 Task: Search one way flight ticket for 3 adults, 3 children in premium economy from Tri-cities: Tri-cities Airport to Greenville: Pitt-greenville Airport on 5-2-2023. Price is upto 89000. Outbound departure time preference is 11:00. 
Action: Mouse moved to (355, 147)
Screenshot: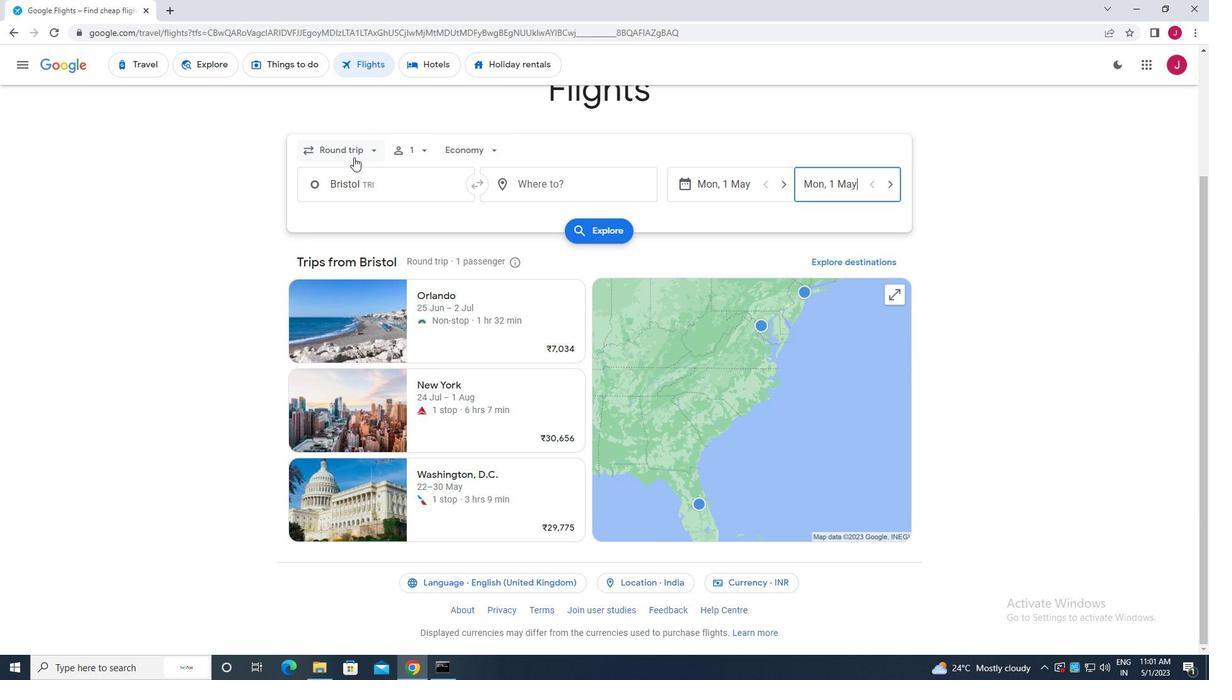 
Action: Mouse pressed left at (355, 147)
Screenshot: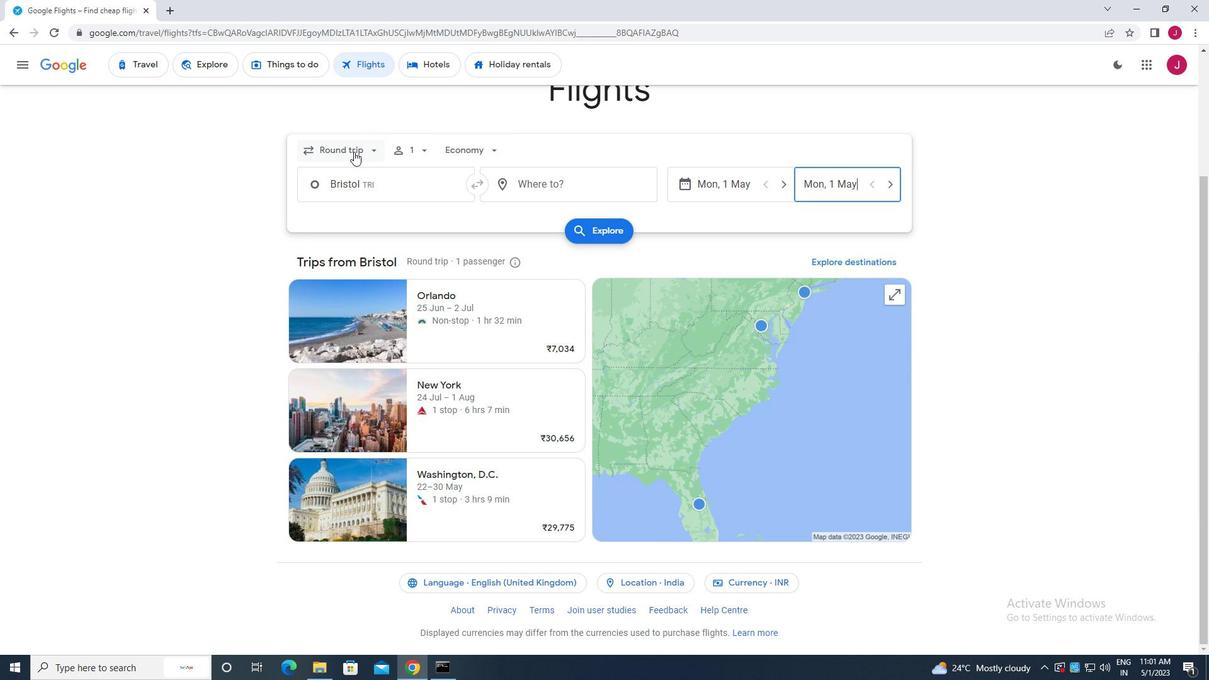 
Action: Mouse moved to (335, 211)
Screenshot: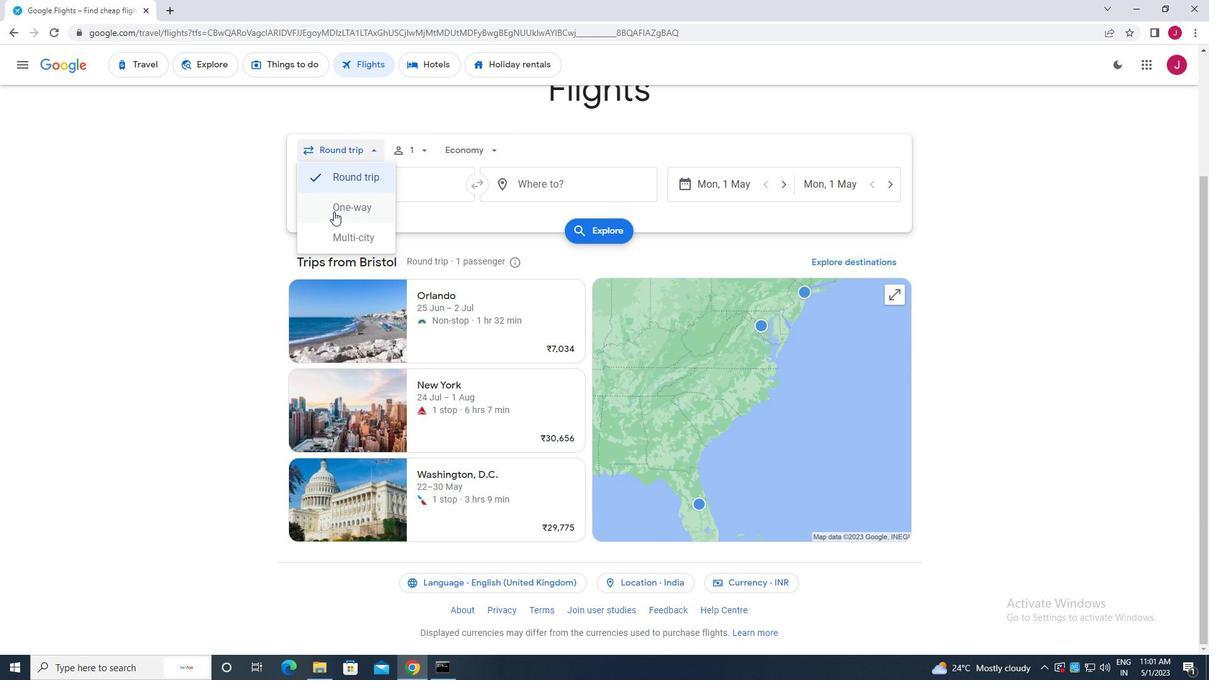 
Action: Mouse pressed left at (335, 211)
Screenshot: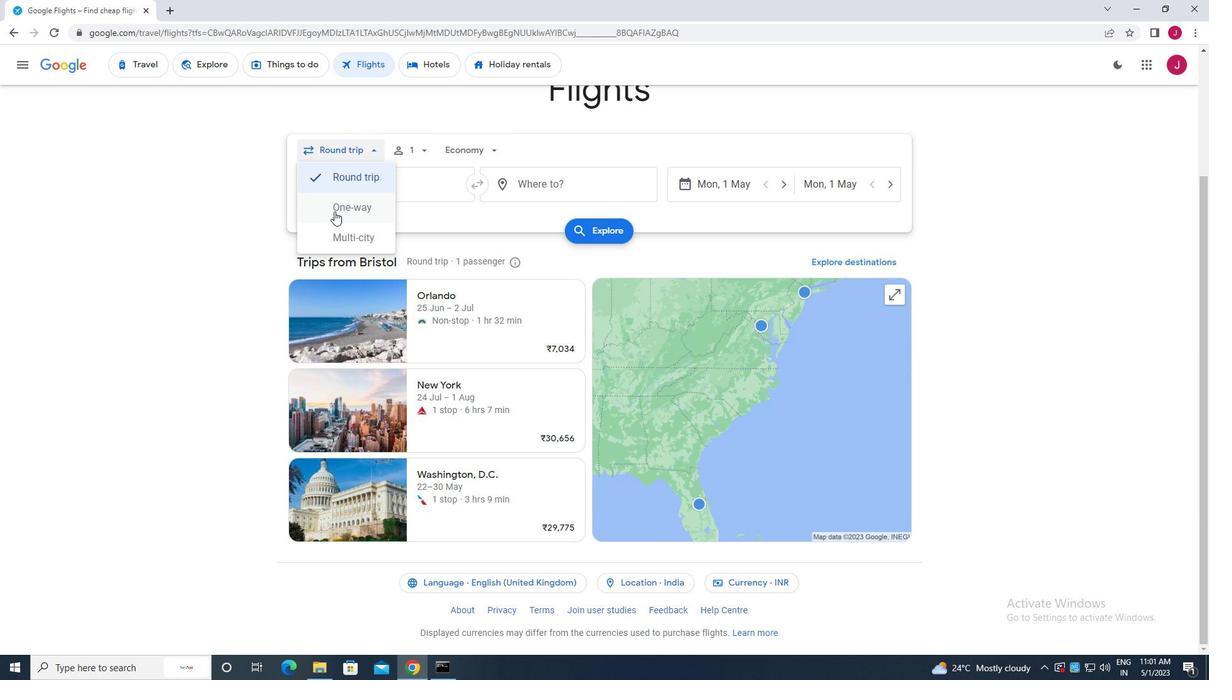 
Action: Mouse moved to (422, 152)
Screenshot: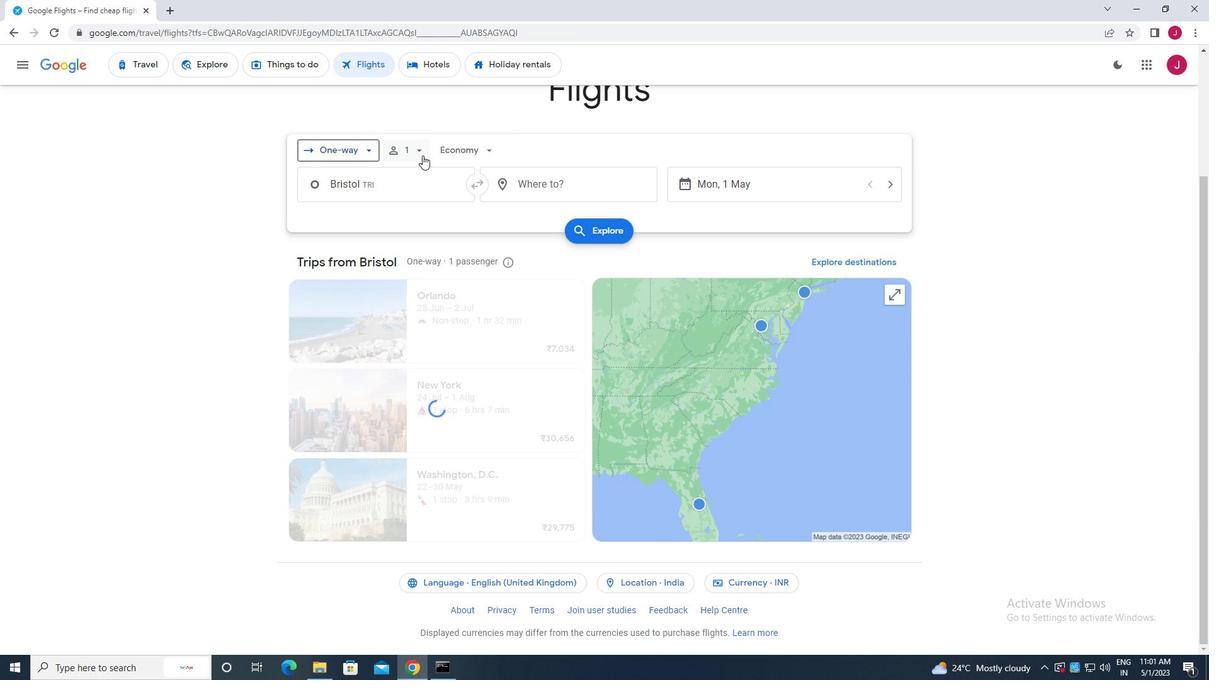 
Action: Mouse pressed left at (422, 152)
Screenshot: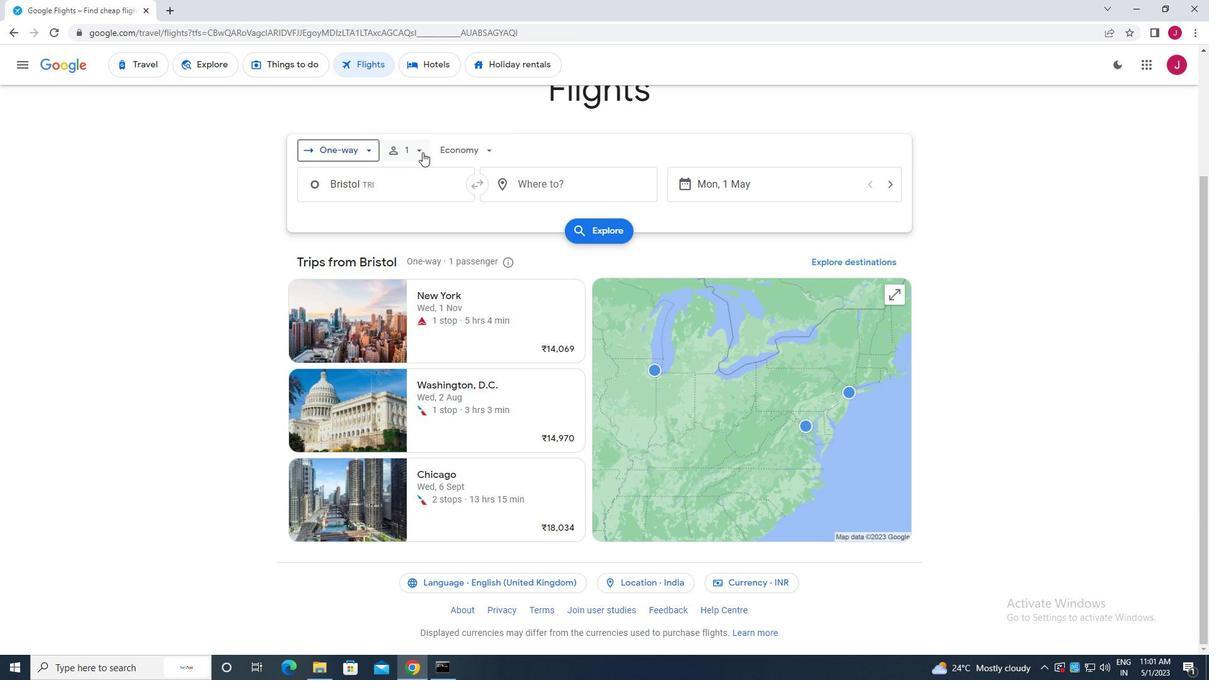 
Action: Mouse moved to (507, 180)
Screenshot: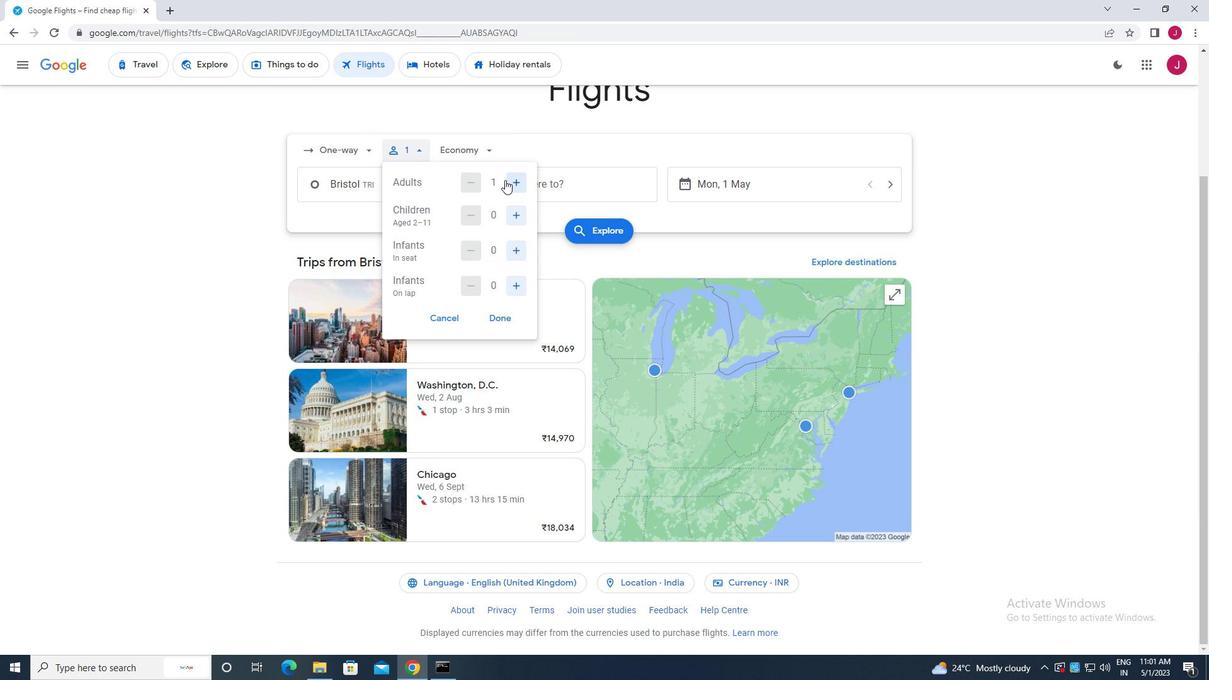 
Action: Mouse pressed left at (507, 180)
Screenshot: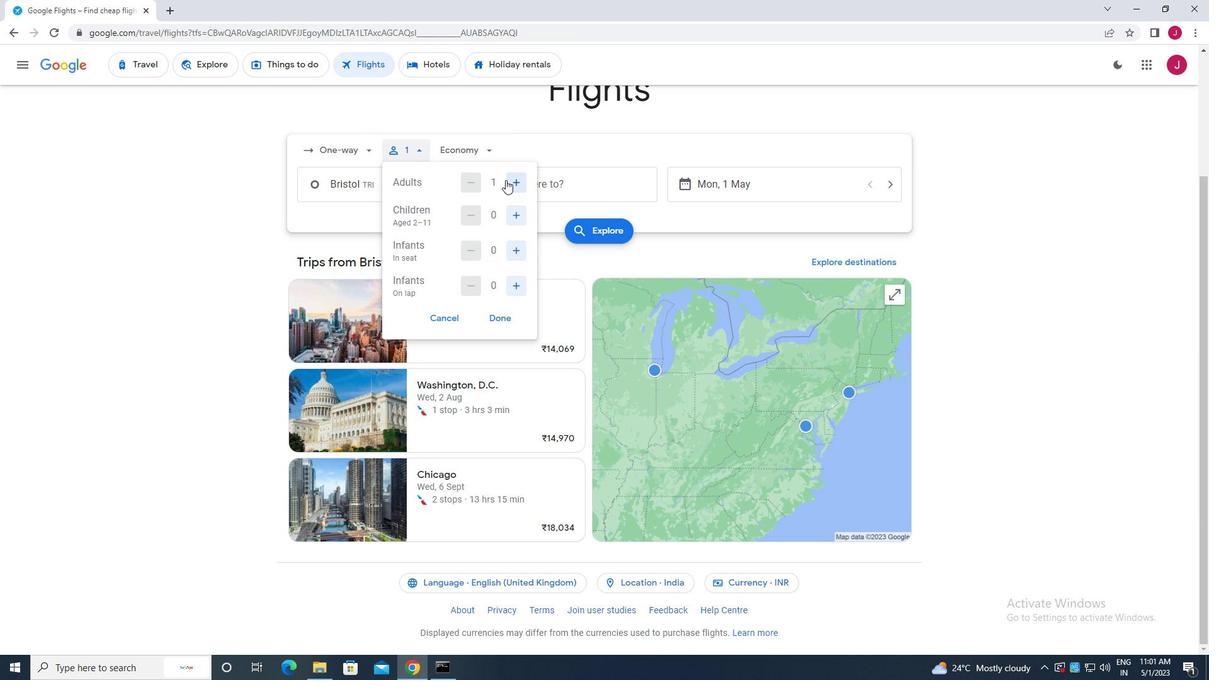 
Action: Mouse pressed left at (507, 180)
Screenshot: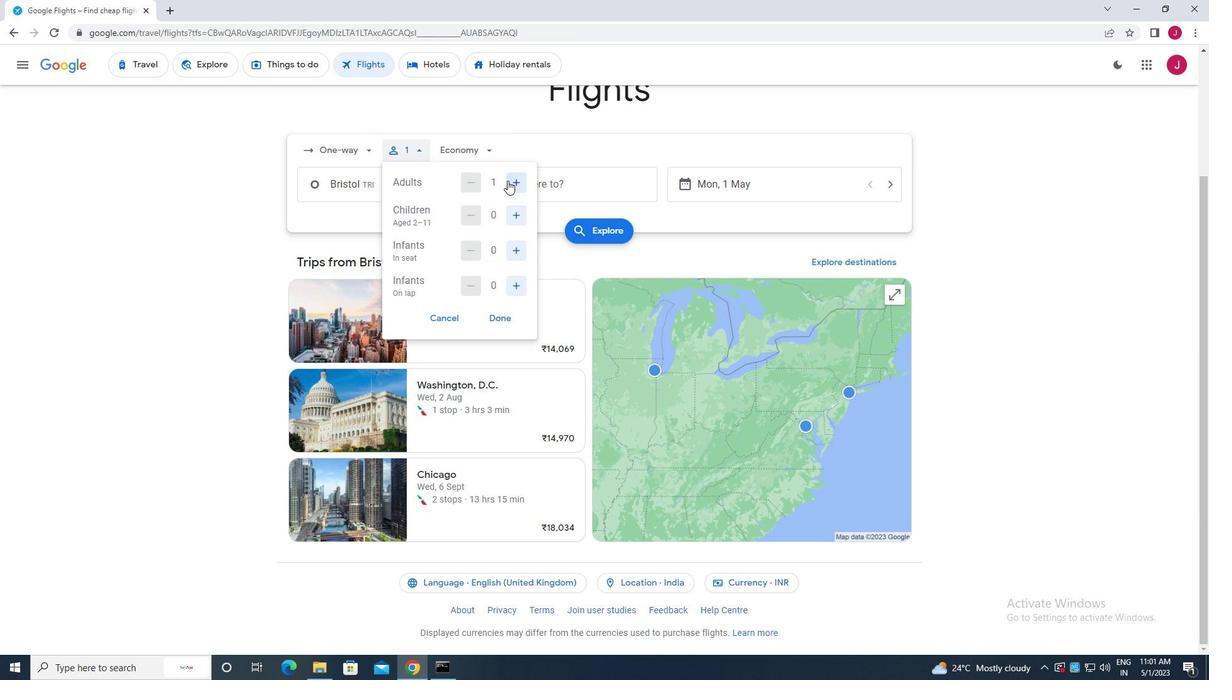 
Action: Mouse moved to (514, 217)
Screenshot: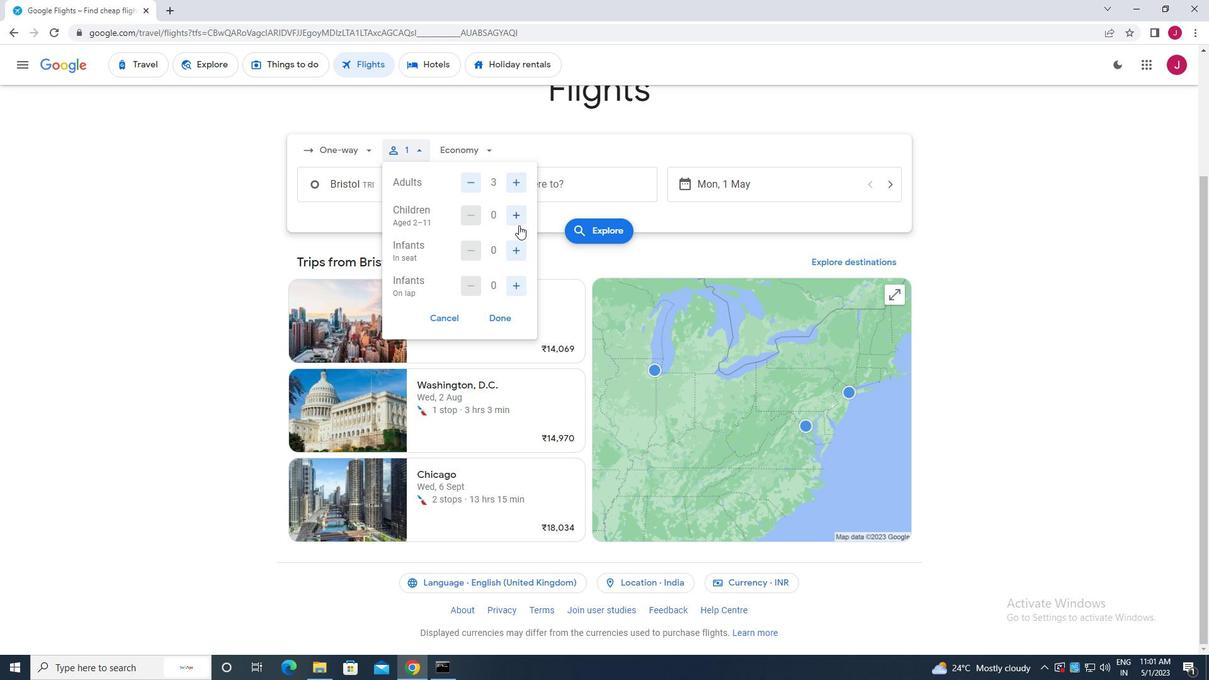 
Action: Mouse pressed left at (514, 217)
Screenshot: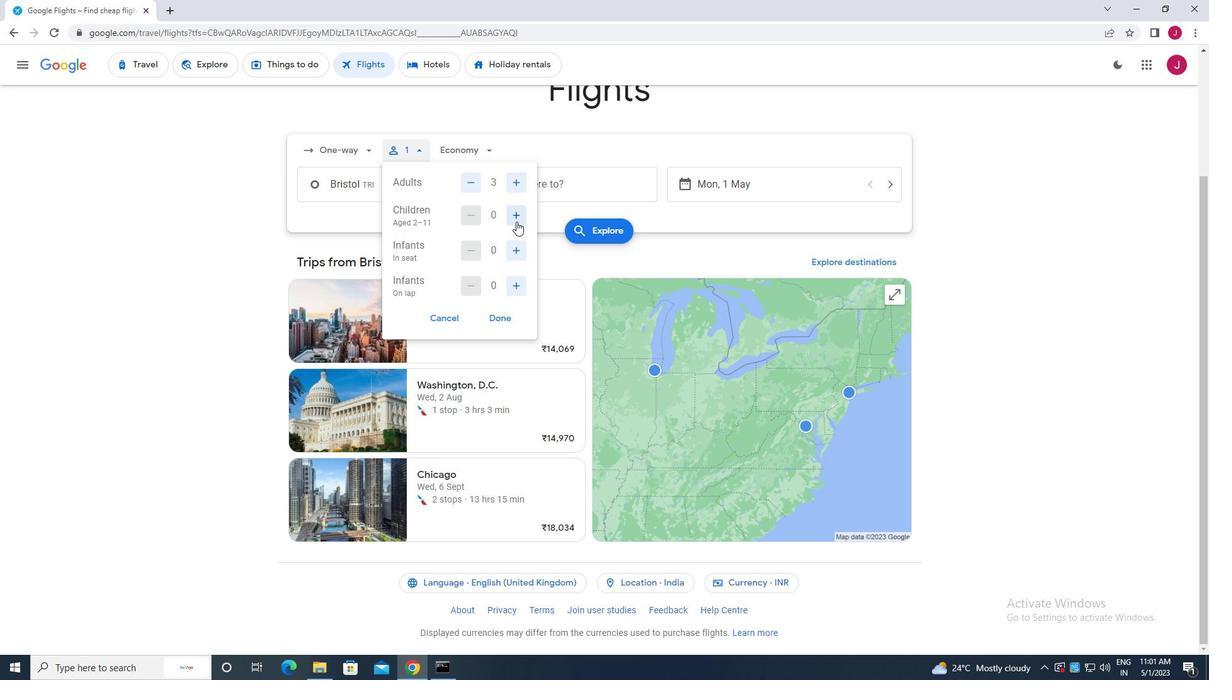 
Action: Mouse pressed left at (514, 217)
Screenshot: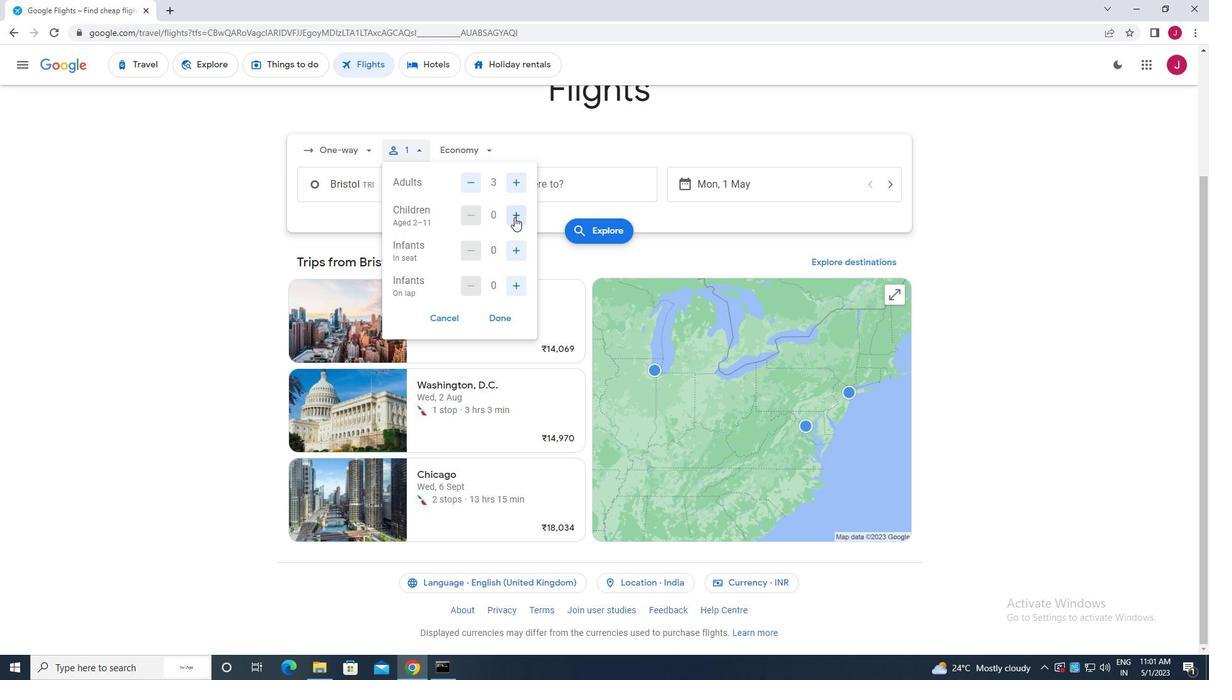 
Action: Mouse pressed left at (514, 217)
Screenshot: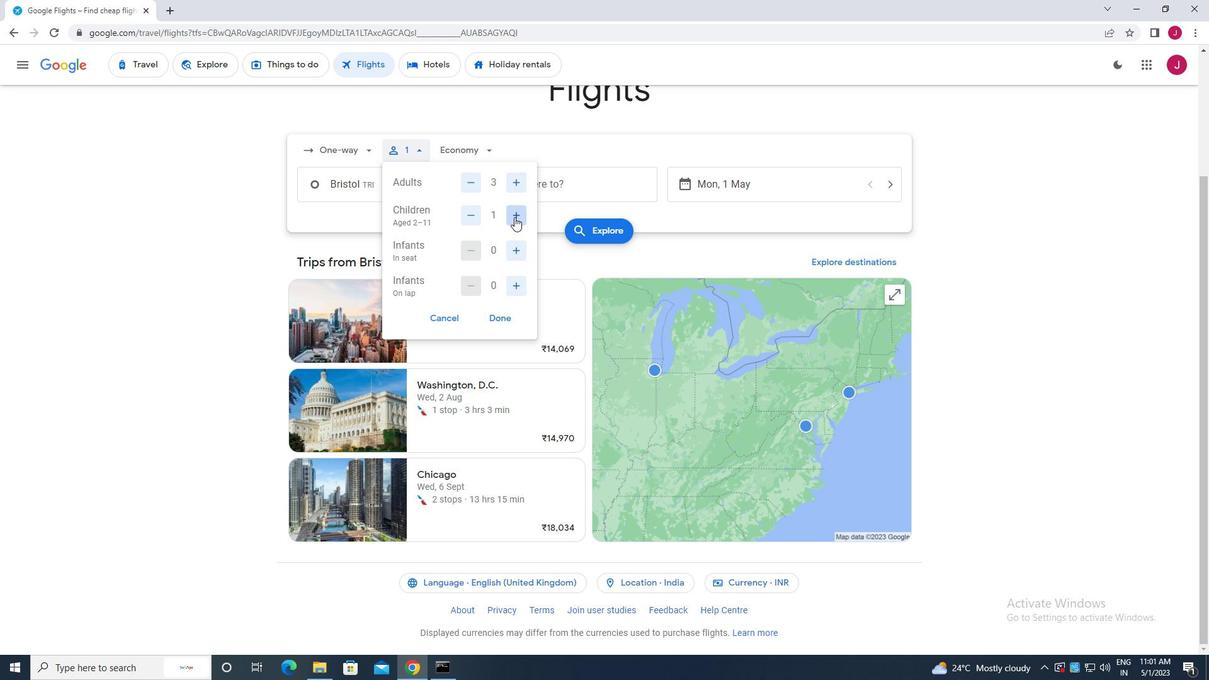 
Action: Mouse moved to (498, 320)
Screenshot: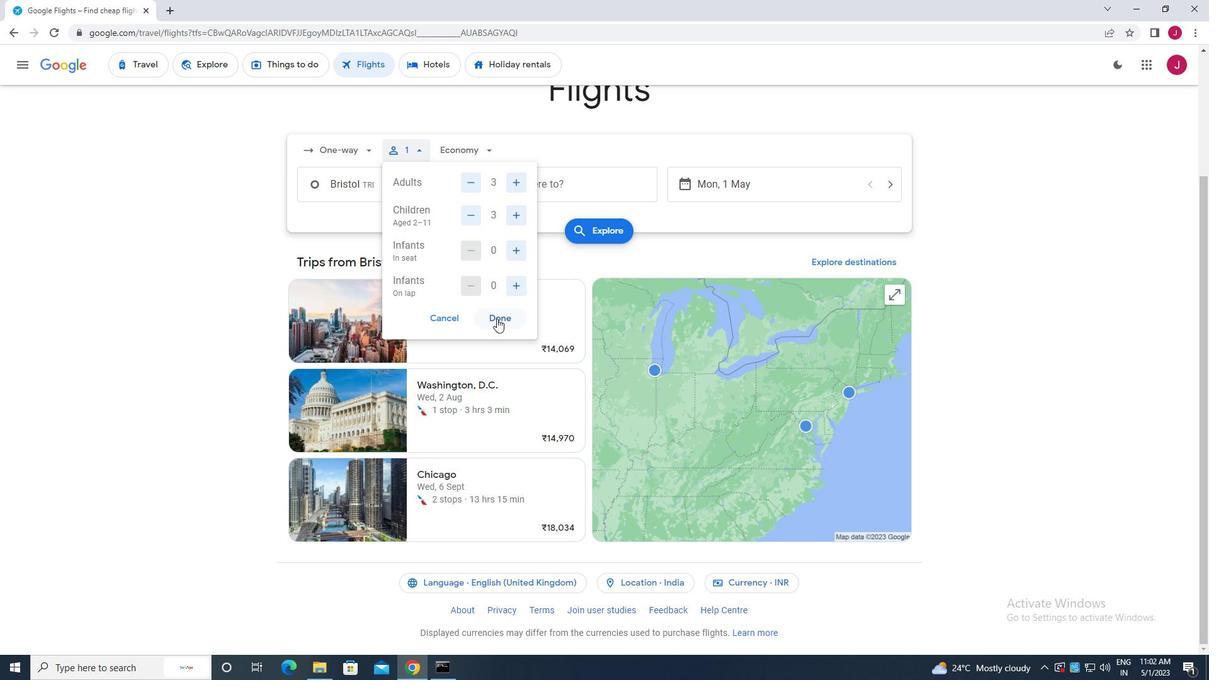 
Action: Mouse pressed left at (498, 320)
Screenshot: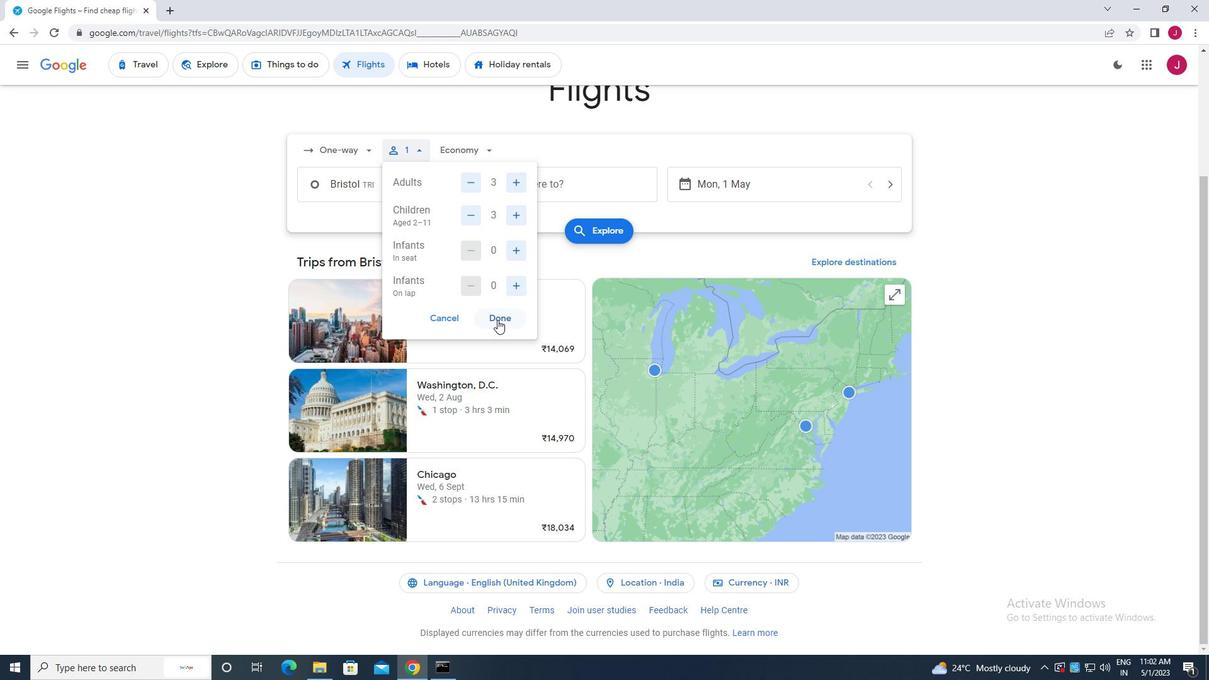
Action: Mouse moved to (475, 146)
Screenshot: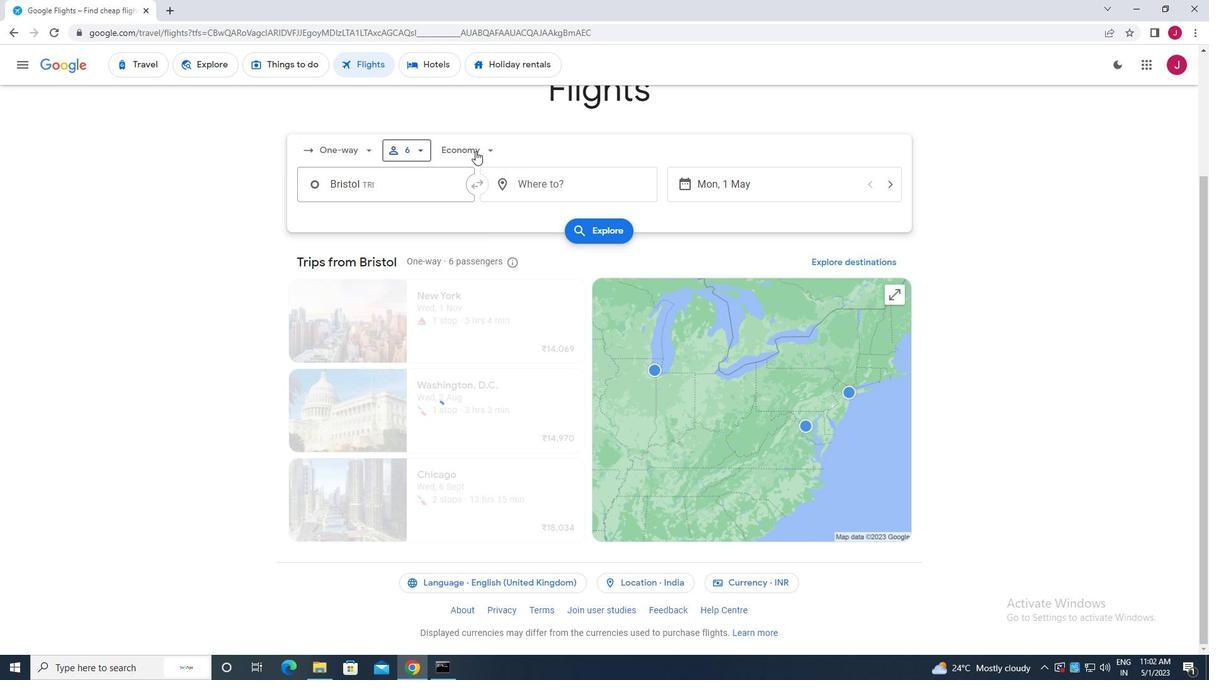 
Action: Mouse pressed left at (475, 146)
Screenshot: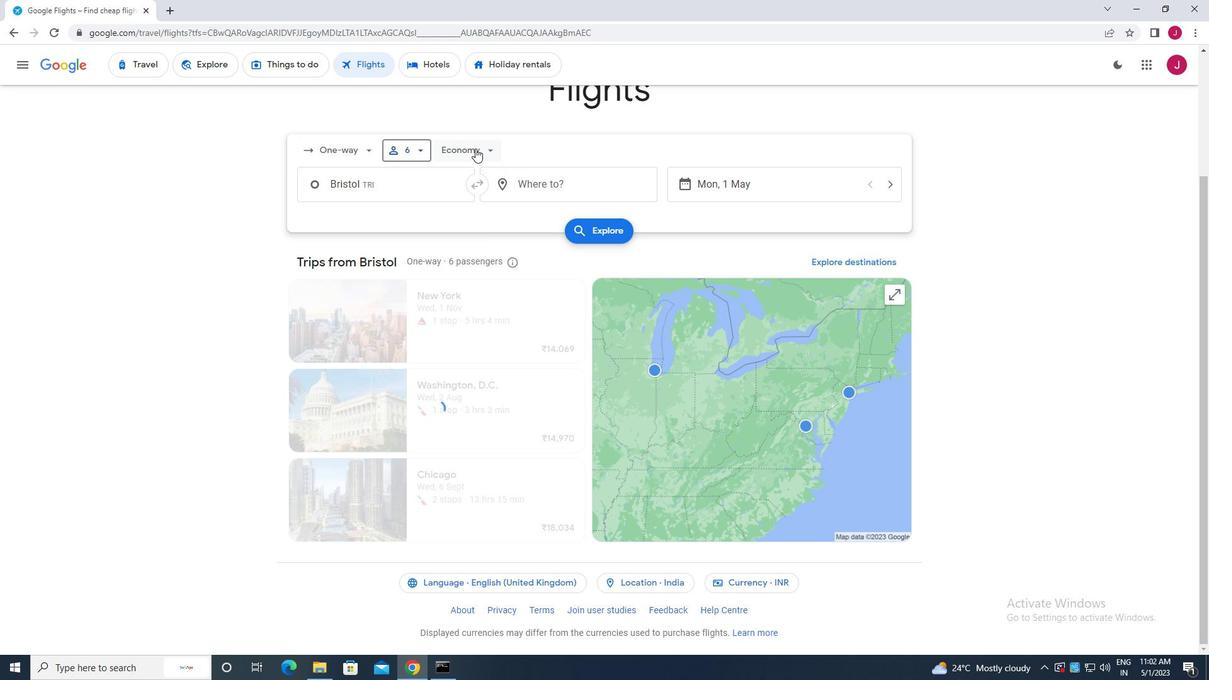 
Action: Mouse moved to (483, 209)
Screenshot: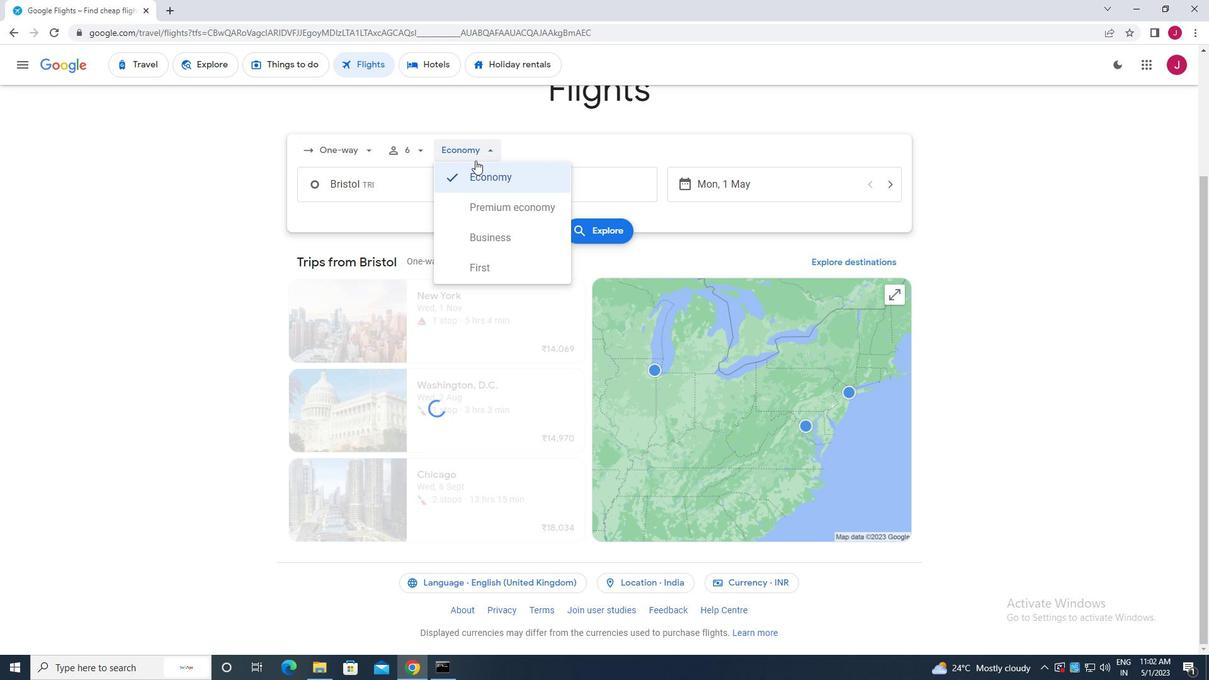
Action: Mouse pressed left at (483, 209)
Screenshot: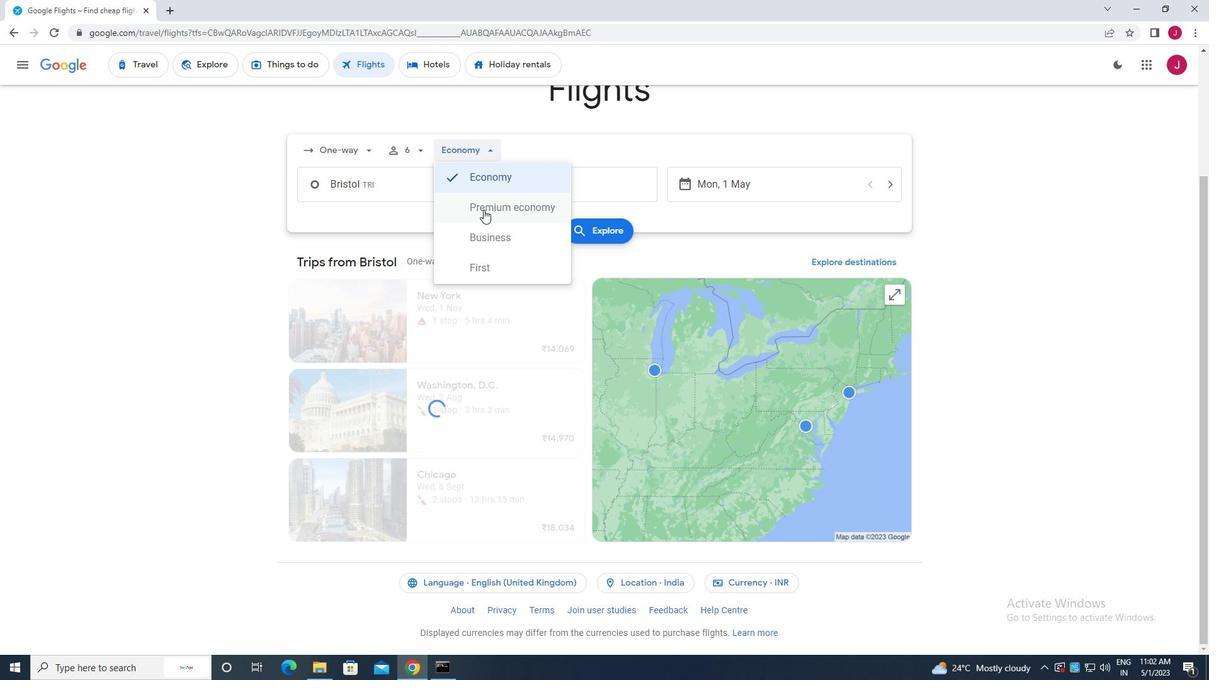 
Action: Mouse moved to (415, 193)
Screenshot: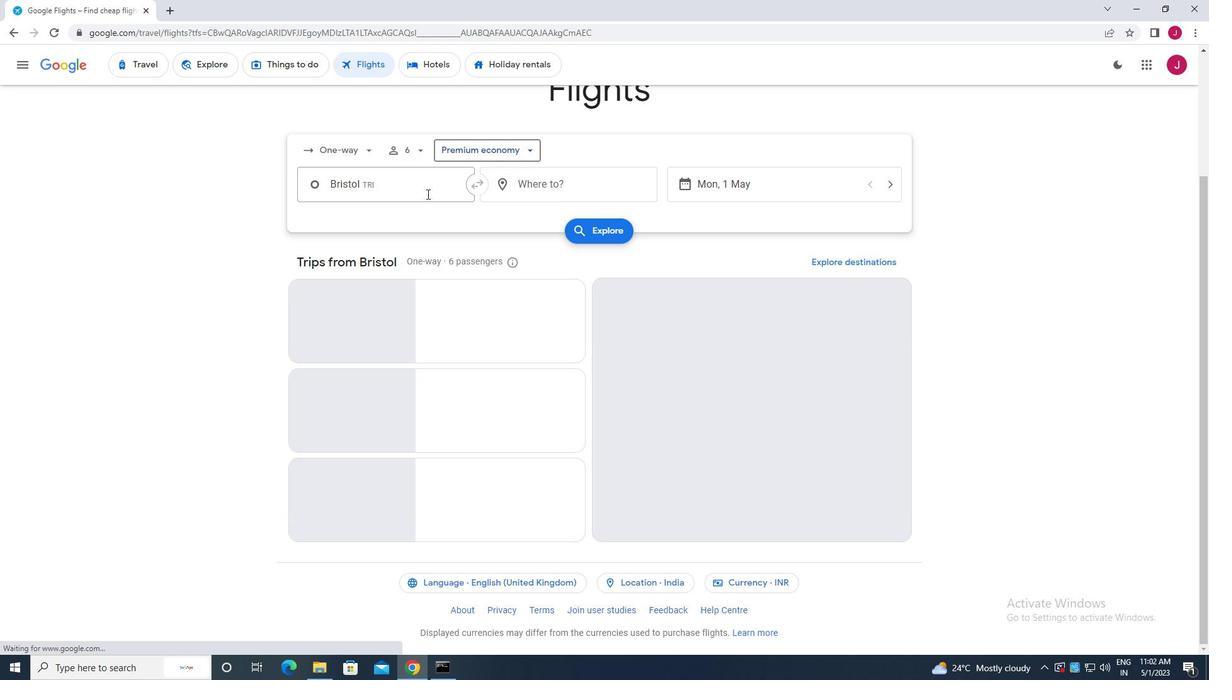 
Action: Mouse pressed left at (415, 193)
Screenshot: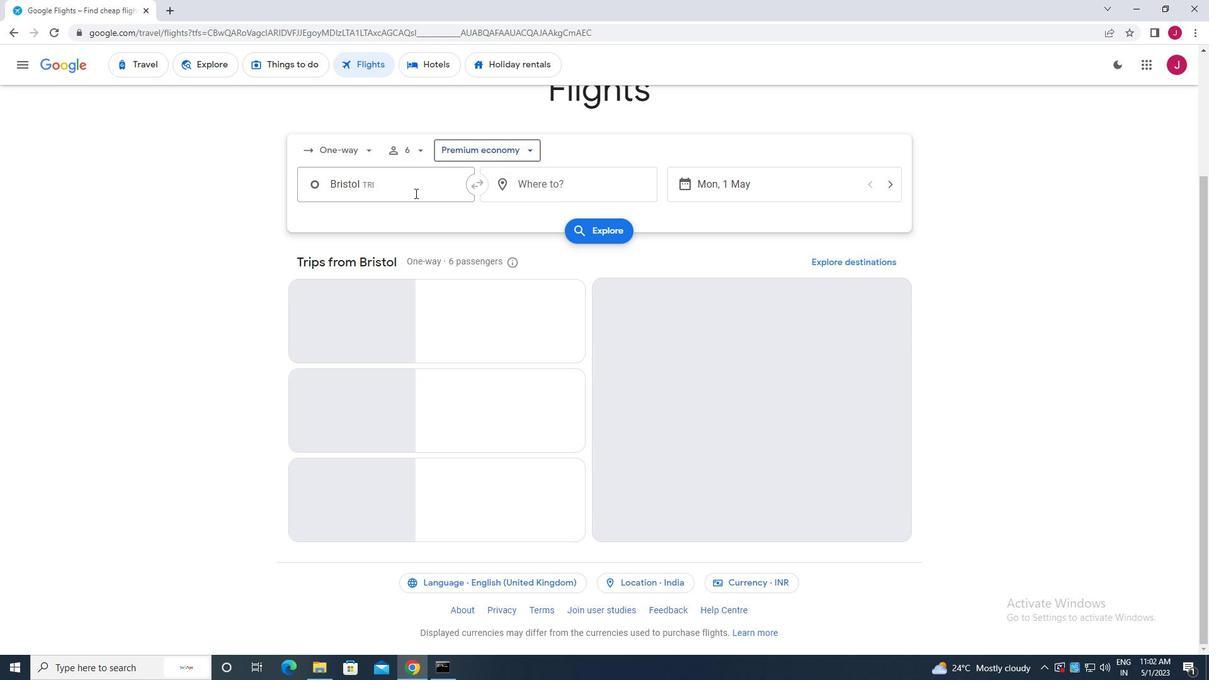 
Action: Key pressed tri
Screenshot: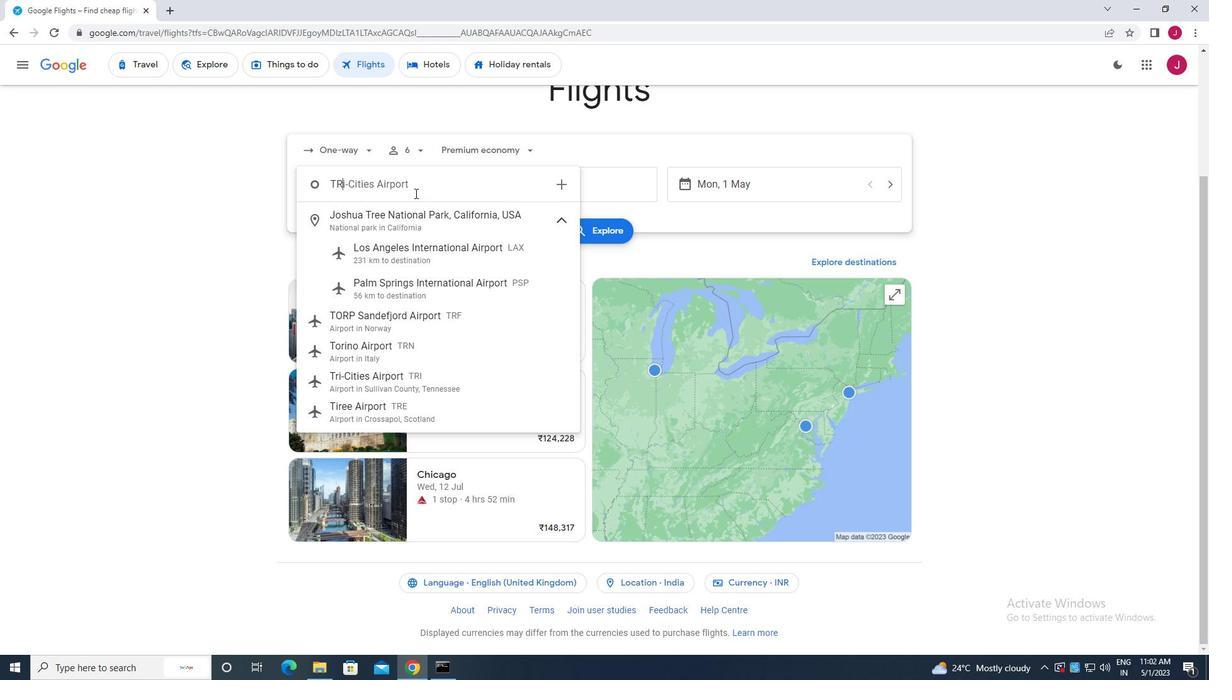 
Action: Mouse moved to (419, 224)
Screenshot: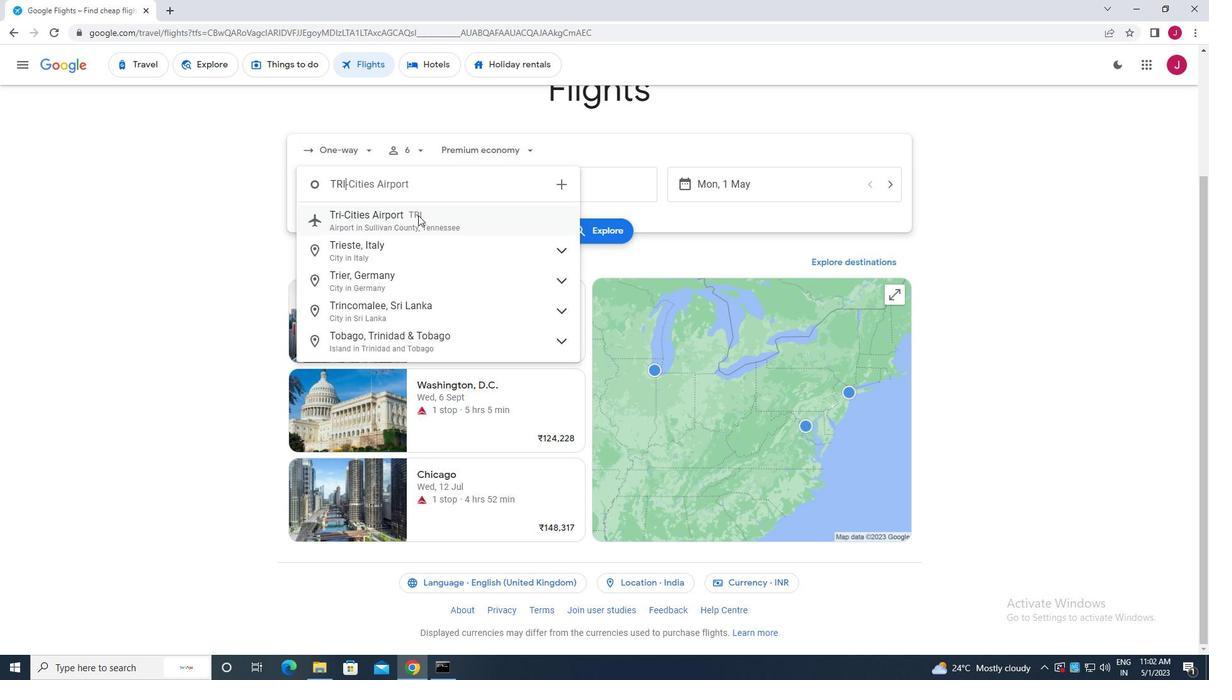 
Action: Mouse pressed left at (419, 224)
Screenshot: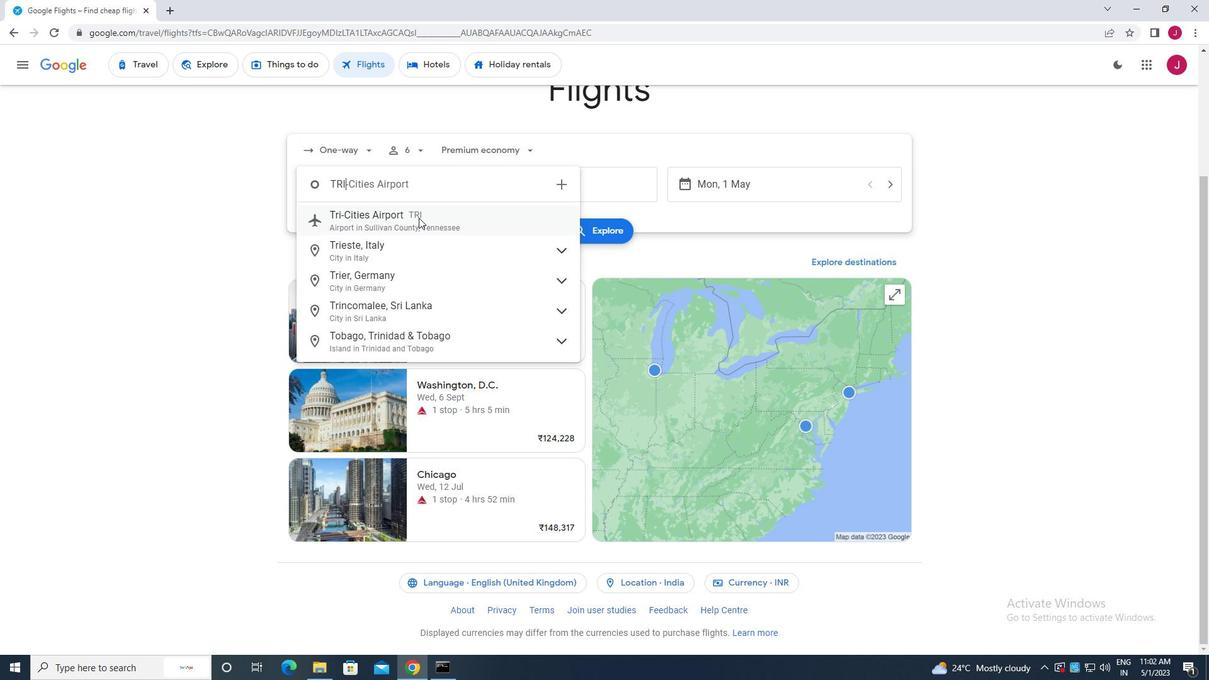 
Action: Mouse moved to (570, 188)
Screenshot: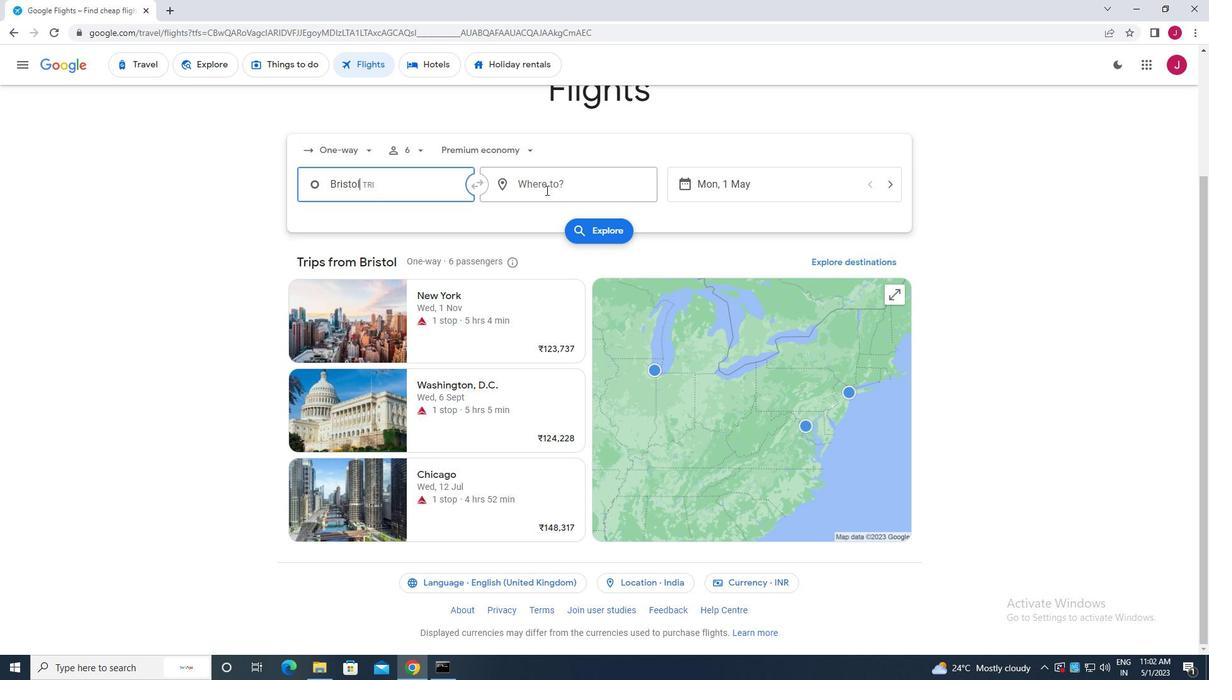 
Action: Mouse pressed left at (570, 188)
Screenshot: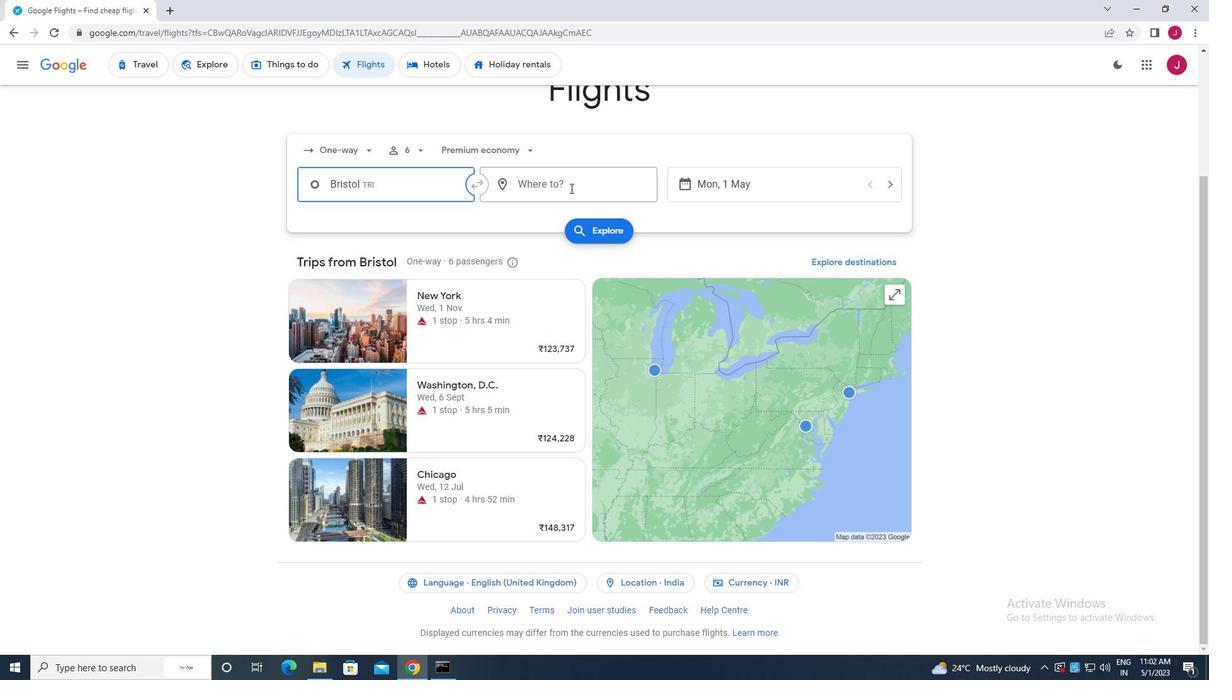 
Action: Mouse moved to (570, 187)
Screenshot: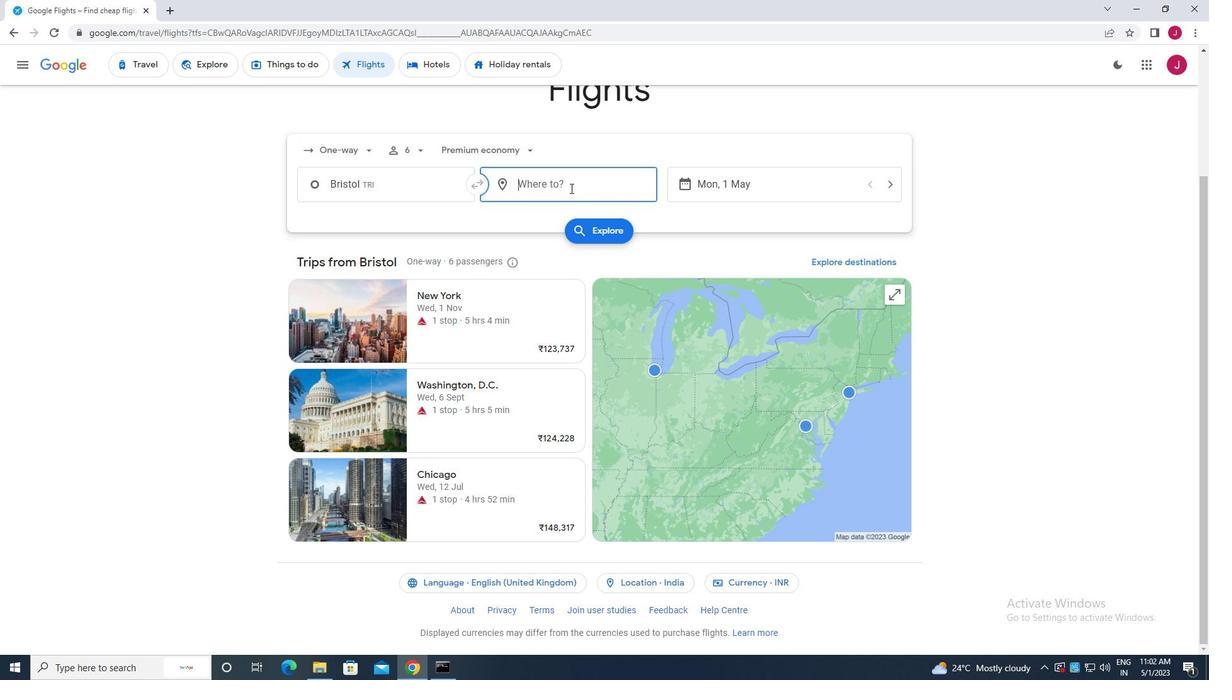 
Action: Key pressed greenville<Key.space>p
Screenshot: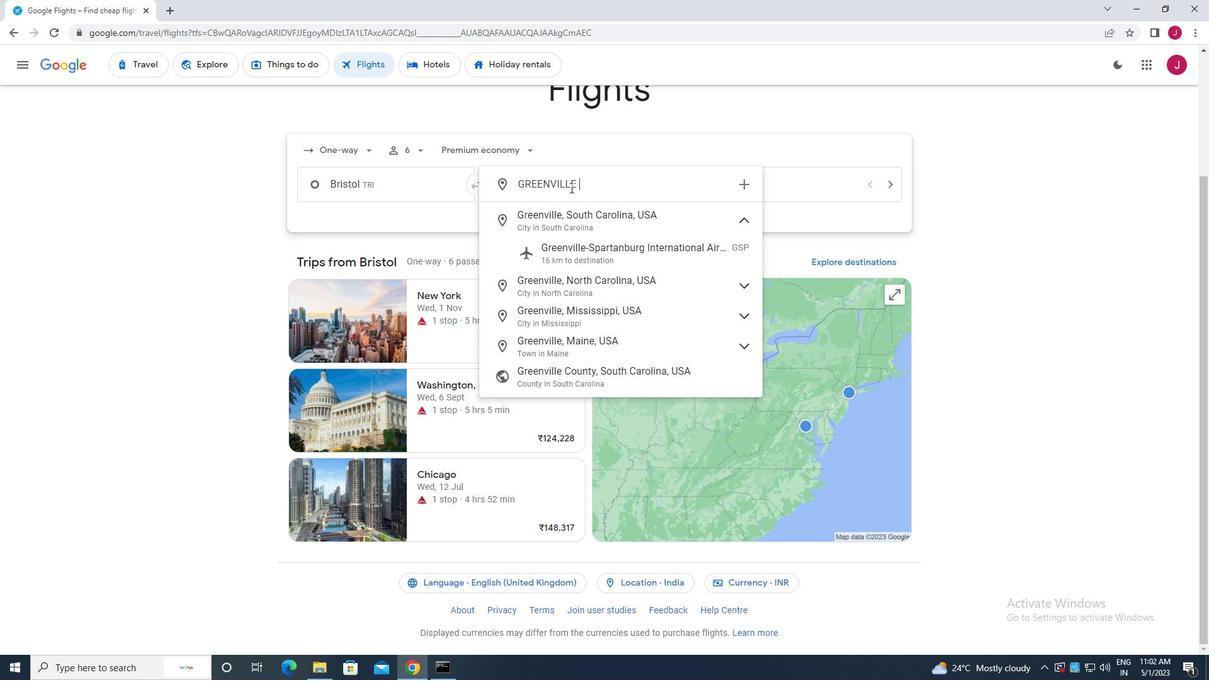 
Action: Mouse moved to (615, 217)
Screenshot: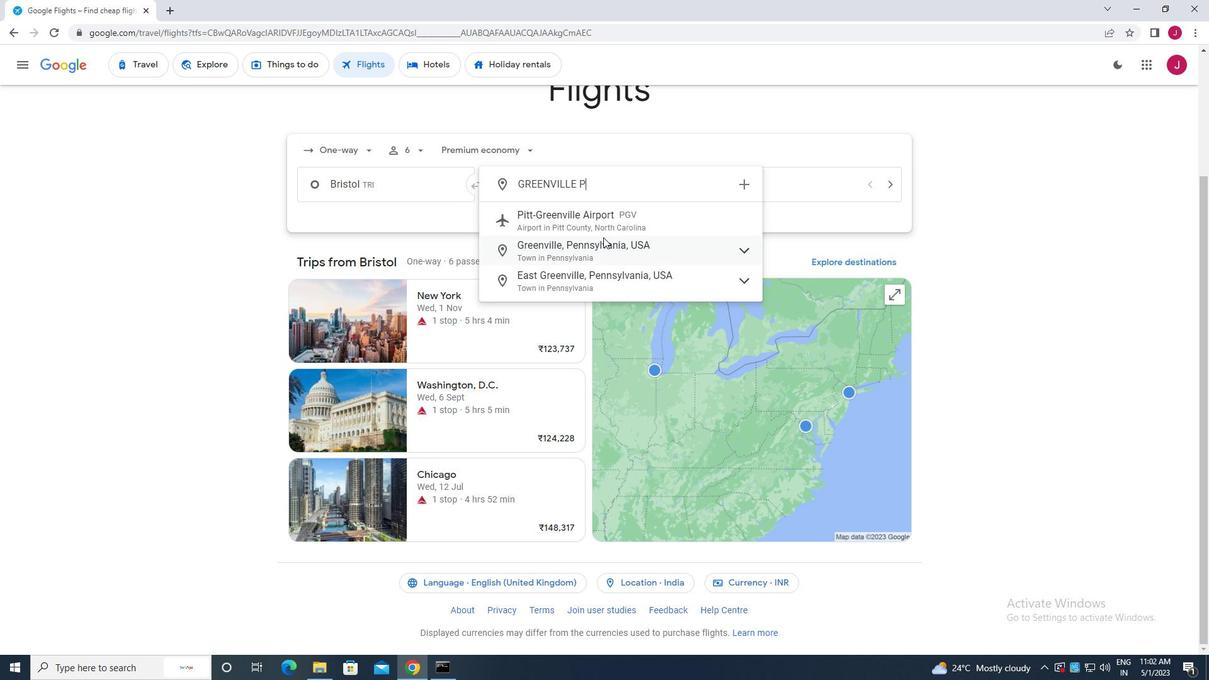 
Action: Mouse pressed left at (615, 217)
Screenshot: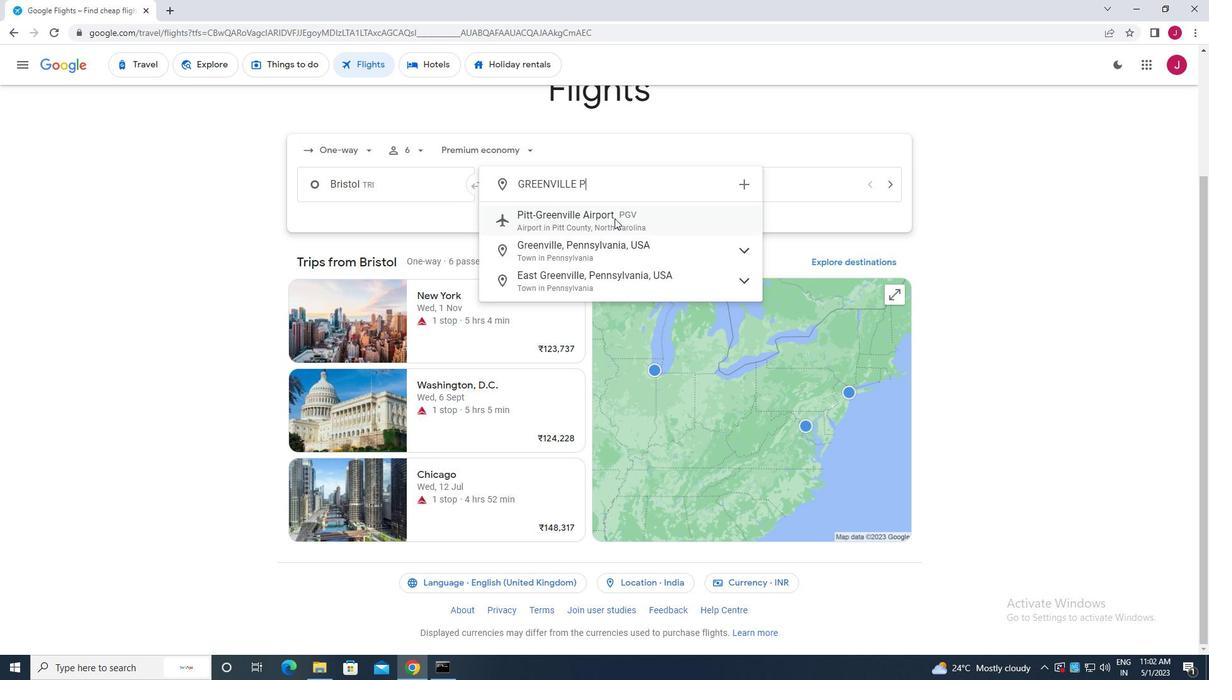 
Action: Mouse moved to (739, 188)
Screenshot: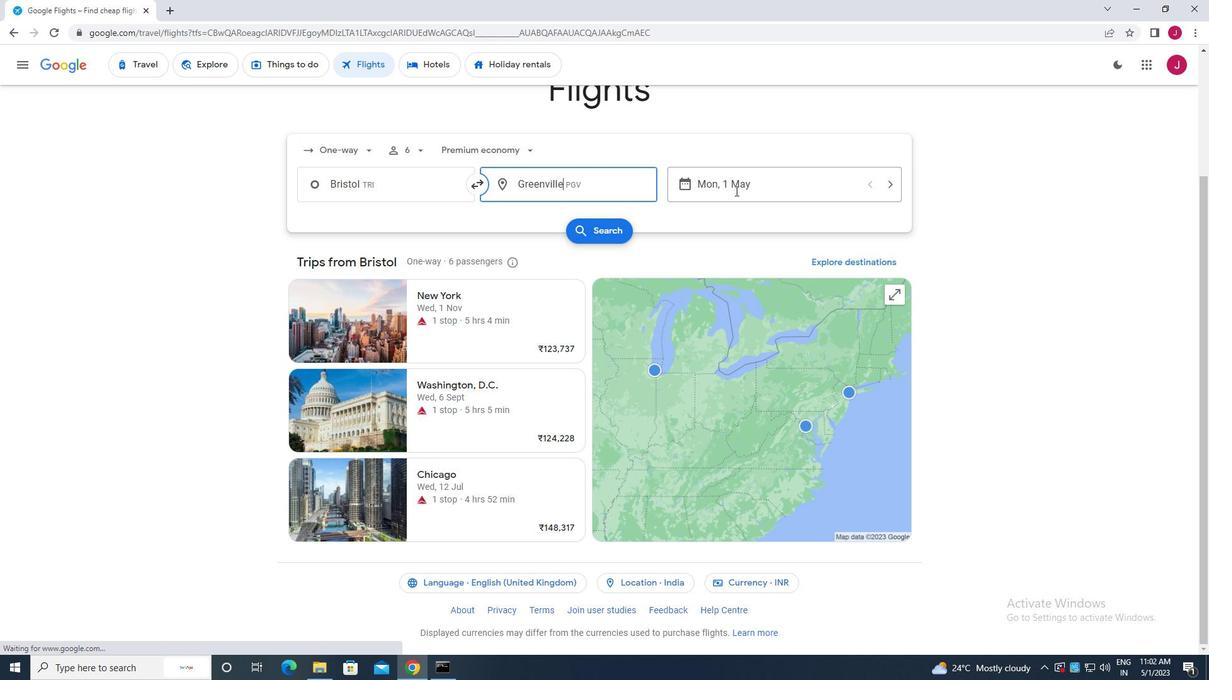 
Action: Mouse pressed left at (739, 188)
Screenshot: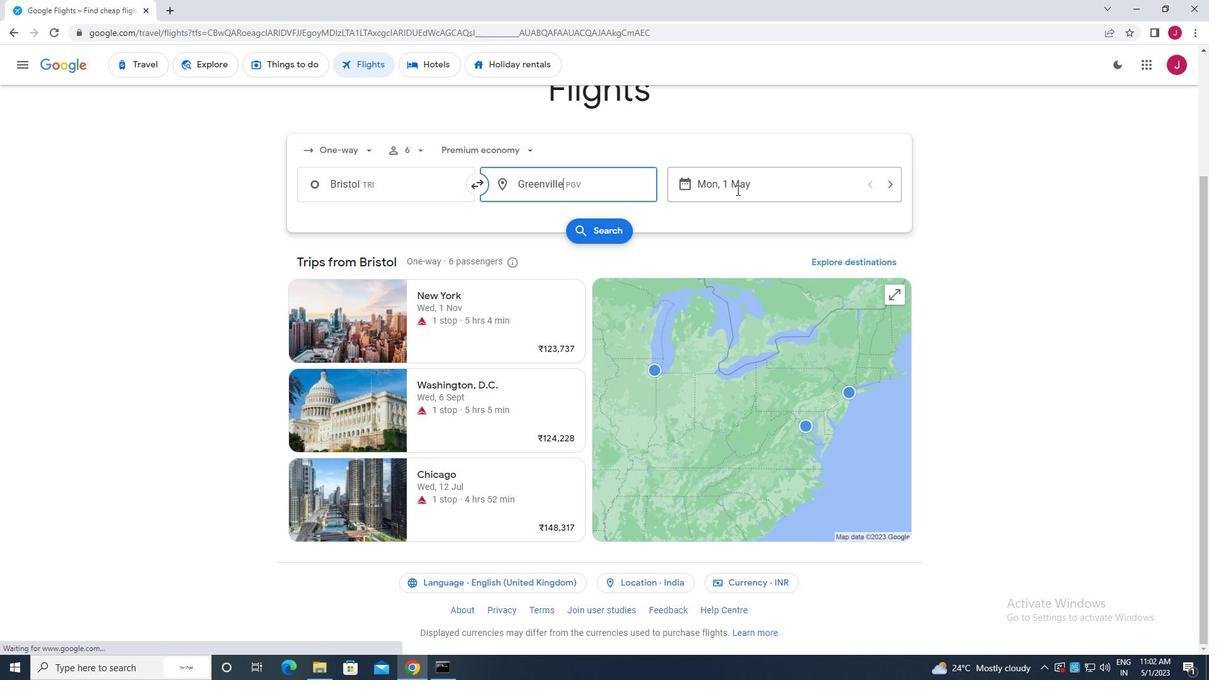 
Action: Mouse moved to (513, 287)
Screenshot: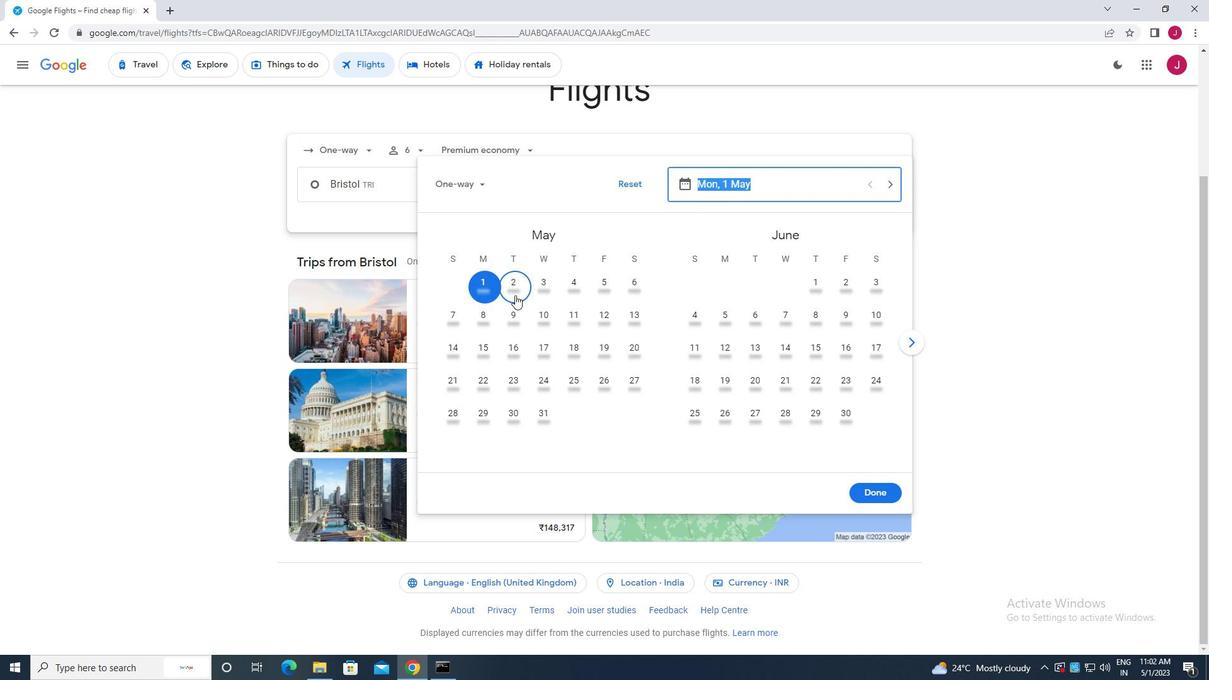 
Action: Mouse pressed left at (513, 287)
Screenshot: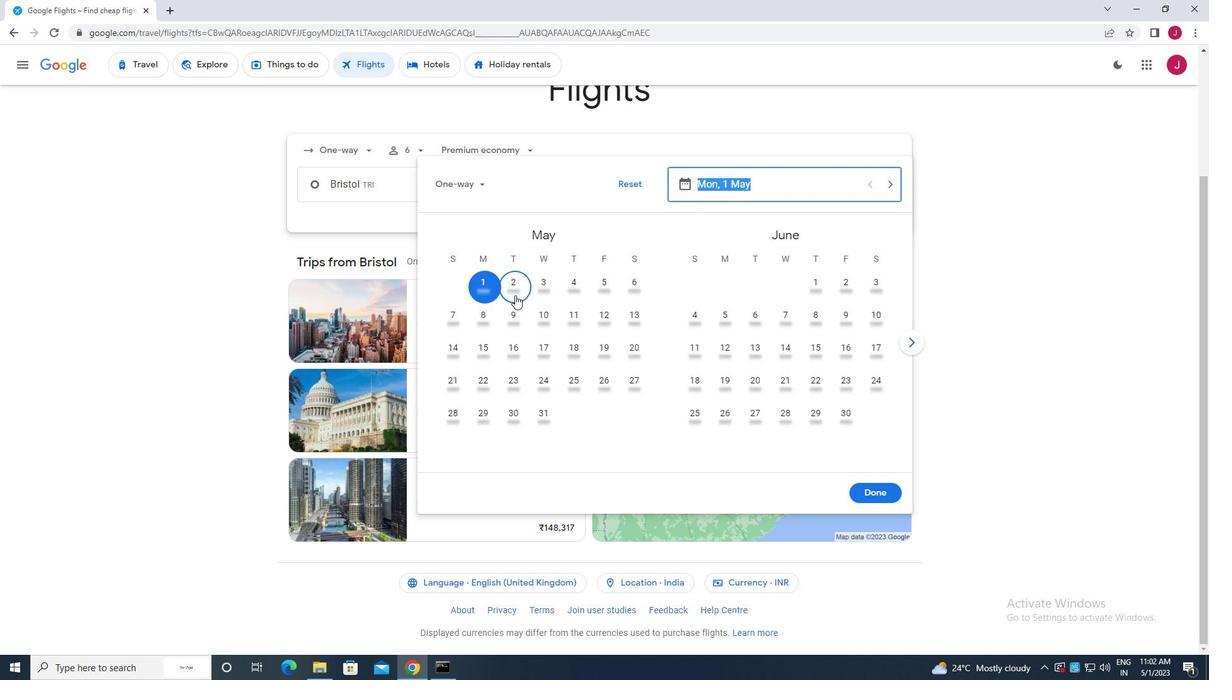 
Action: Mouse moved to (871, 495)
Screenshot: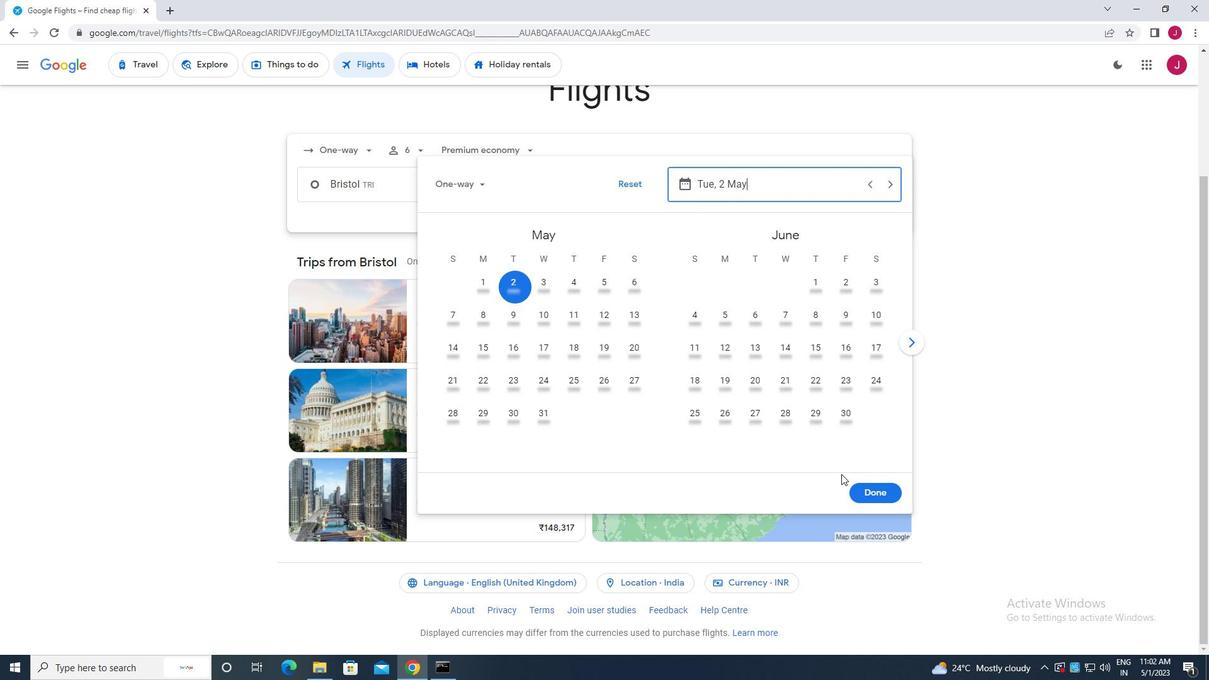 
Action: Mouse pressed left at (871, 495)
Screenshot: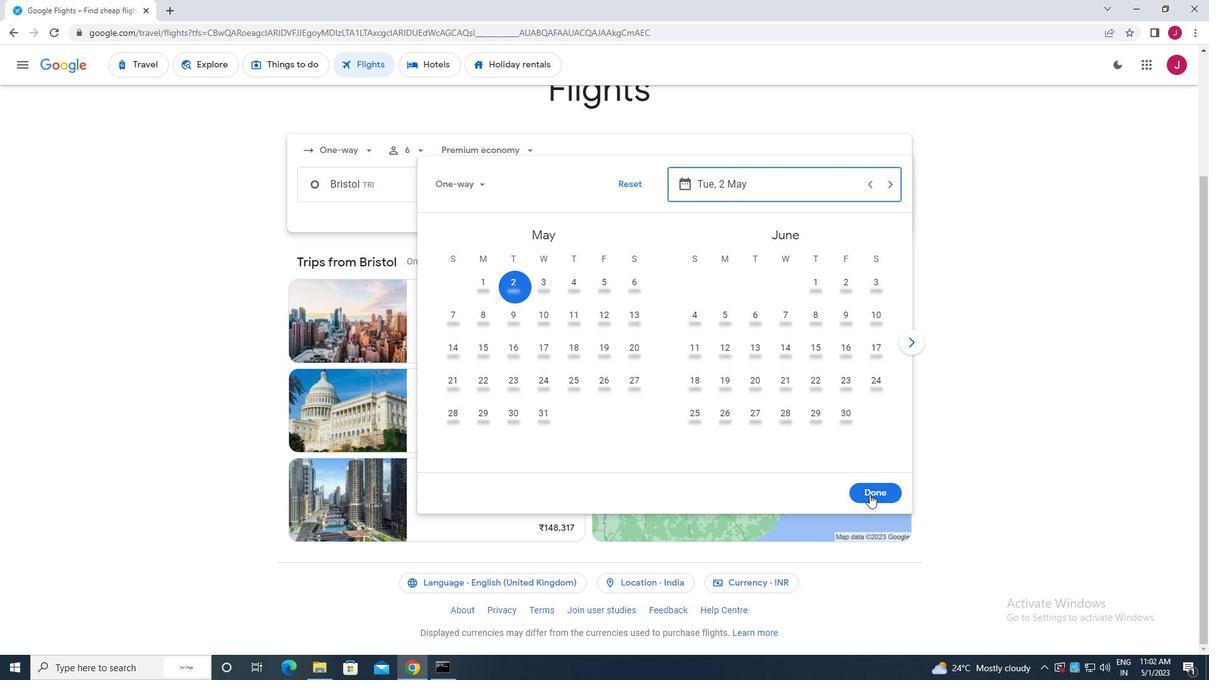 
Action: Mouse moved to (614, 228)
Screenshot: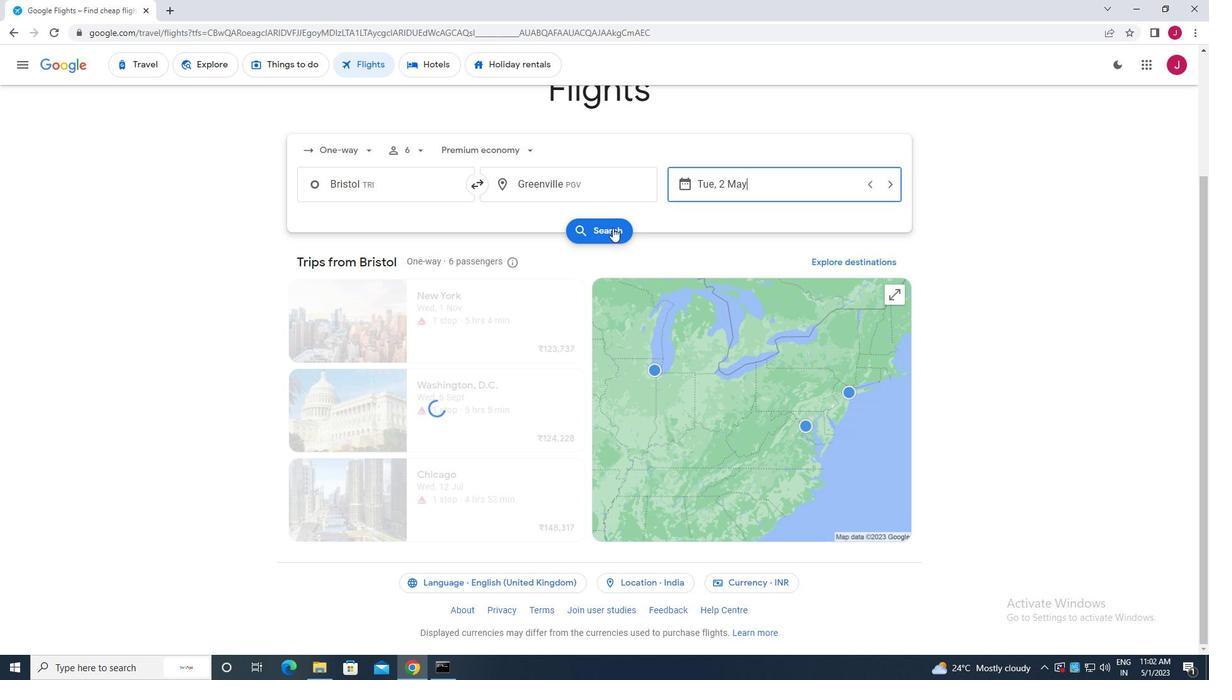 
Action: Mouse pressed left at (614, 228)
Screenshot: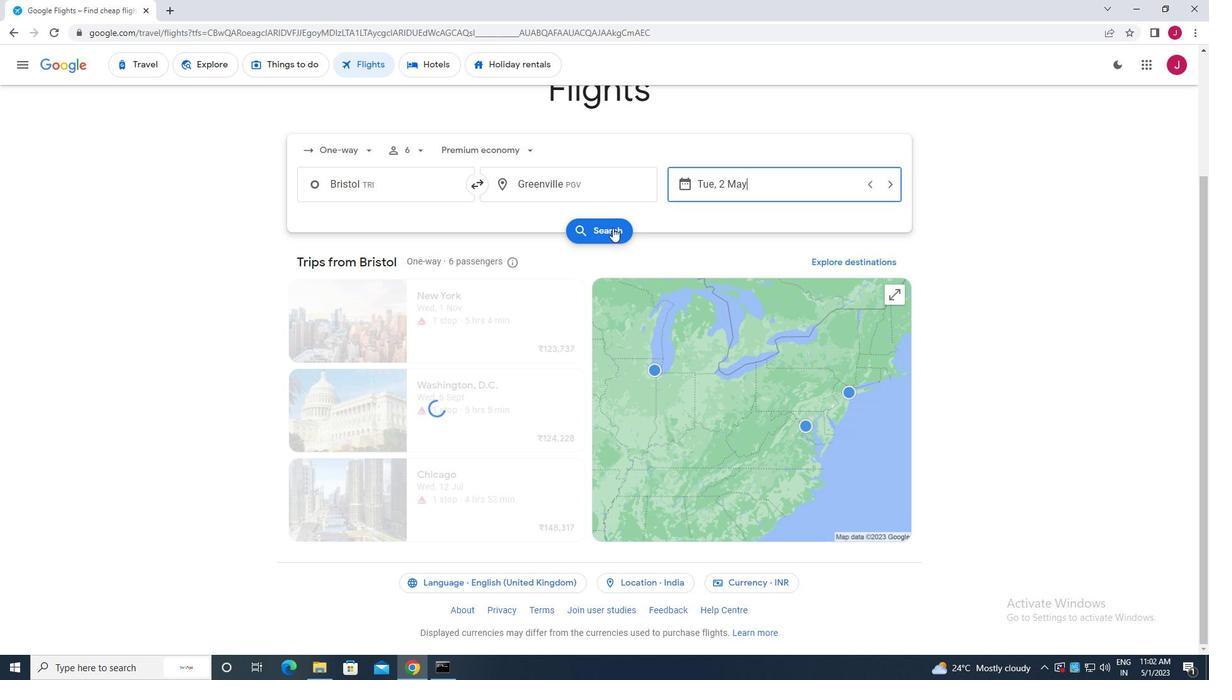 
Action: Mouse moved to (316, 180)
Screenshot: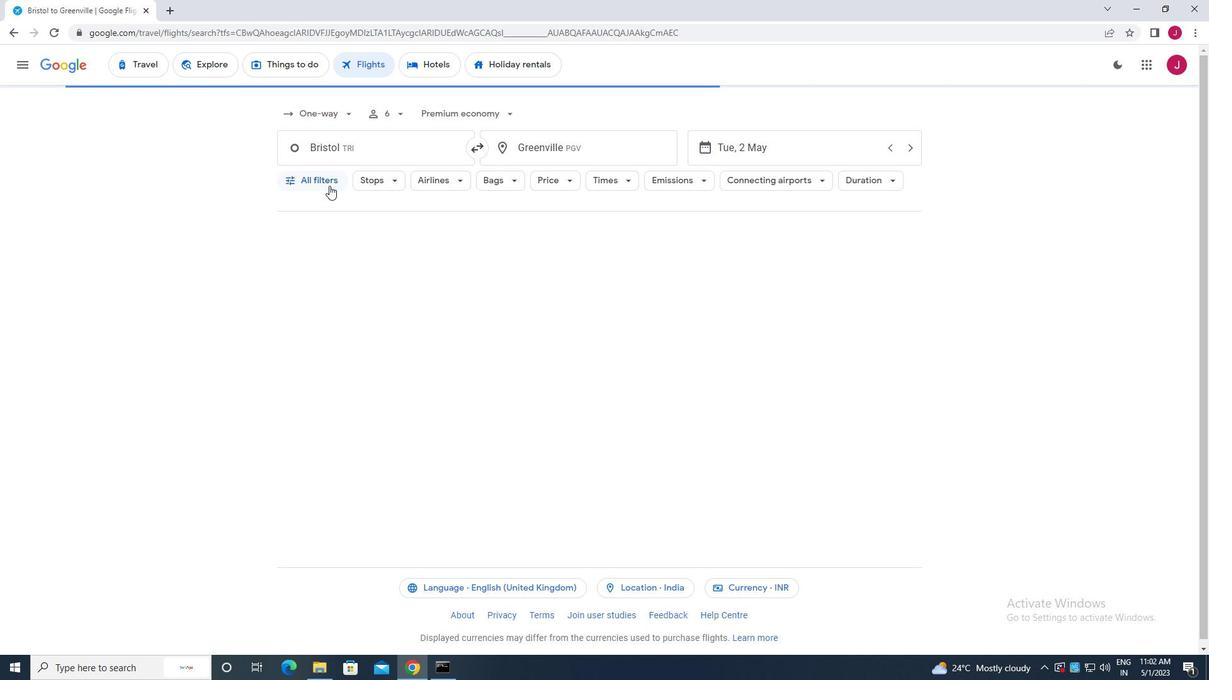 
Action: Mouse pressed left at (316, 180)
Screenshot: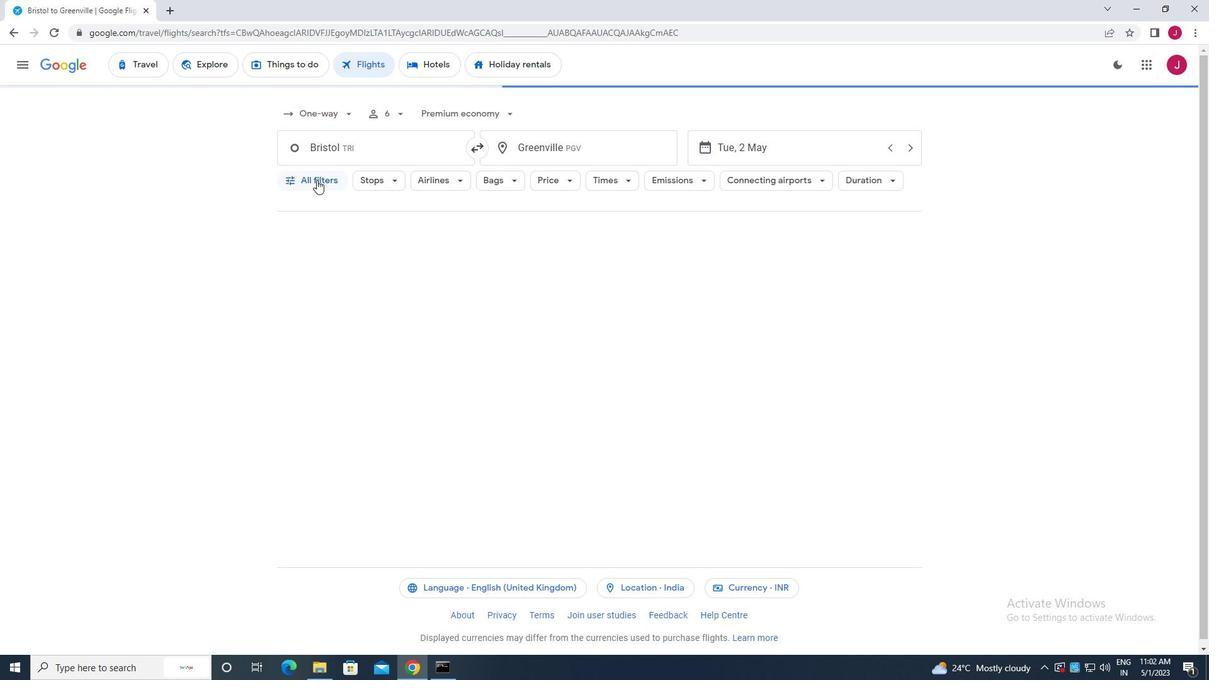 
Action: Mouse moved to (332, 202)
Screenshot: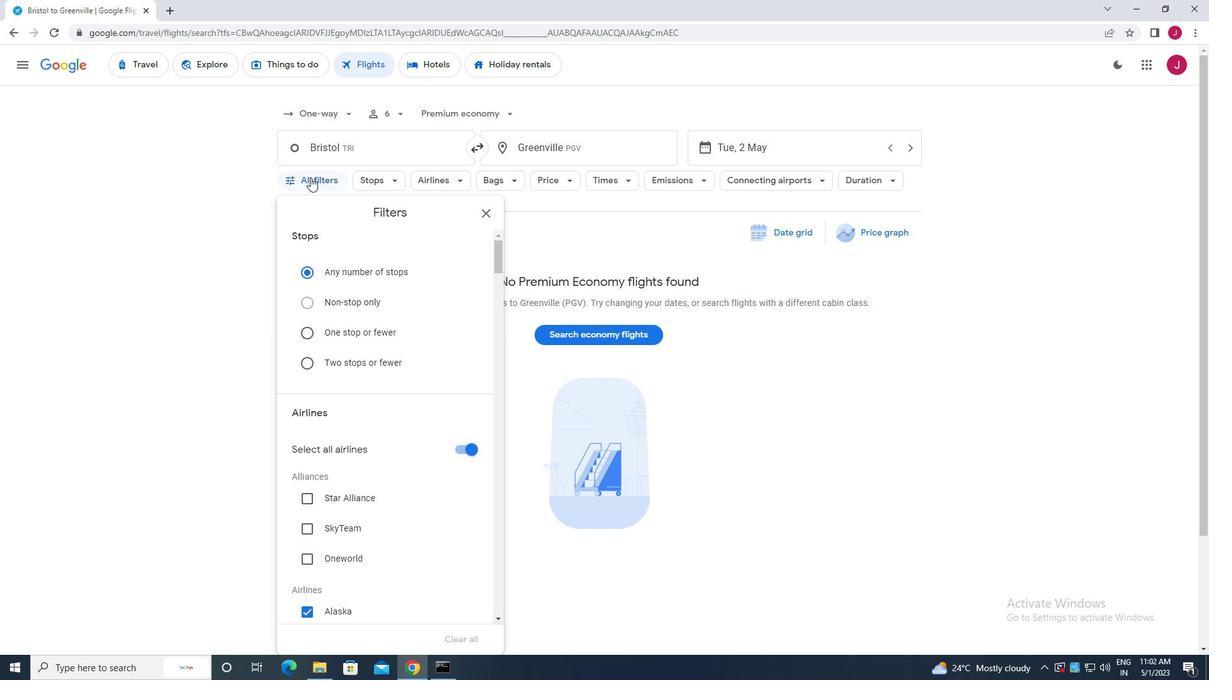 
Action: Mouse scrolled (332, 201) with delta (0, 0)
Screenshot: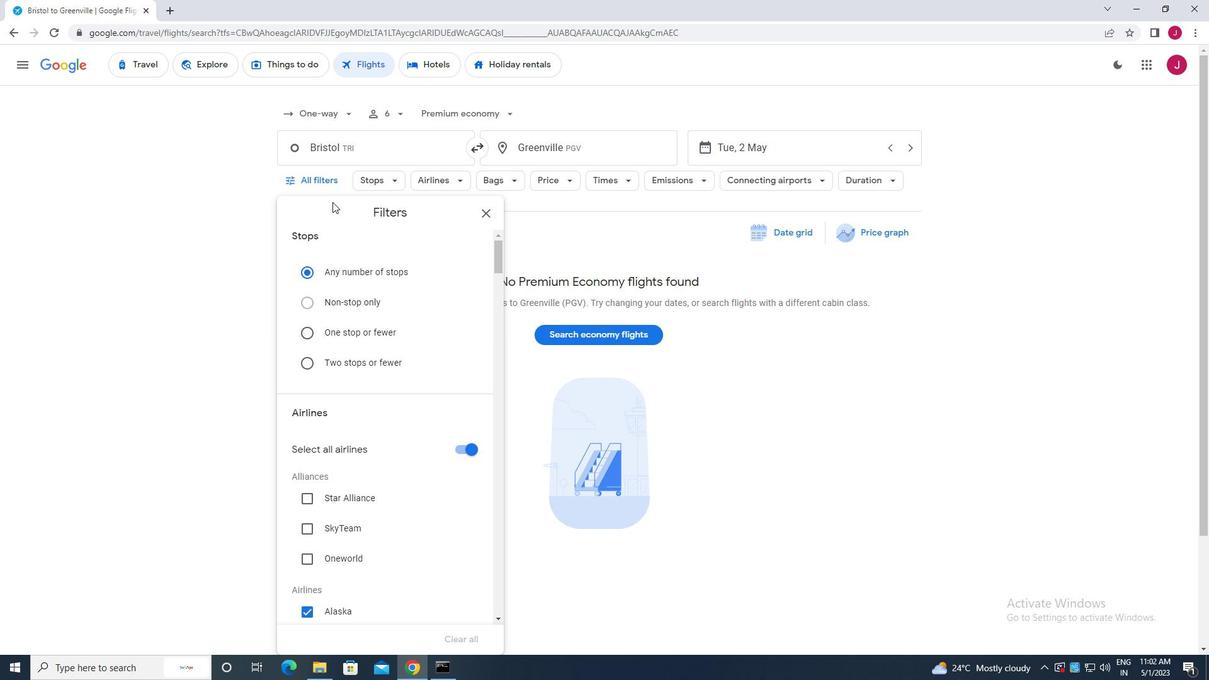 
Action: Mouse scrolled (332, 201) with delta (0, 0)
Screenshot: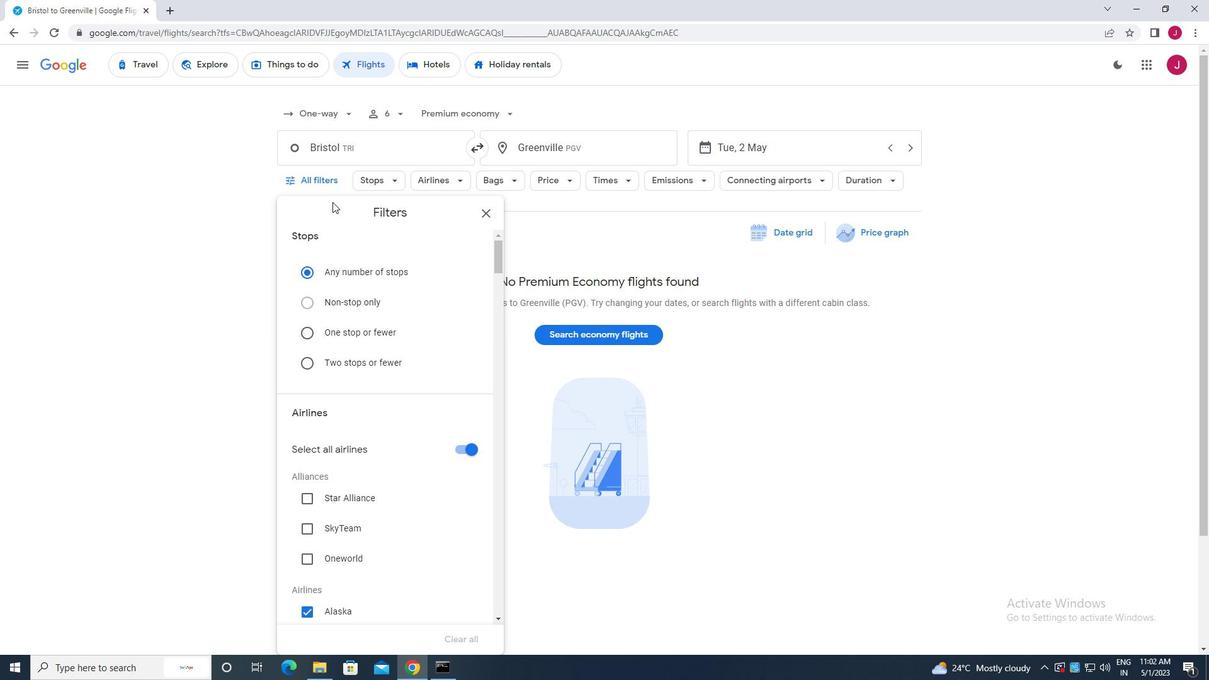 
Action: Mouse moved to (333, 203)
Screenshot: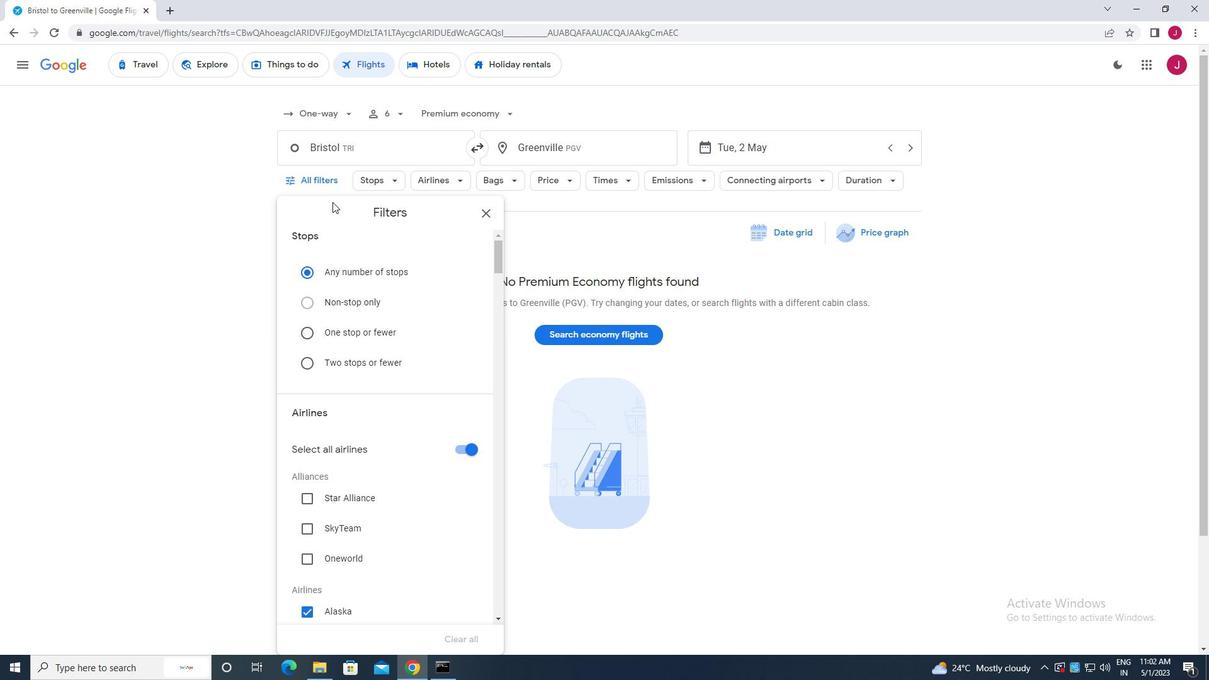 
Action: Mouse scrolled (333, 202) with delta (0, 0)
Screenshot: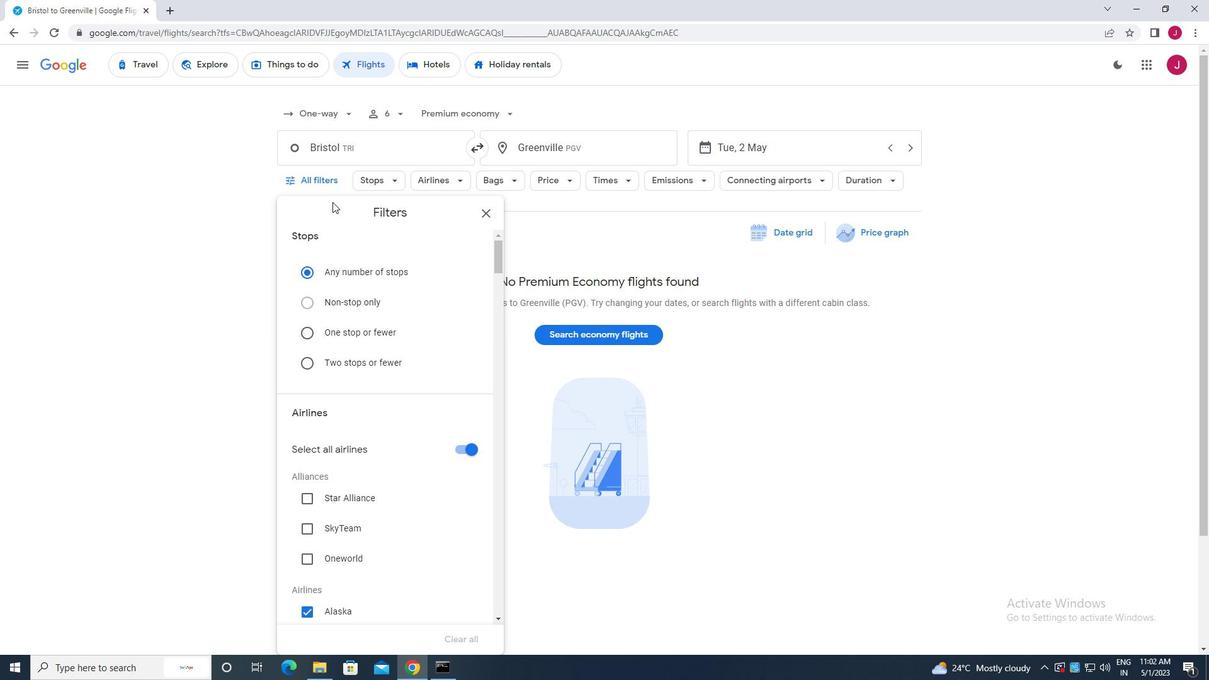 
Action: Mouse moved to (372, 251)
Screenshot: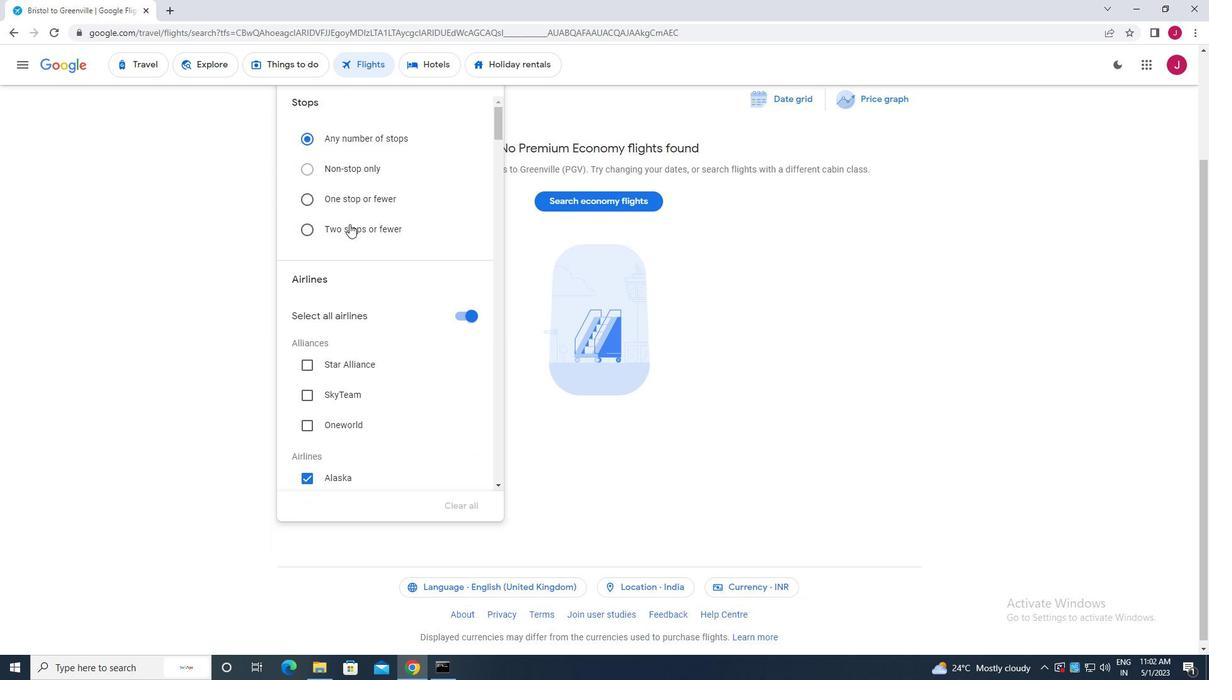 
Action: Mouse scrolled (372, 250) with delta (0, 0)
Screenshot: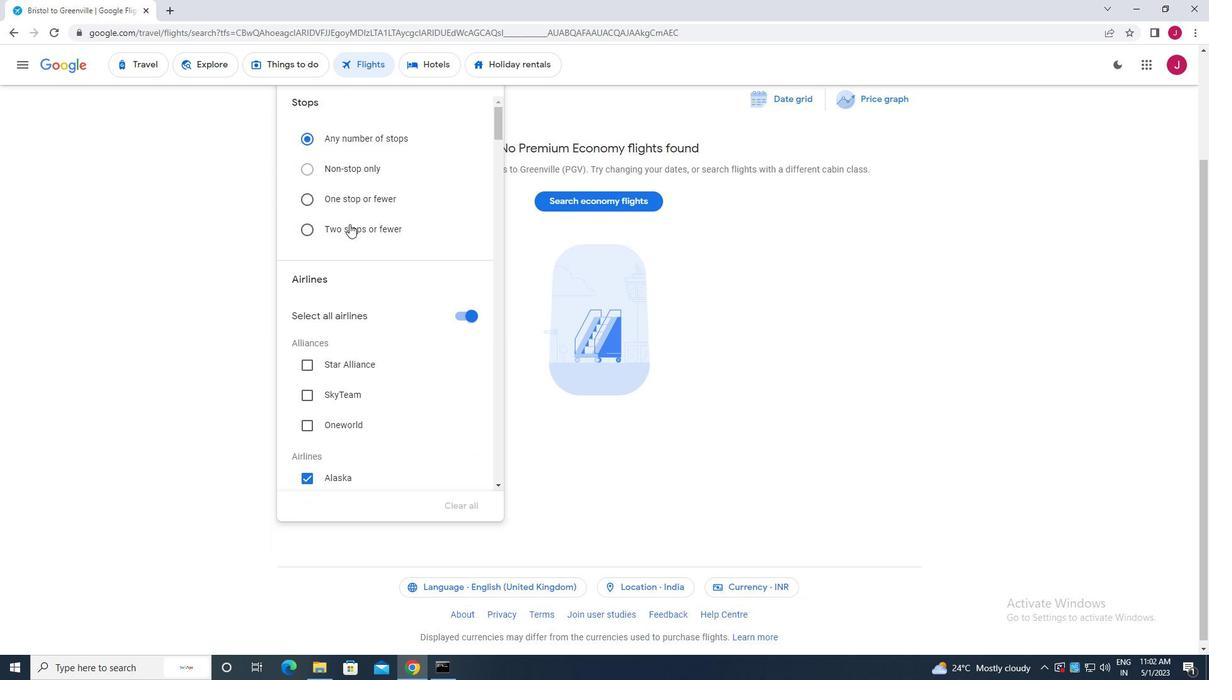 
Action: Mouse moved to (372, 251)
Screenshot: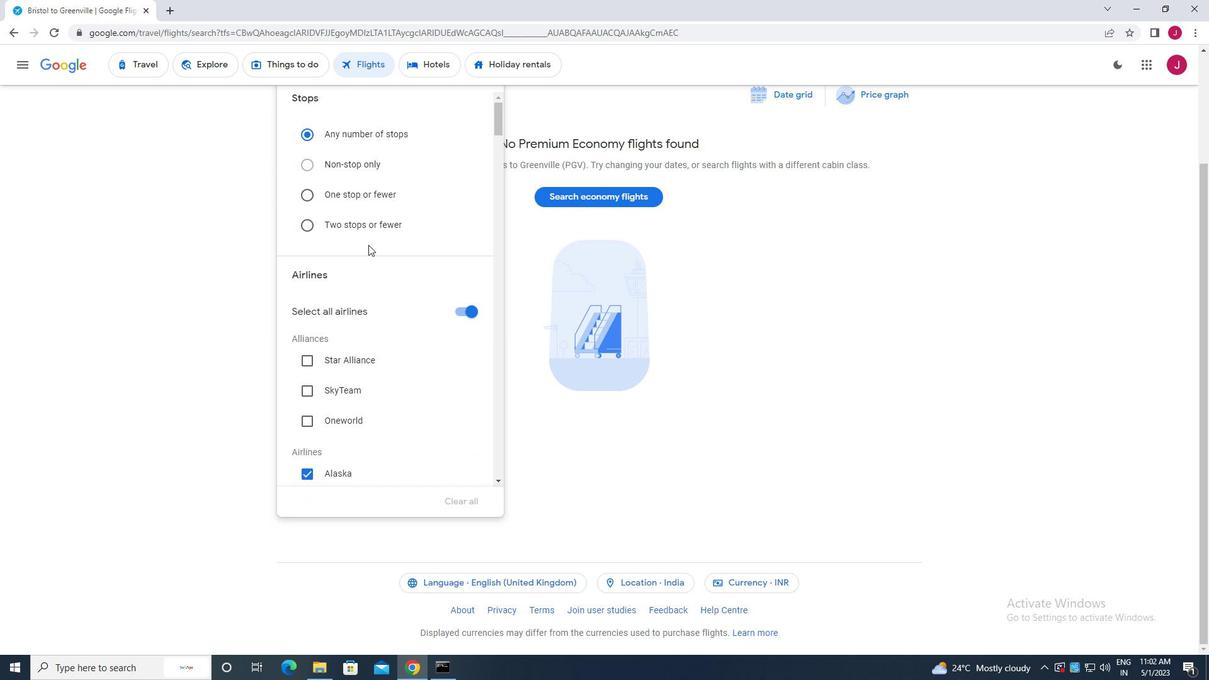 
Action: Mouse scrolled (372, 250) with delta (0, 0)
Screenshot: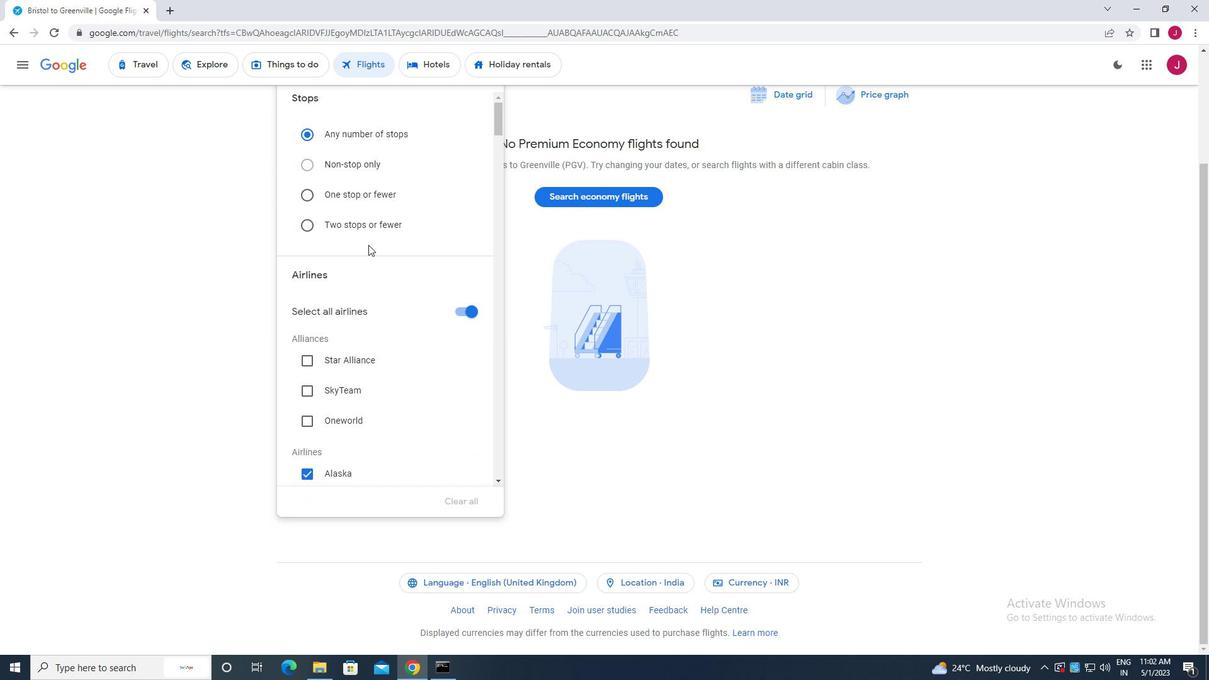 
Action: Mouse moved to (371, 249)
Screenshot: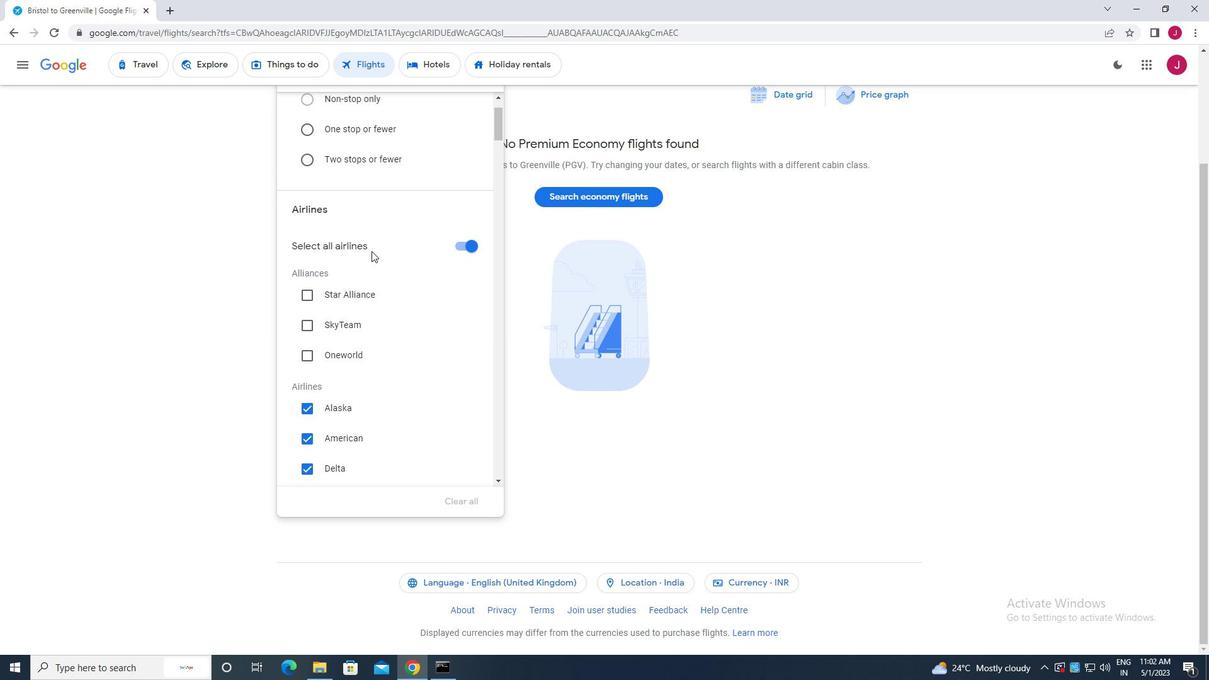 
Action: Mouse scrolled (371, 248) with delta (0, 0)
Screenshot: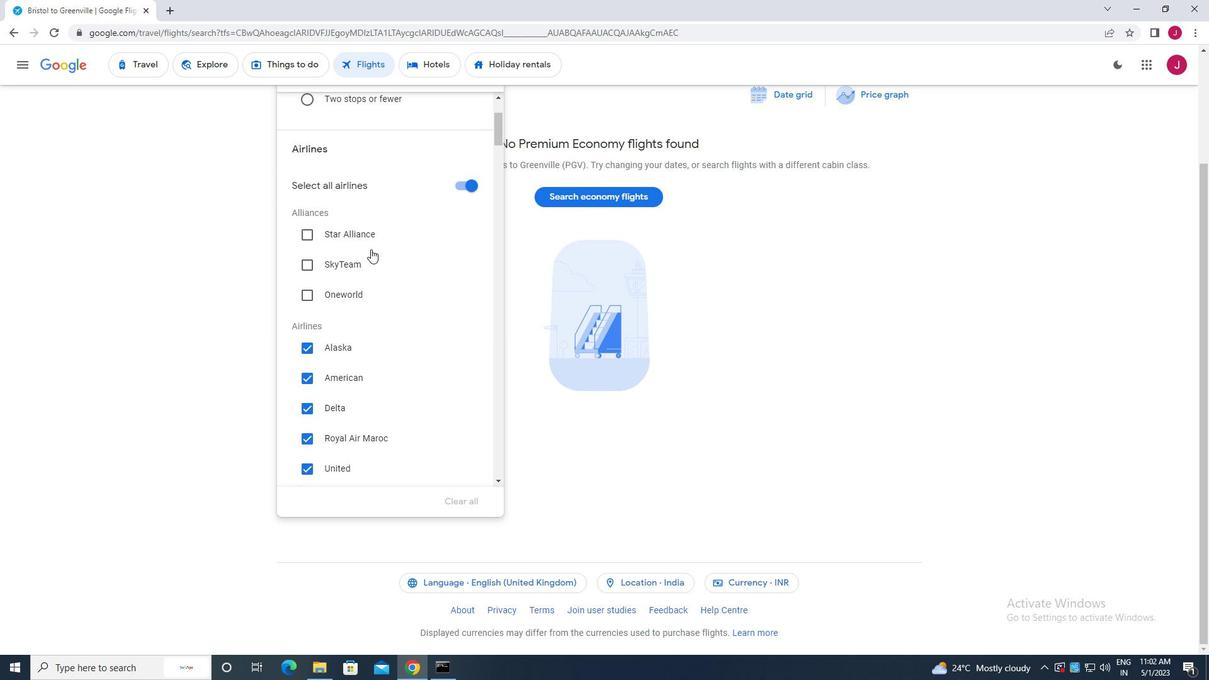
Action: Mouse scrolled (371, 248) with delta (0, 0)
Screenshot: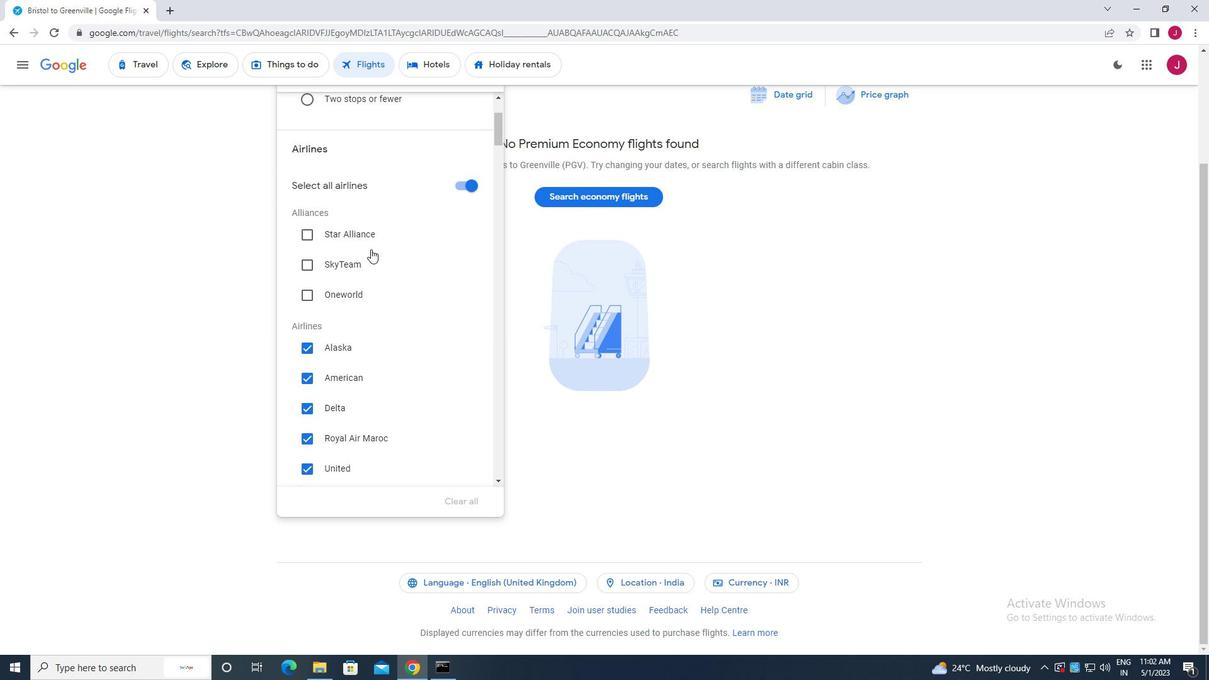 
Action: Mouse scrolled (371, 248) with delta (0, 0)
Screenshot: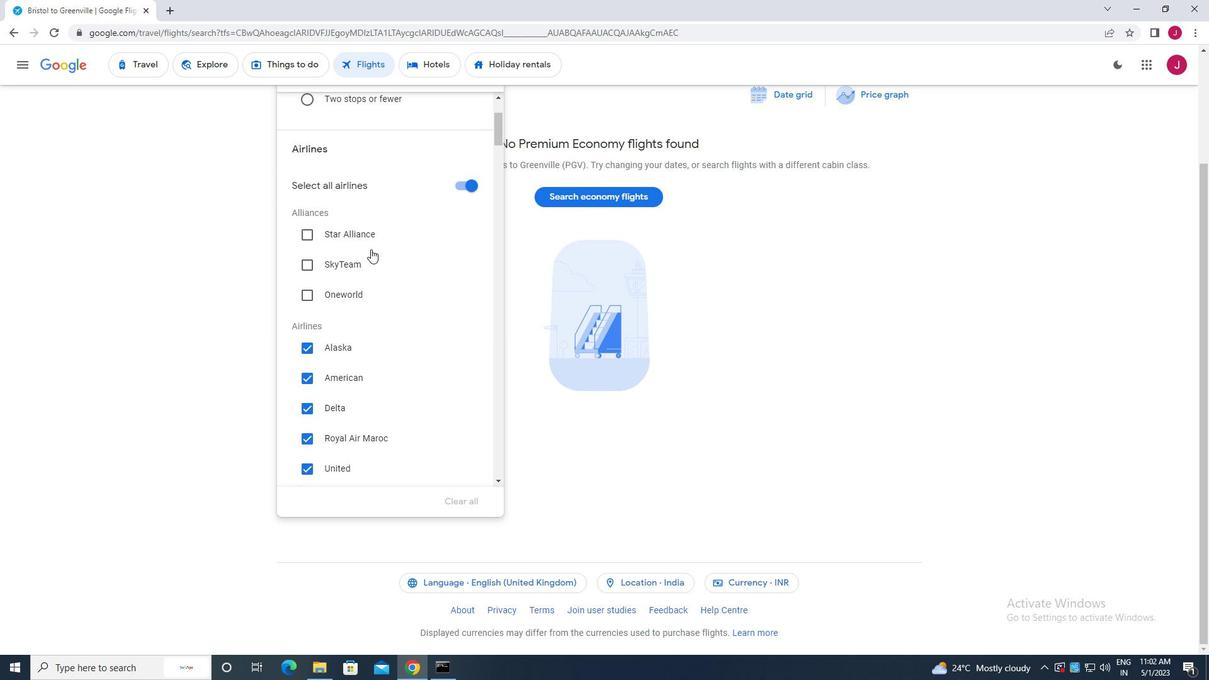 
Action: Mouse scrolled (371, 248) with delta (0, 0)
Screenshot: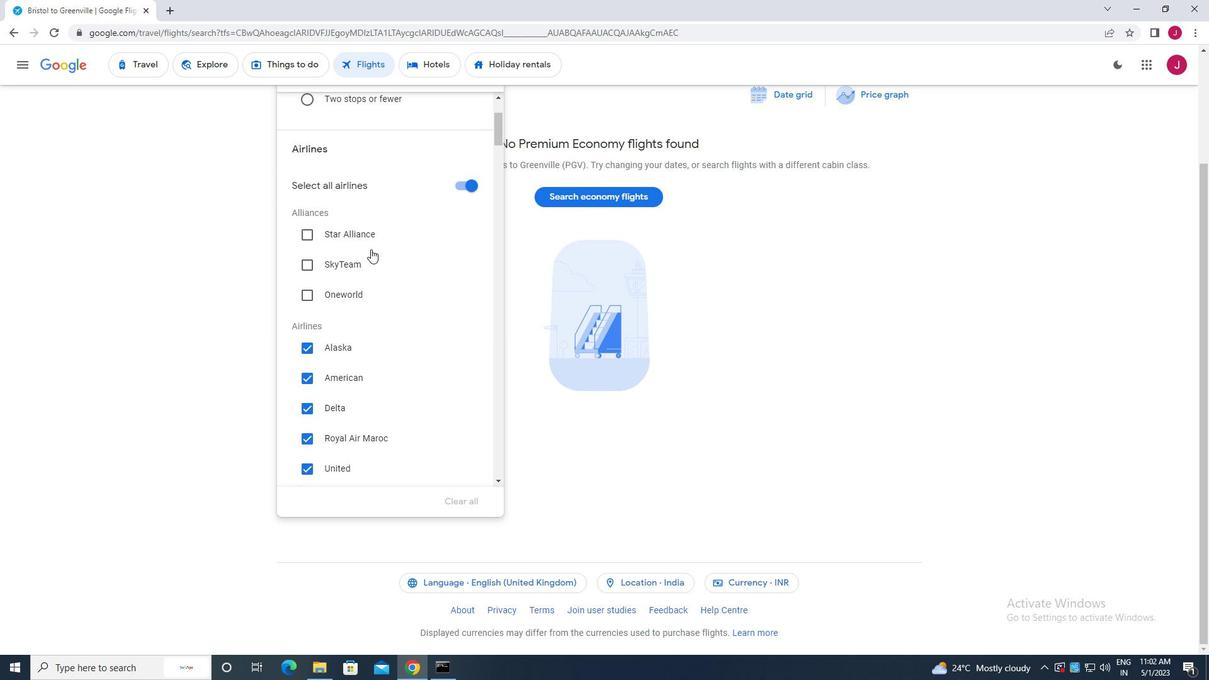 
Action: Mouse moved to (369, 249)
Screenshot: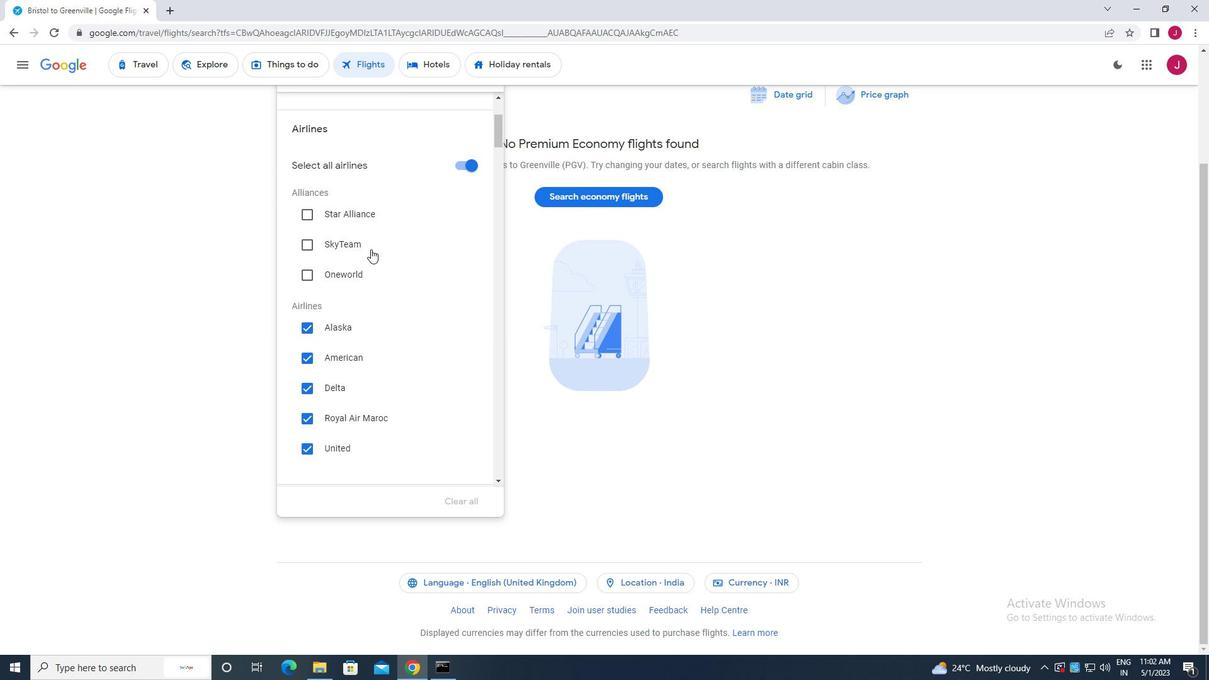 
Action: Mouse scrolled (369, 248) with delta (0, 0)
Screenshot: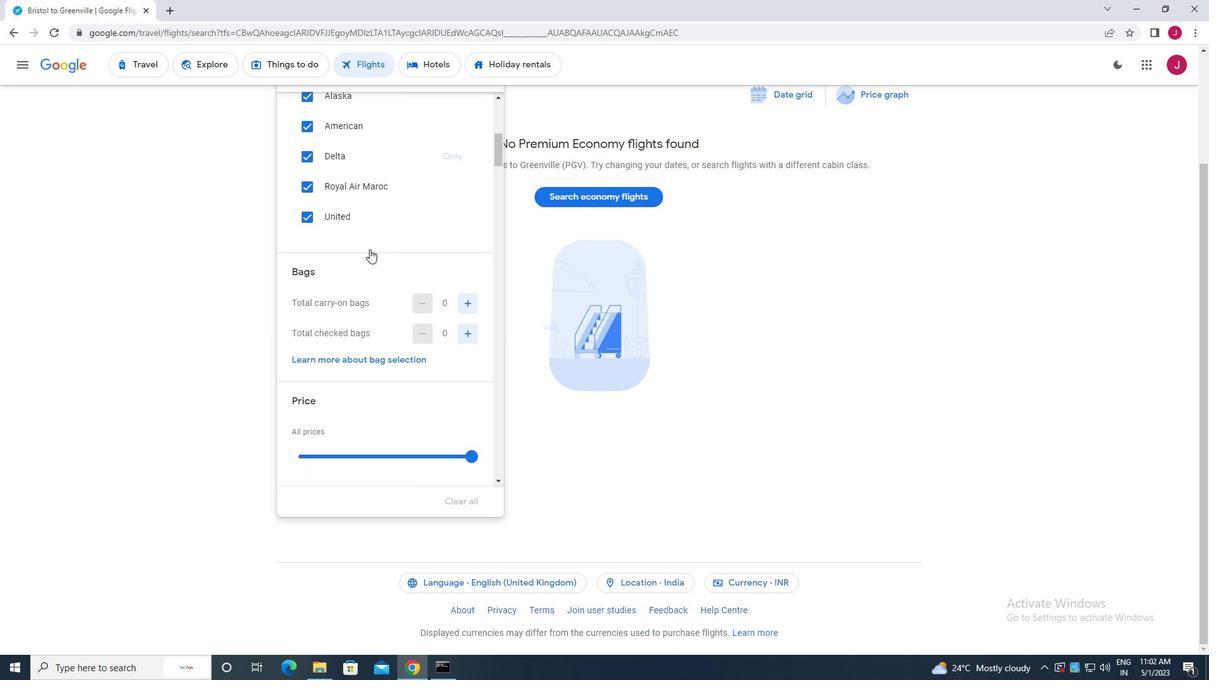 
Action: Mouse scrolled (369, 248) with delta (0, 0)
Screenshot: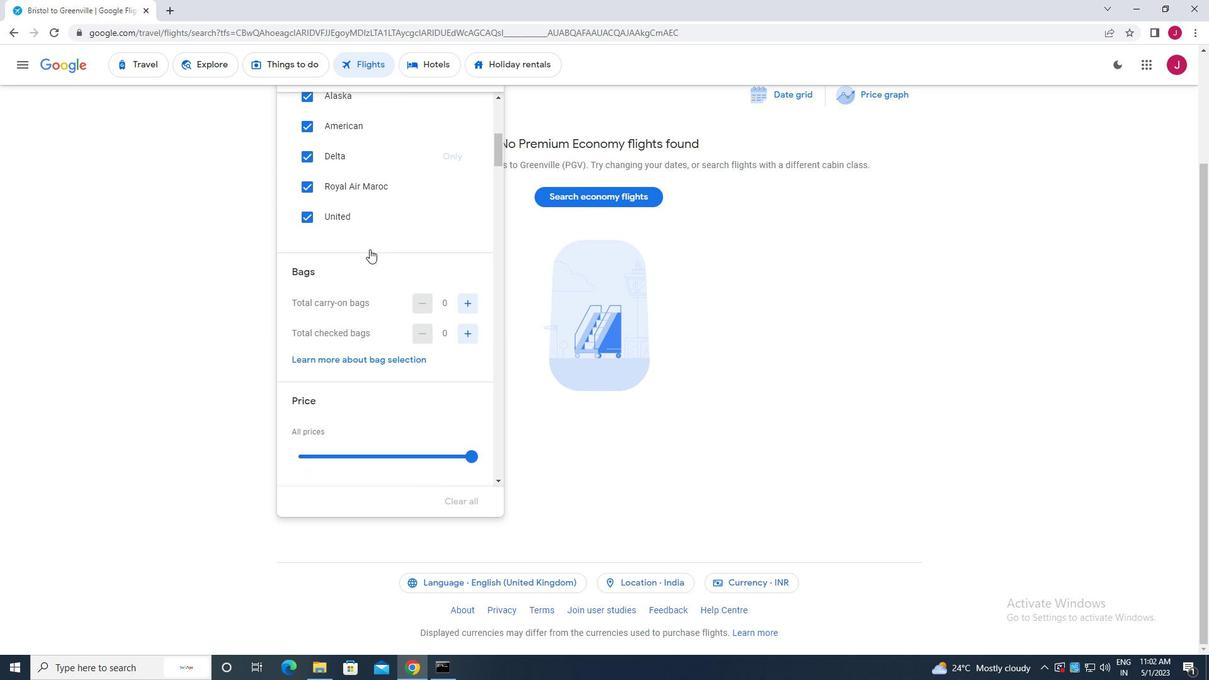 
Action: Mouse scrolled (369, 250) with delta (0, 0)
Screenshot: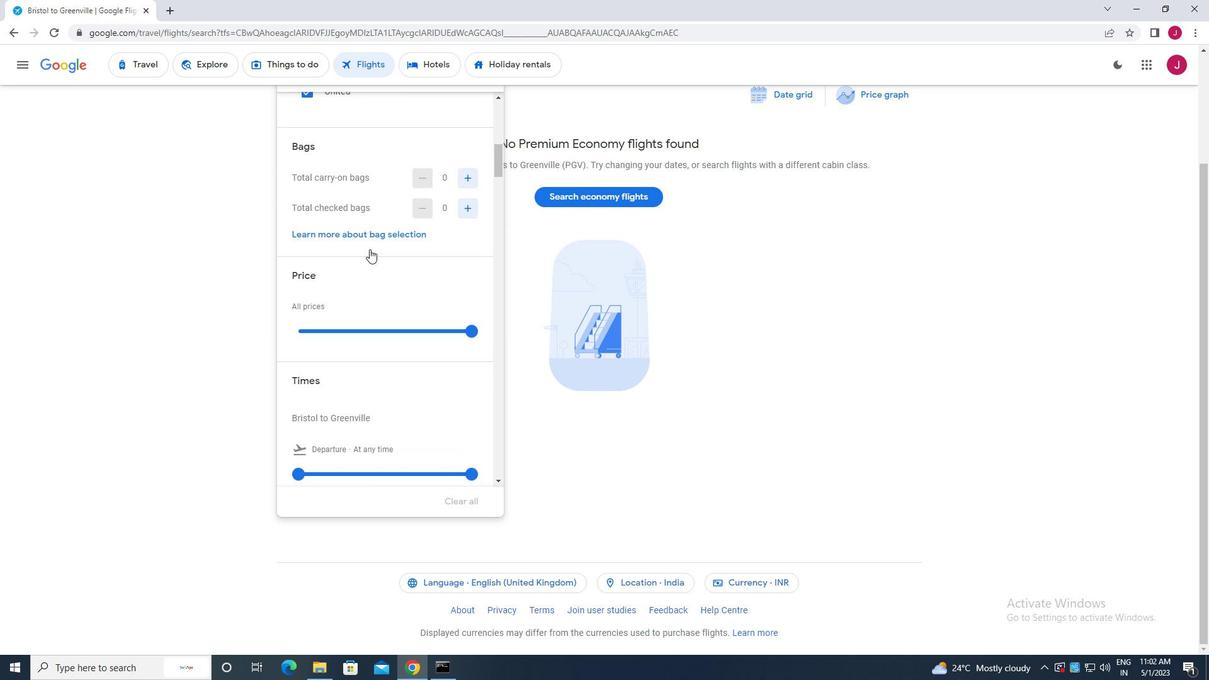 
Action: Mouse scrolled (369, 250) with delta (0, 0)
Screenshot: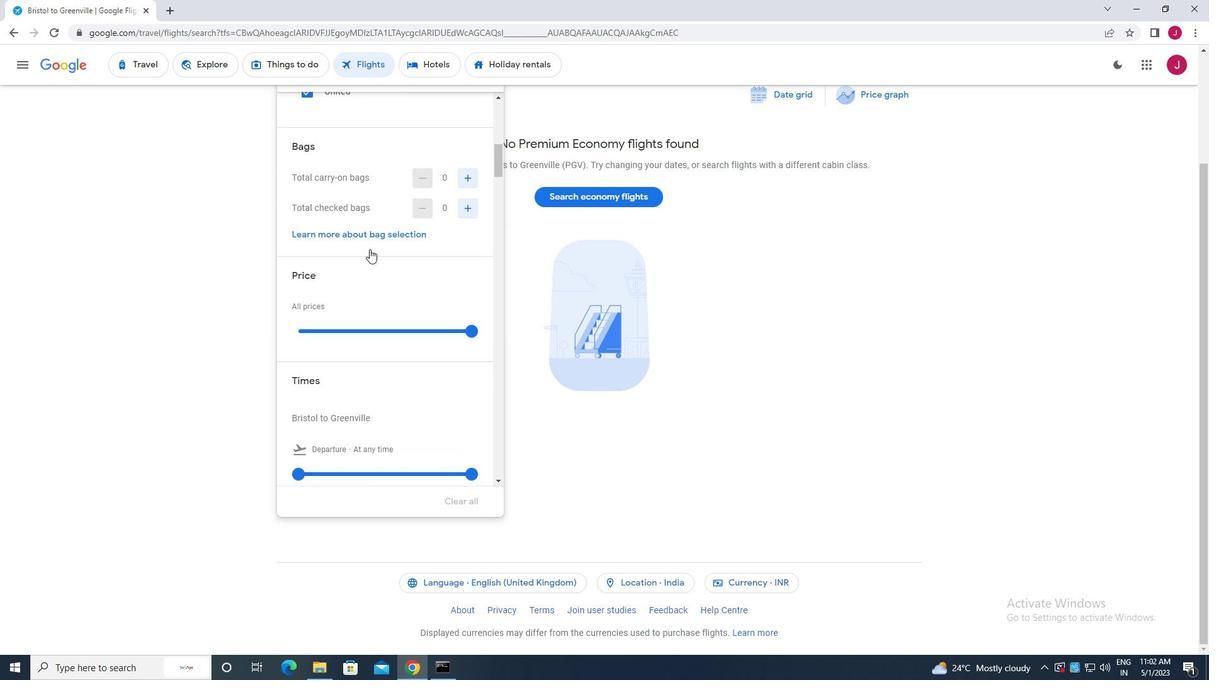 
Action: Mouse scrolled (369, 250) with delta (0, 0)
Screenshot: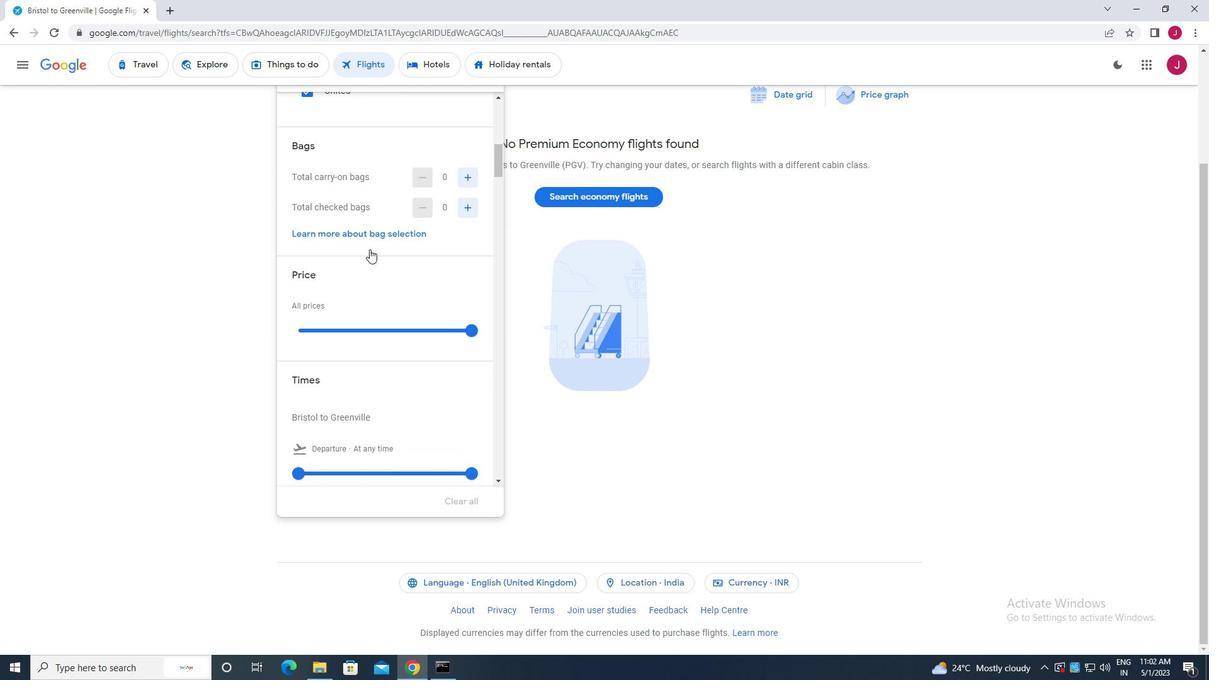 
Action: Mouse scrolled (369, 250) with delta (0, 0)
Screenshot: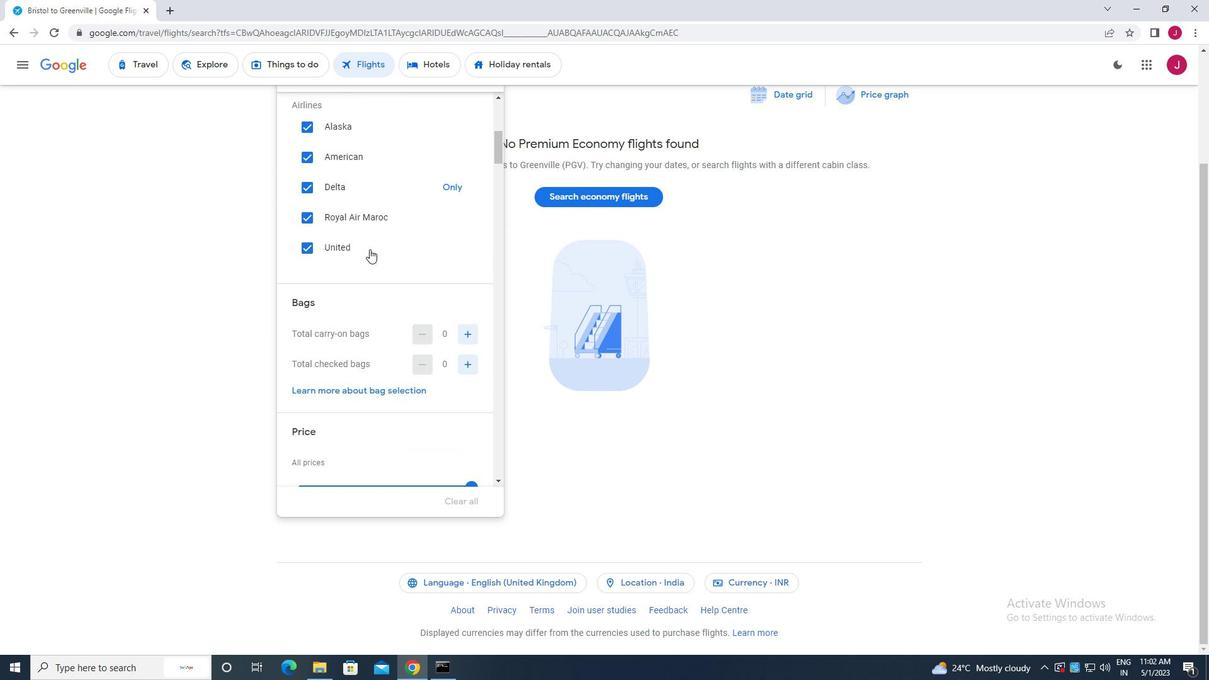 
Action: Mouse scrolled (369, 250) with delta (0, 0)
Screenshot: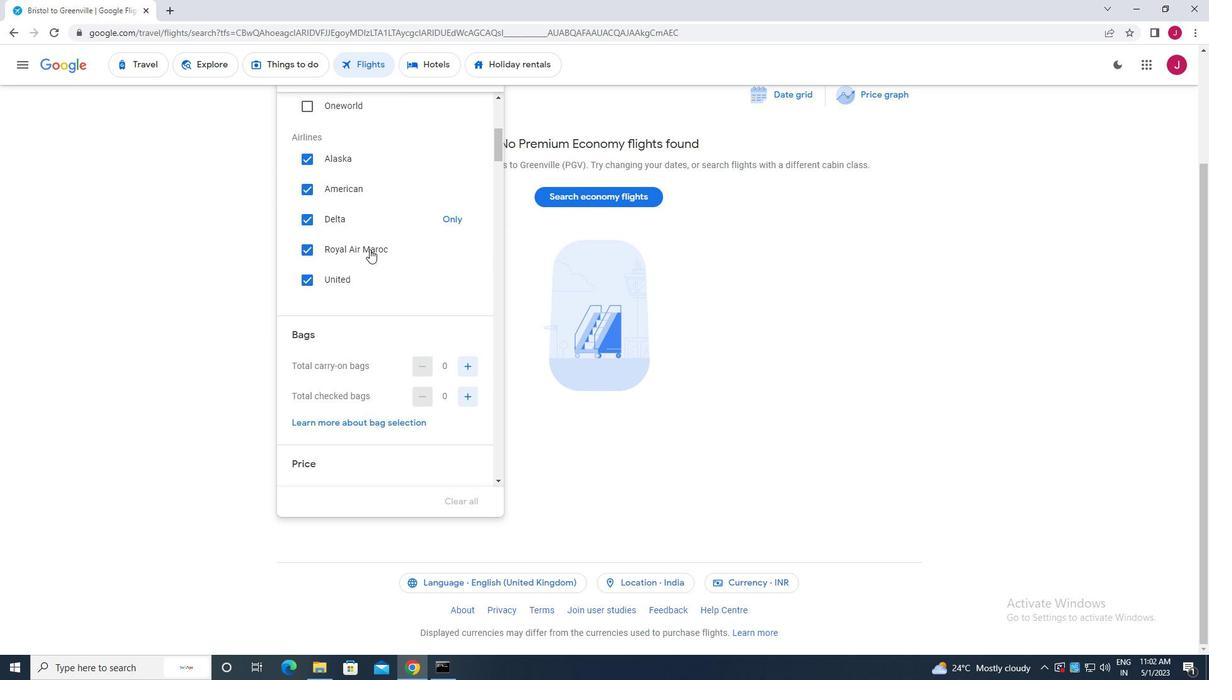 
Action: Mouse scrolled (369, 250) with delta (0, 0)
Screenshot: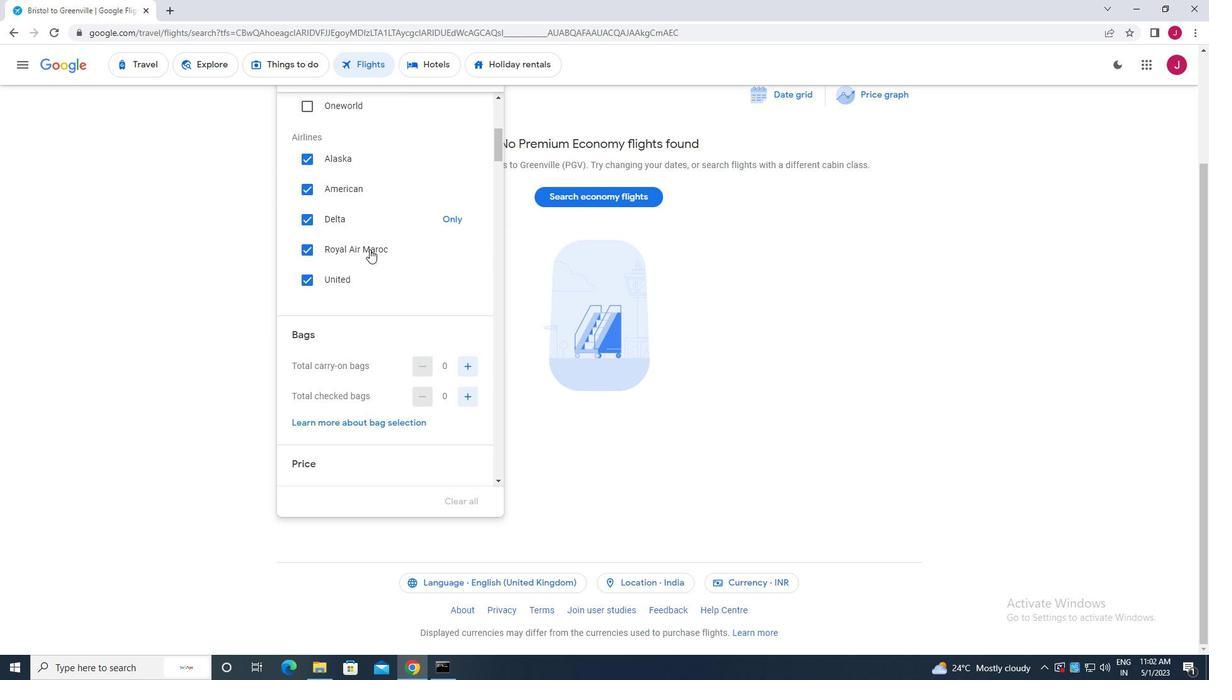 
Action: Mouse moved to (458, 185)
Screenshot: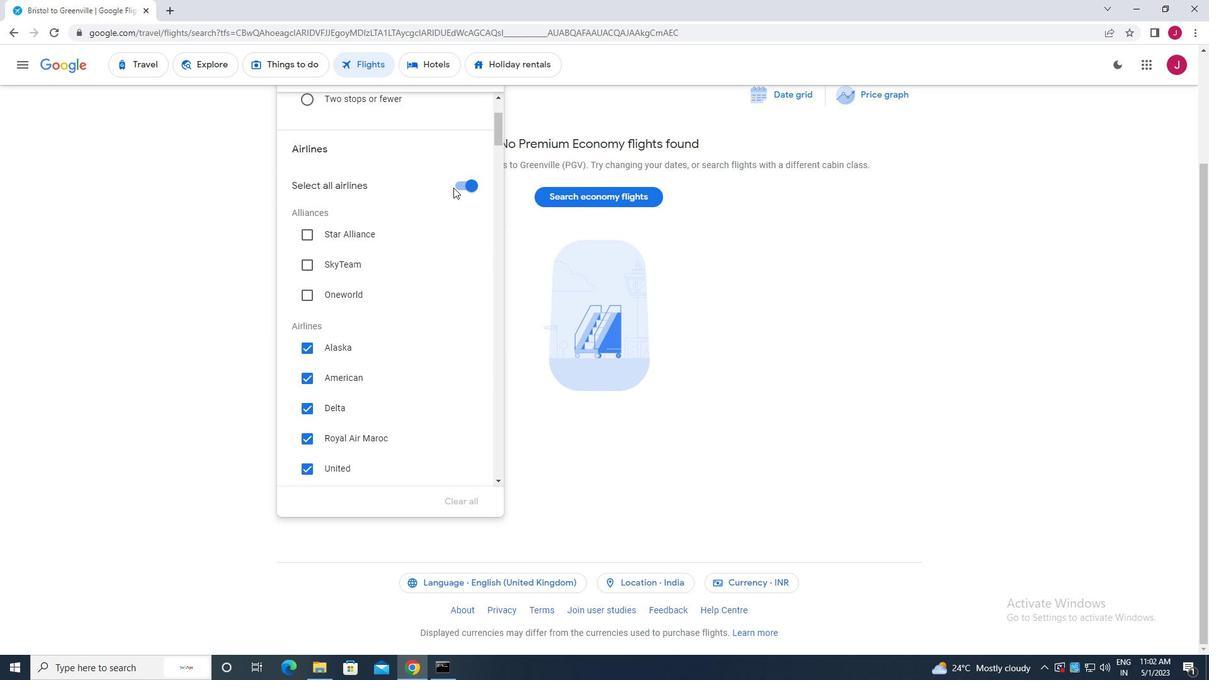 
Action: Mouse pressed left at (458, 185)
Screenshot: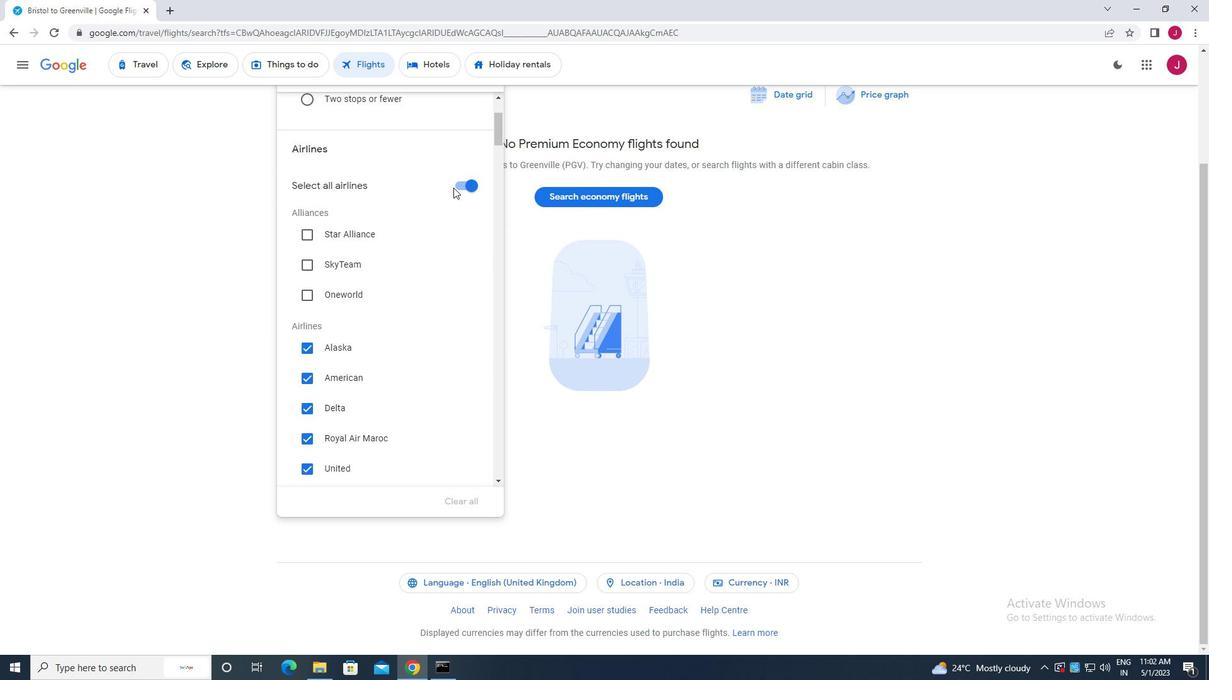 
Action: Mouse moved to (396, 253)
Screenshot: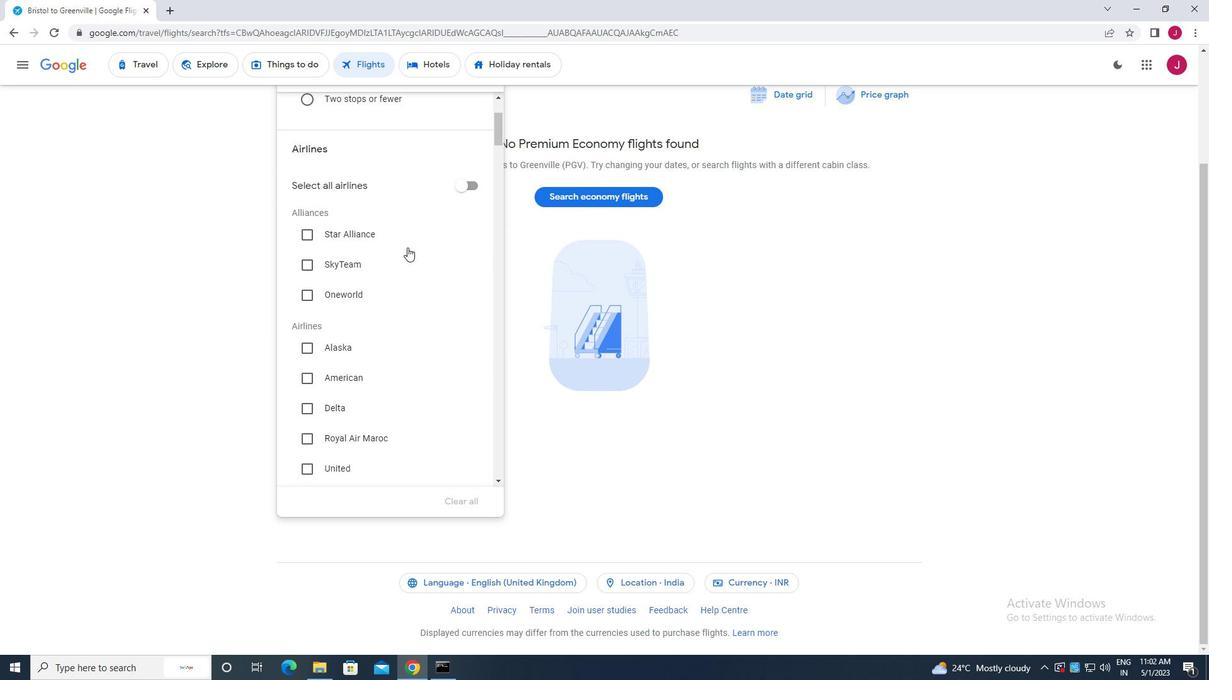 
Action: Mouse scrolled (396, 253) with delta (0, 0)
Screenshot: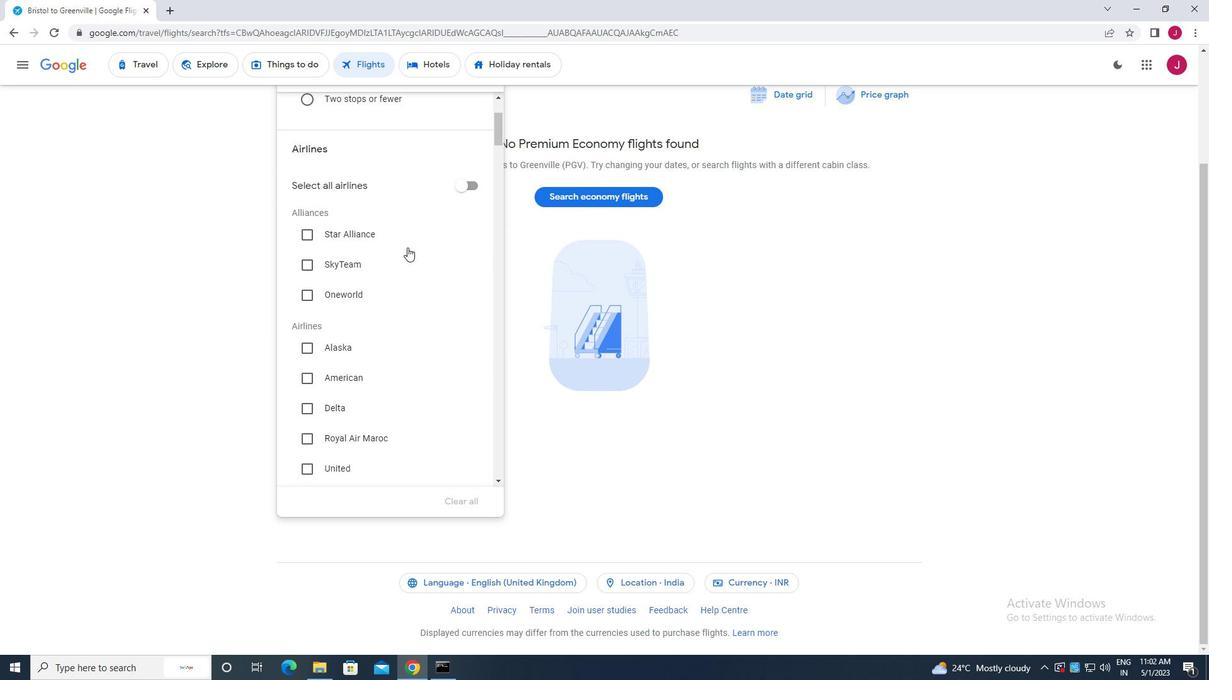 
Action: Mouse moved to (396, 253)
Screenshot: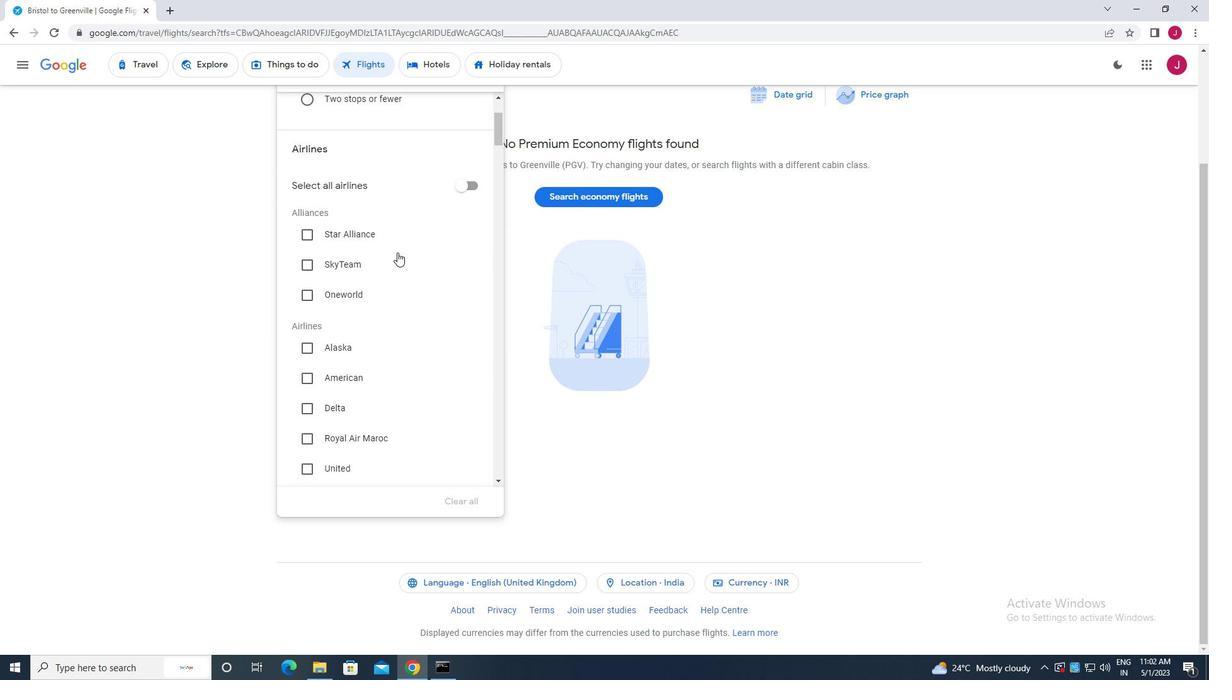 
Action: Mouse scrolled (396, 253) with delta (0, 0)
Screenshot: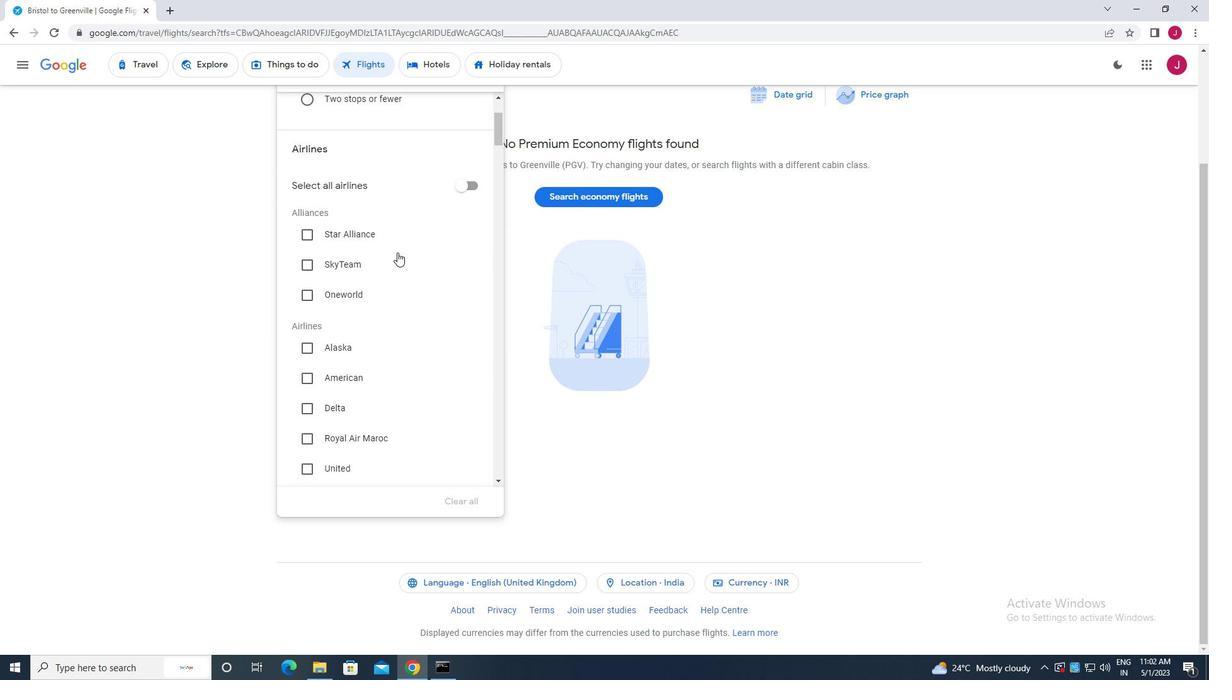 
Action: Mouse moved to (396, 254)
Screenshot: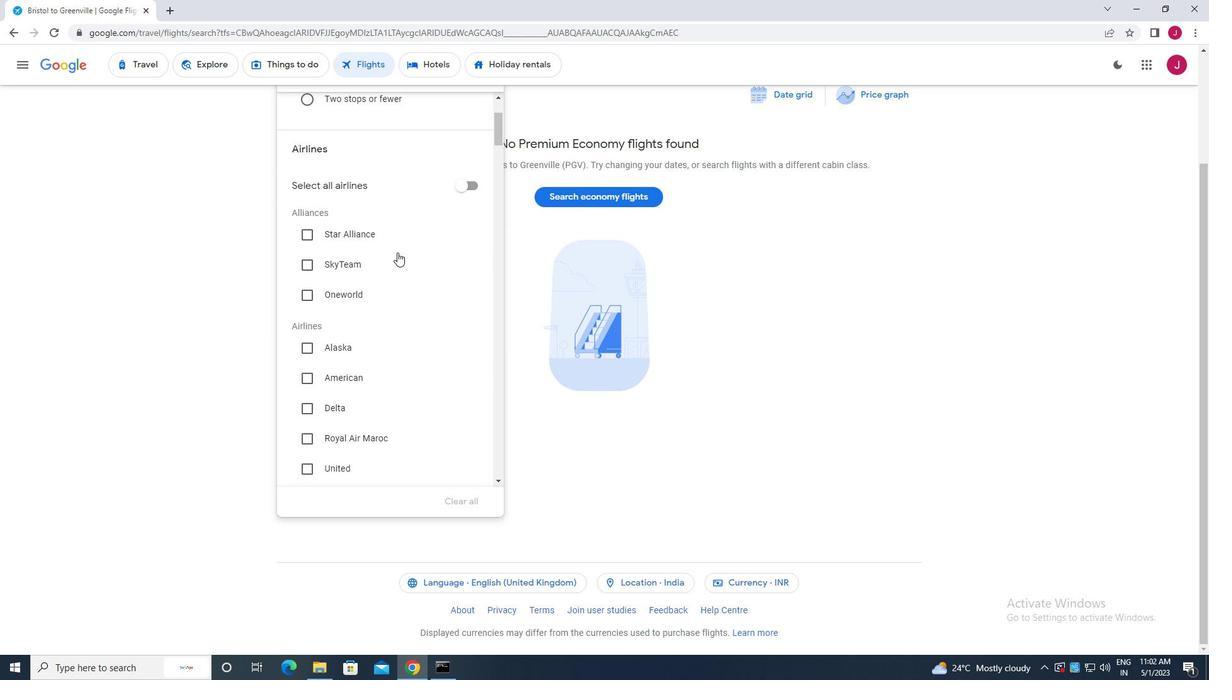 
Action: Mouse scrolled (396, 253) with delta (0, 0)
Screenshot: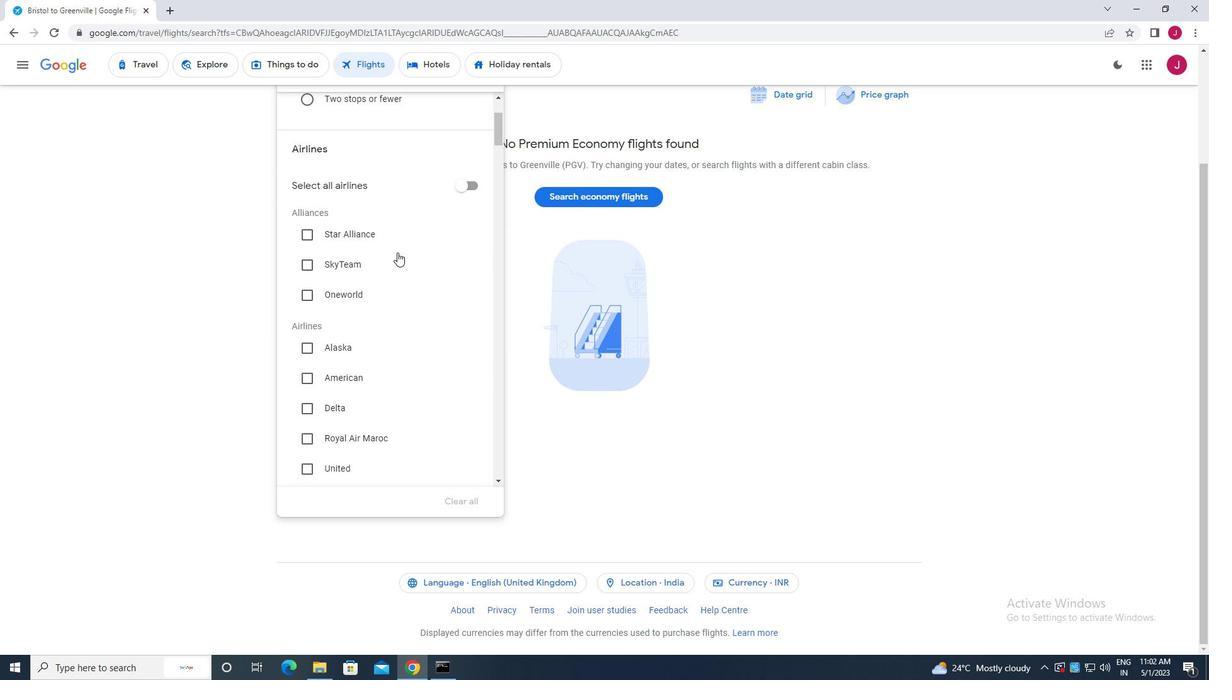 
Action: Mouse scrolled (396, 253) with delta (0, 0)
Screenshot: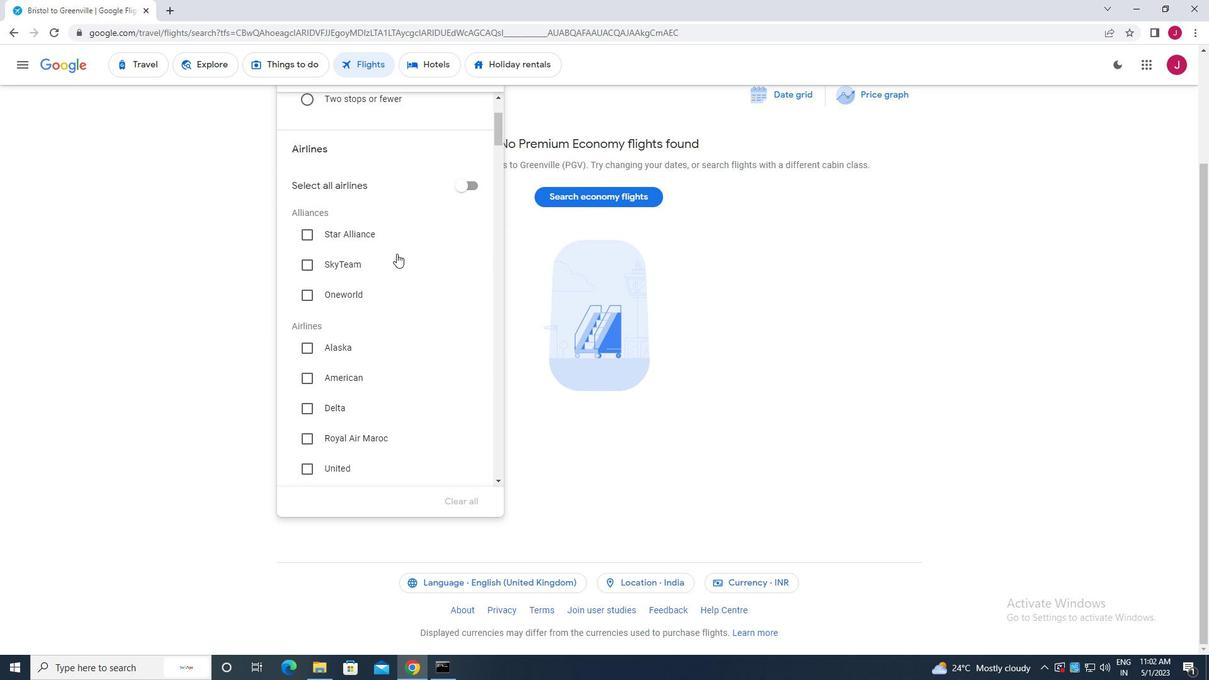 
Action: Mouse scrolled (396, 253) with delta (0, 0)
Screenshot: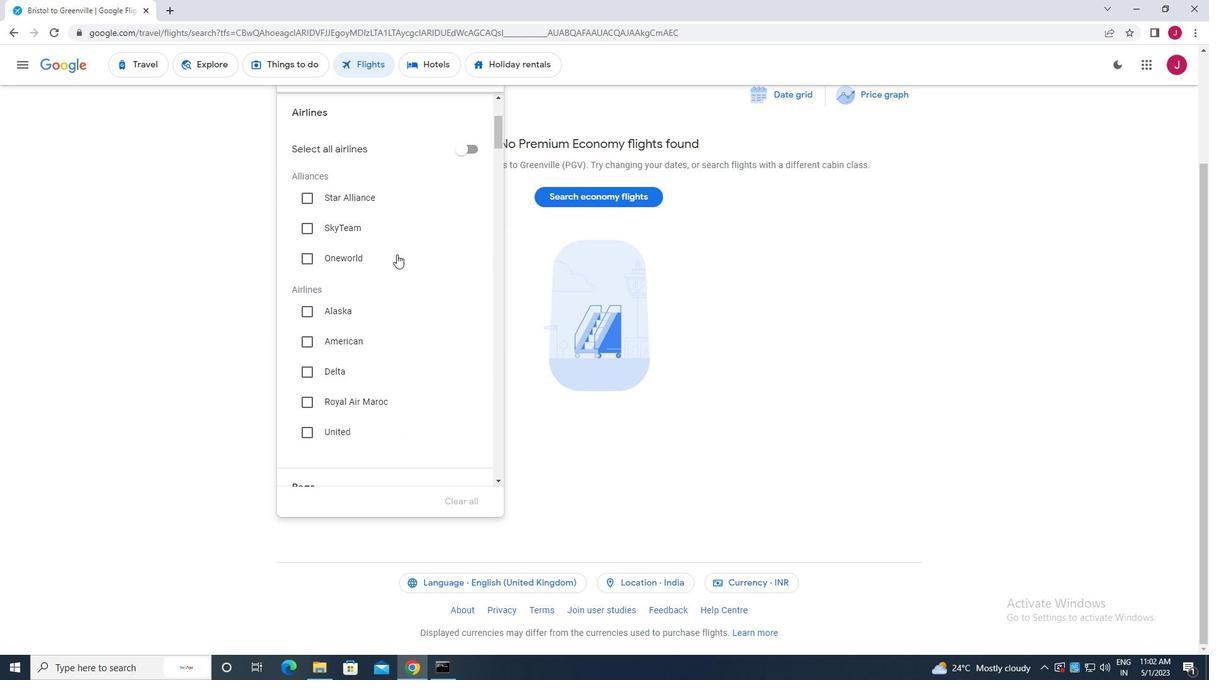 
Action: Mouse scrolled (396, 253) with delta (0, 0)
Screenshot: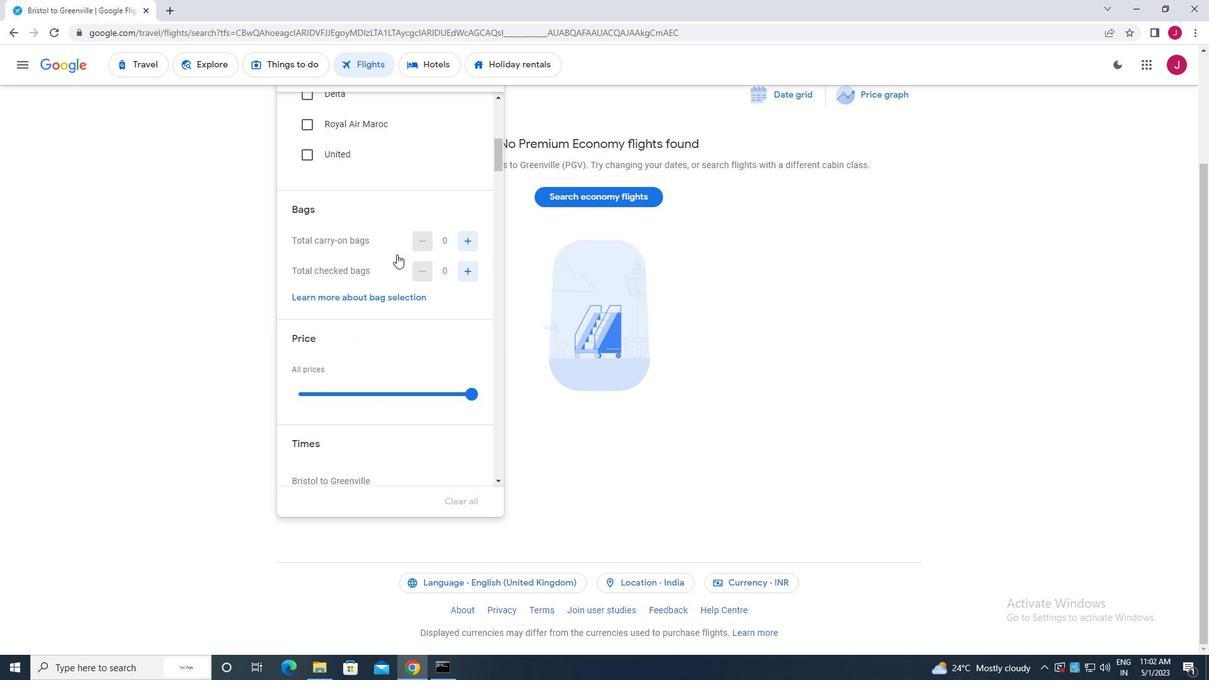 
Action: Mouse scrolled (396, 253) with delta (0, 0)
Screenshot: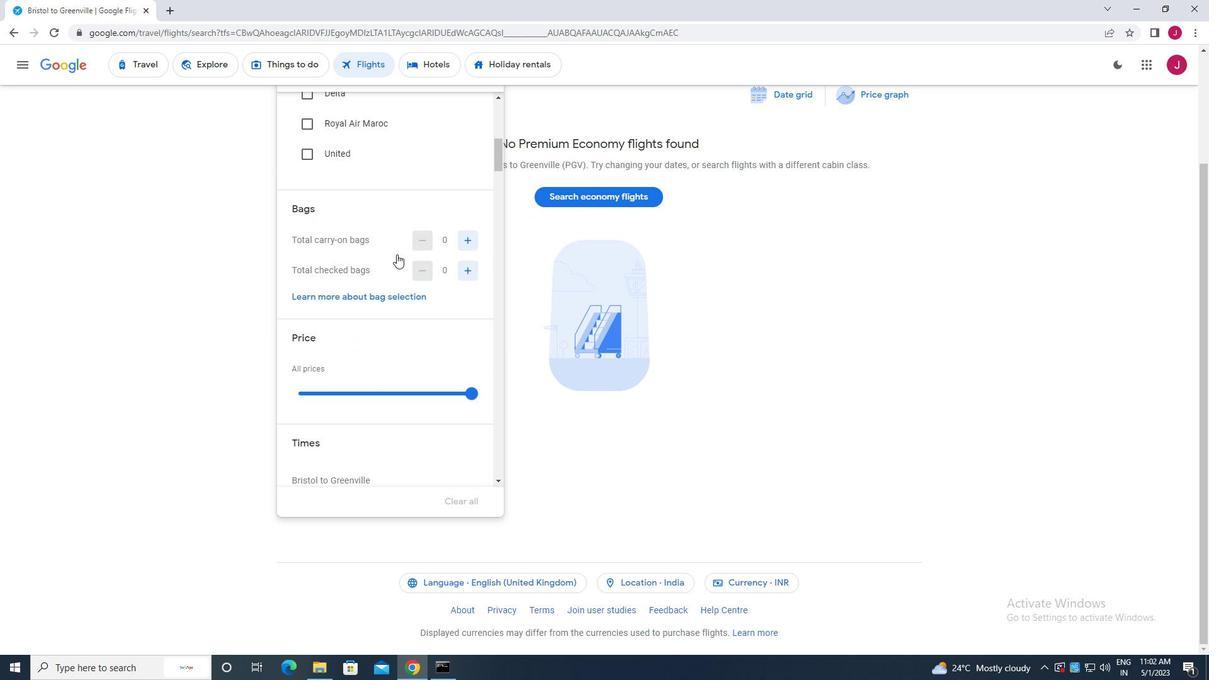 
Action: Mouse moved to (471, 267)
Screenshot: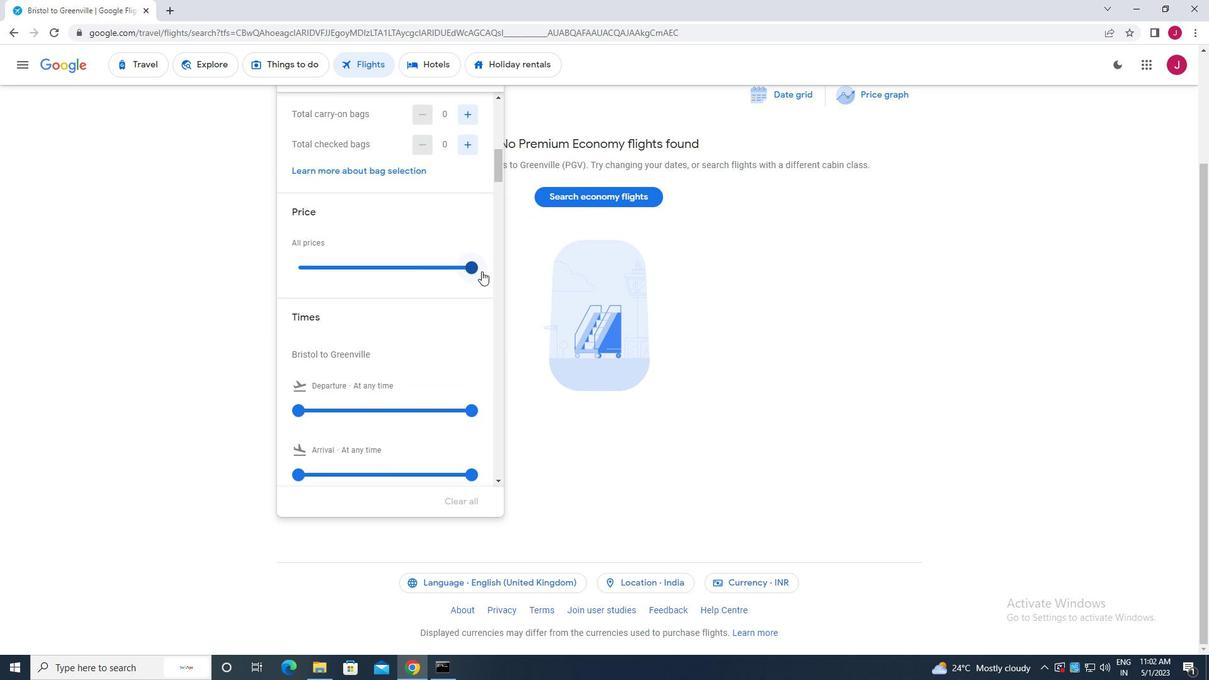 
Action: Mouse pressed left at (471, 267)
Screenshot: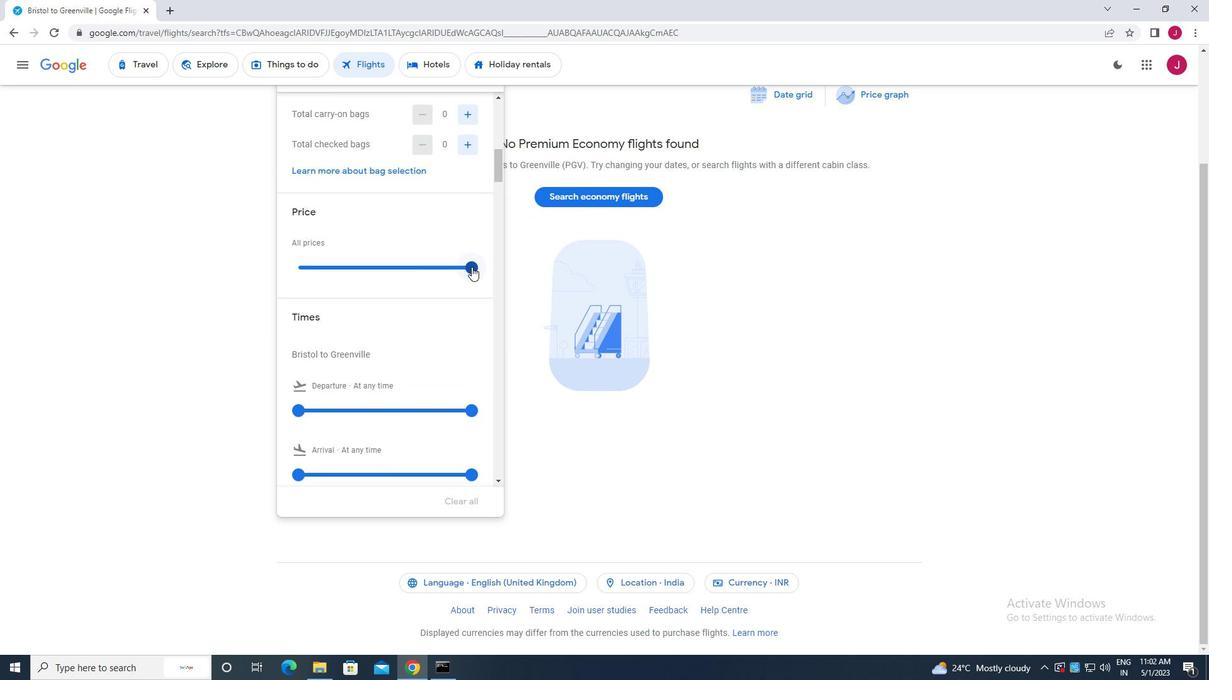 
Action: Mouse moved to (295, 268)
Screenshot: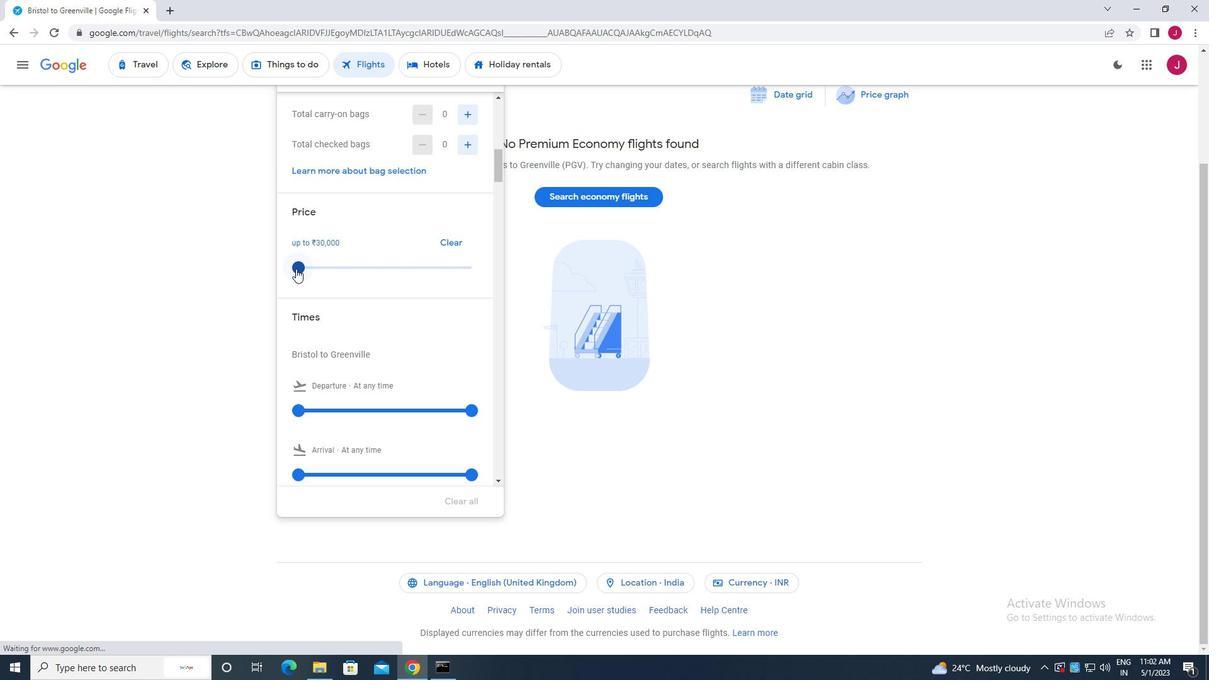 
Action: Mouse pressed left at (295, 268)
Screenshot: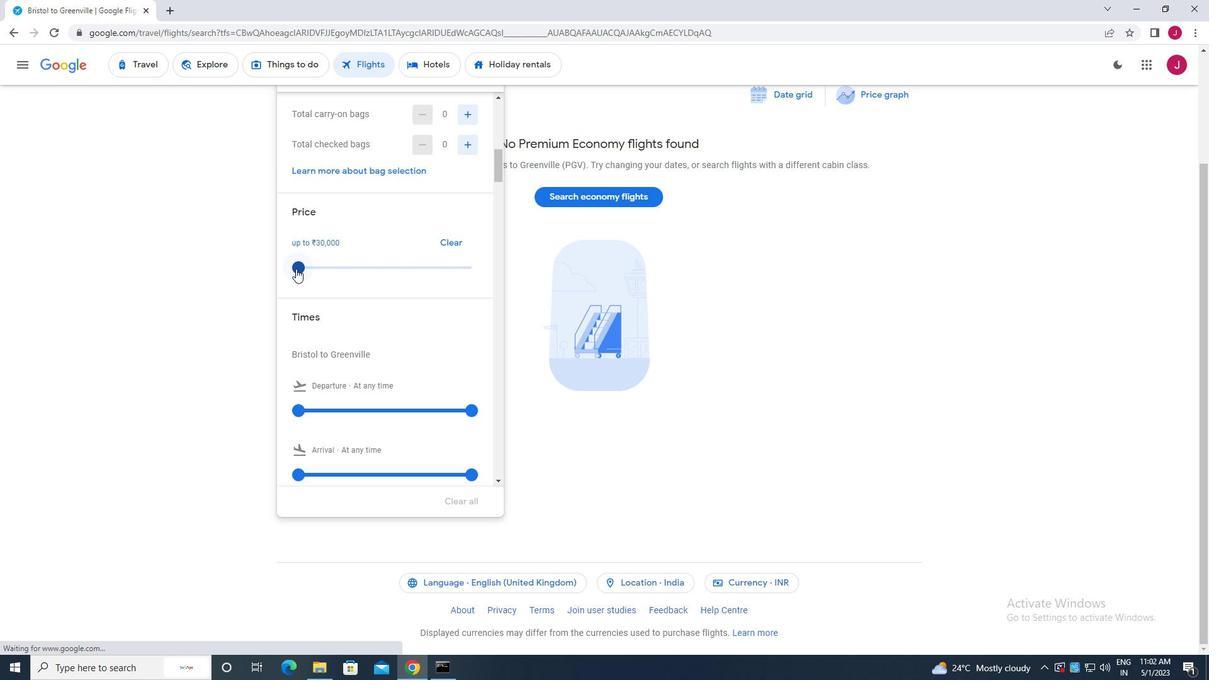
Action: Mouse moved to (300, 299)
Screenshot: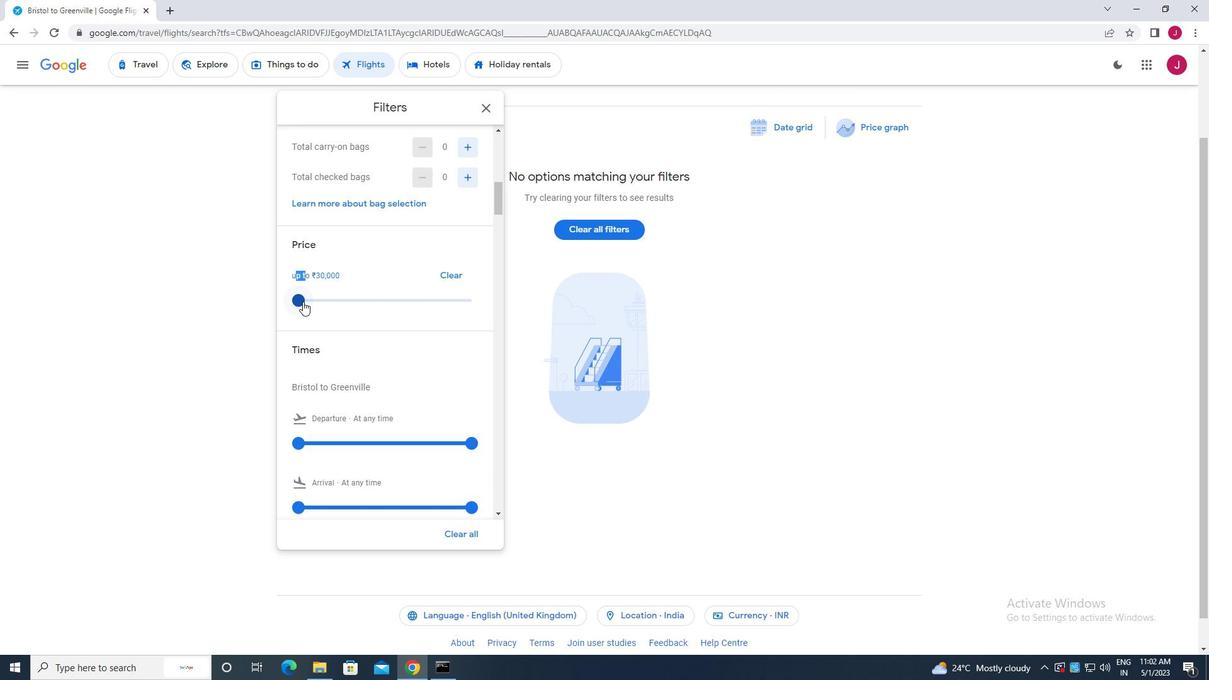 
Action: Mouse pressed left at (300, 299)
Screenshot: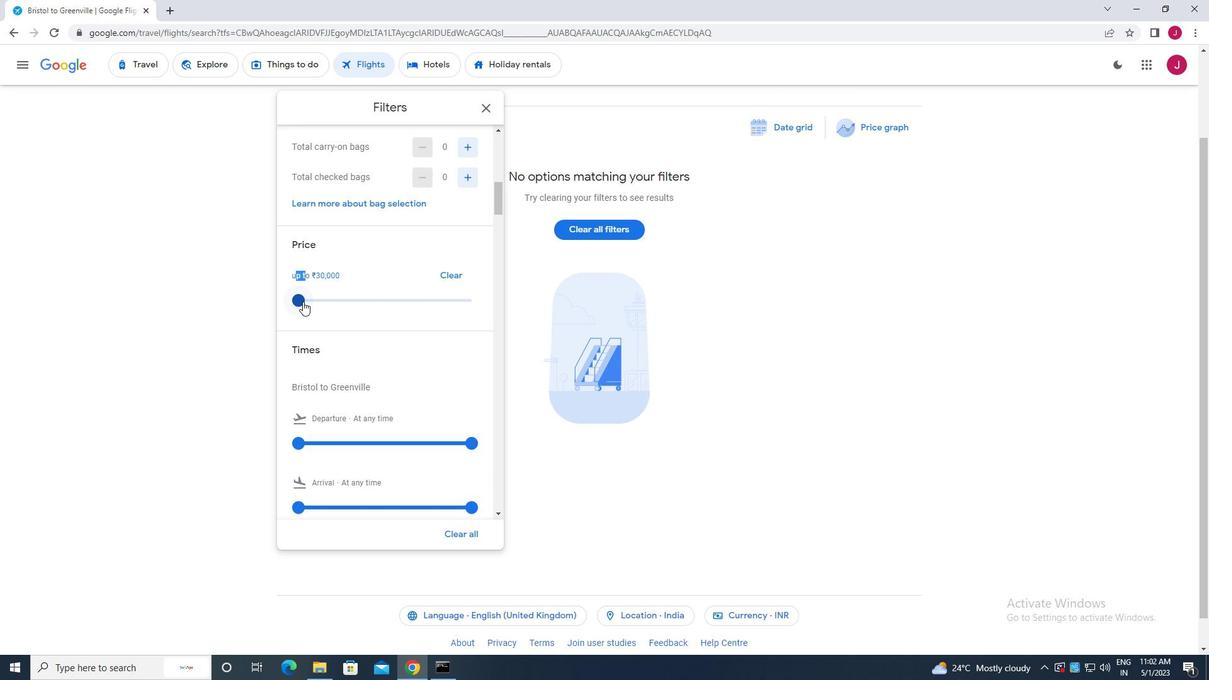 
Action: Mouse moved to (340, 308)
Screenshot: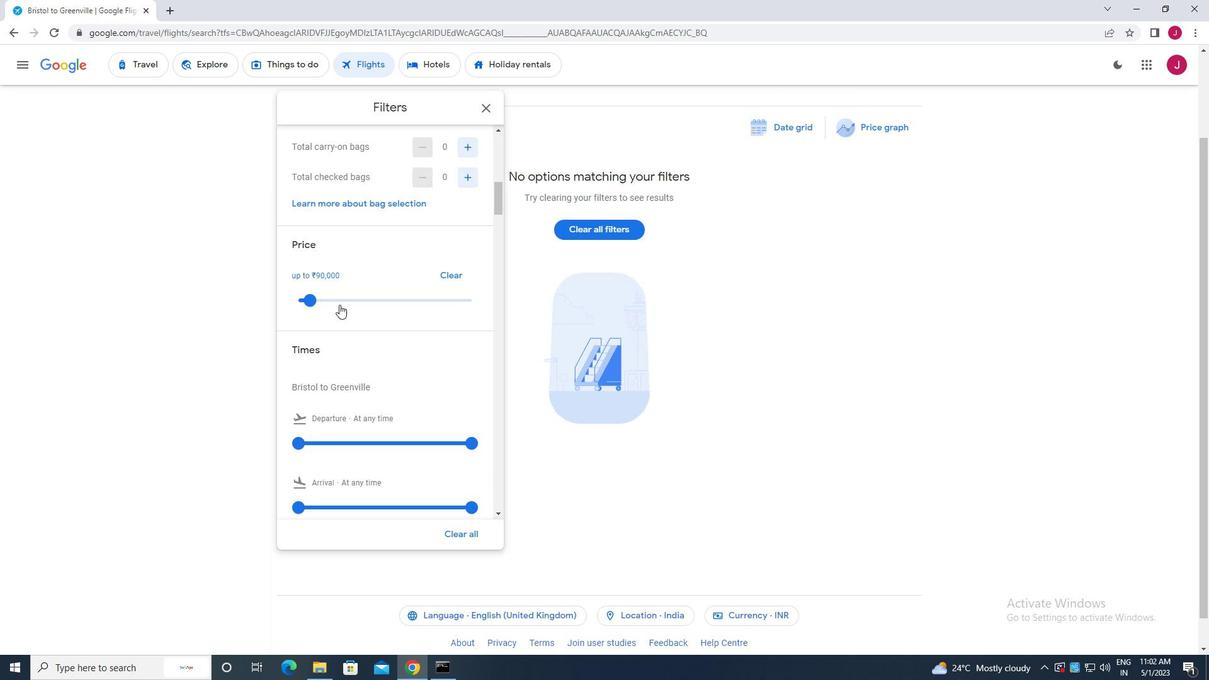 
Action: Mouse scrolled (340, 307) with delta (0, 0)
Screenshot: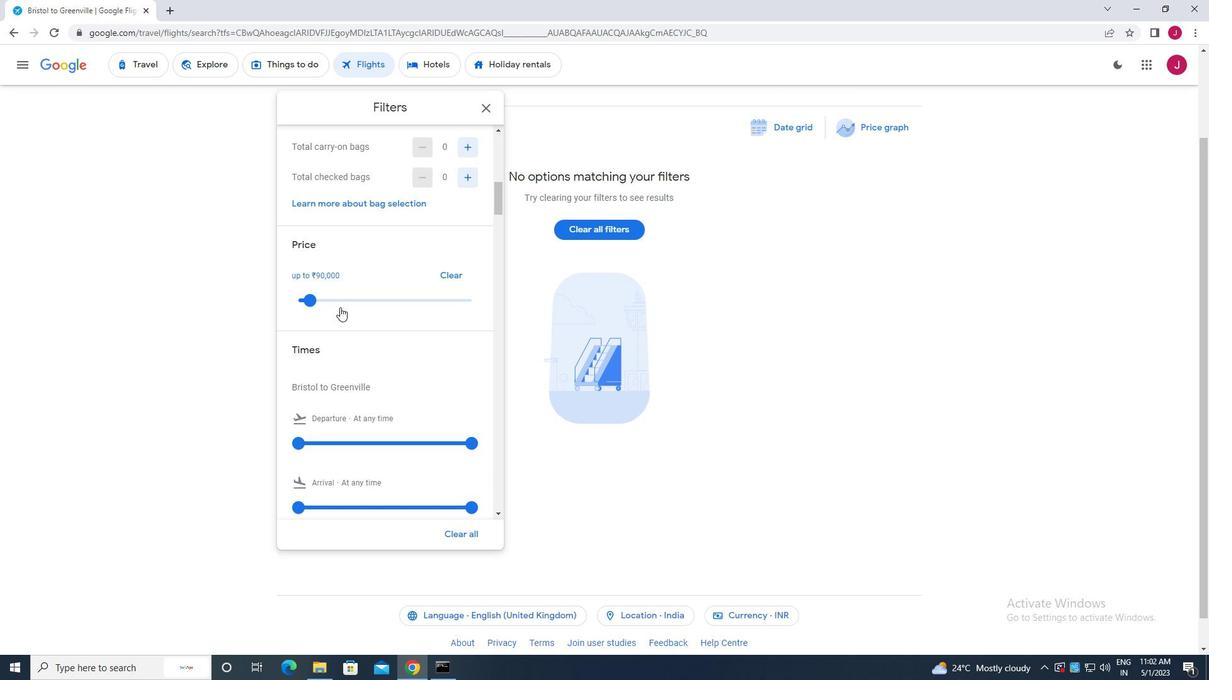 
Action: Mouse moved to (340, 308)
Screenshot: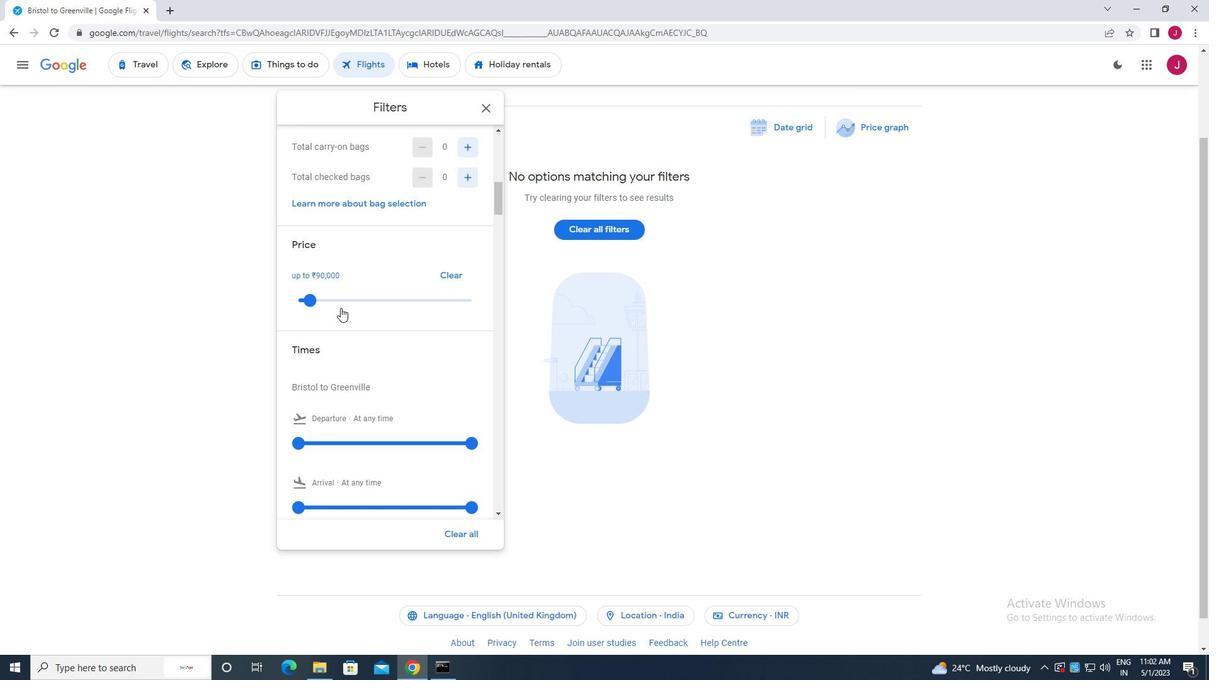 
Action: Mouse scrolled (340, 308) with delta (0, 0)
Screenshot: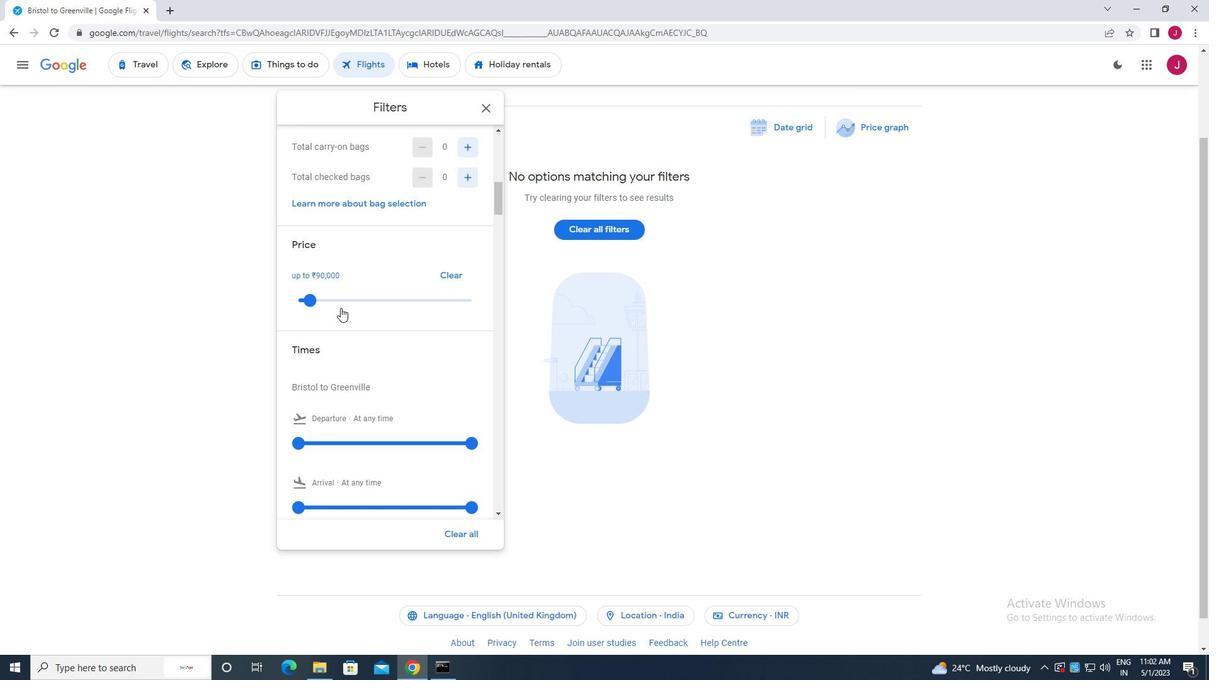 
Action: Mouse moved to (297, 314)
Screenshot: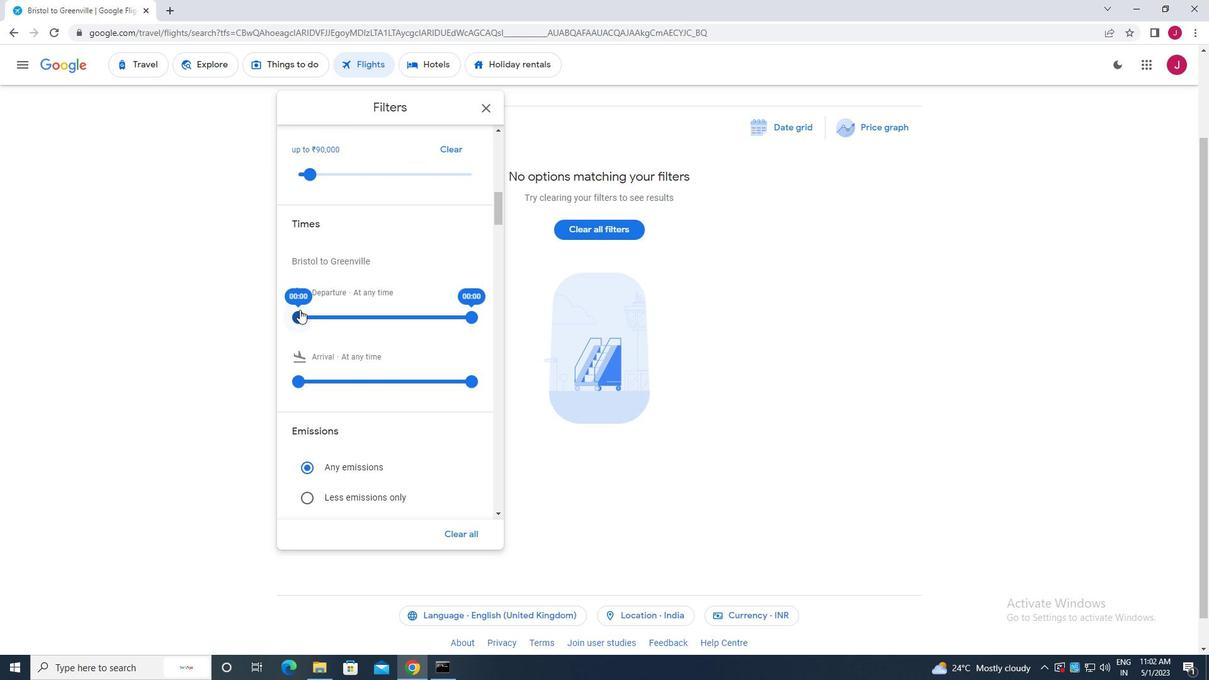 
Action: Mouse pressed left at (297, 314)
Screenshot: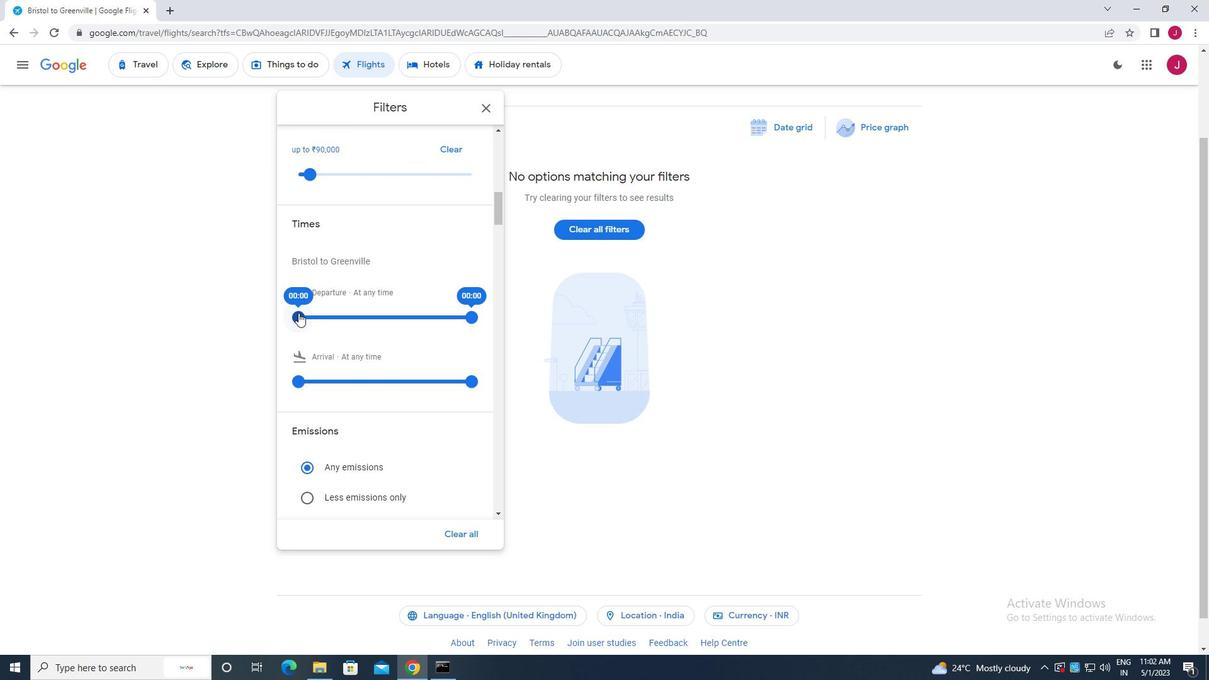 
Action: Mouse moved to (468, 316)
Screenshot: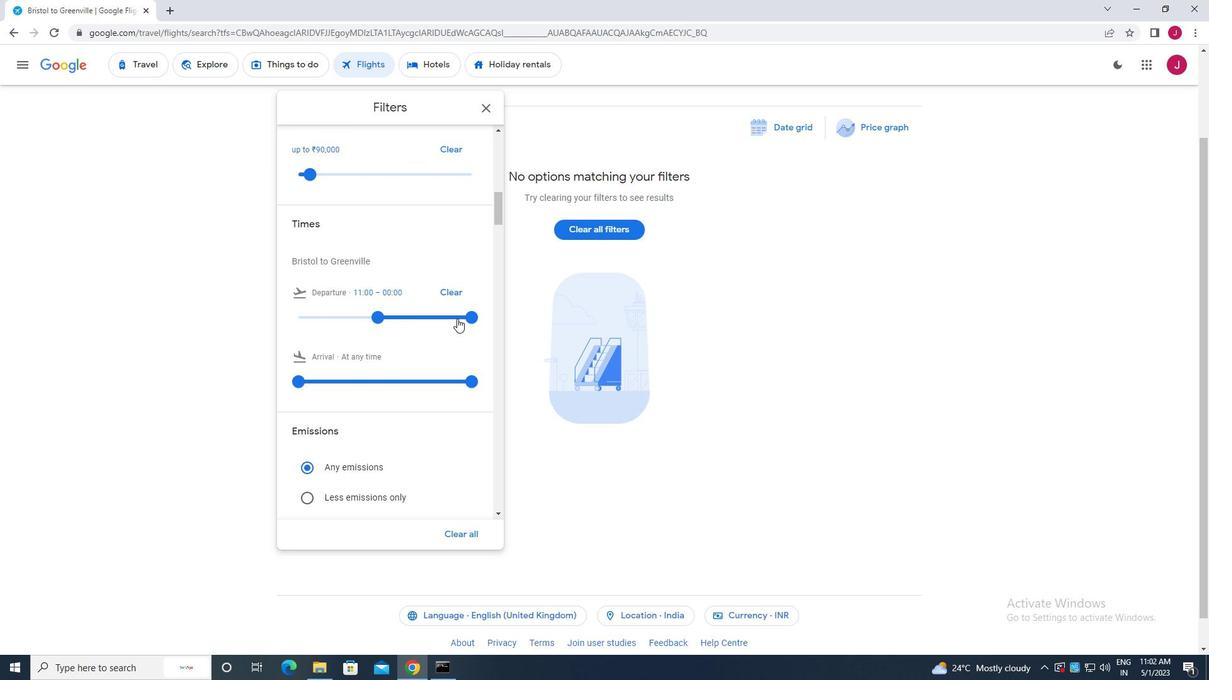 
Action: Mouse pressed left at (468, 316)
Screenshot: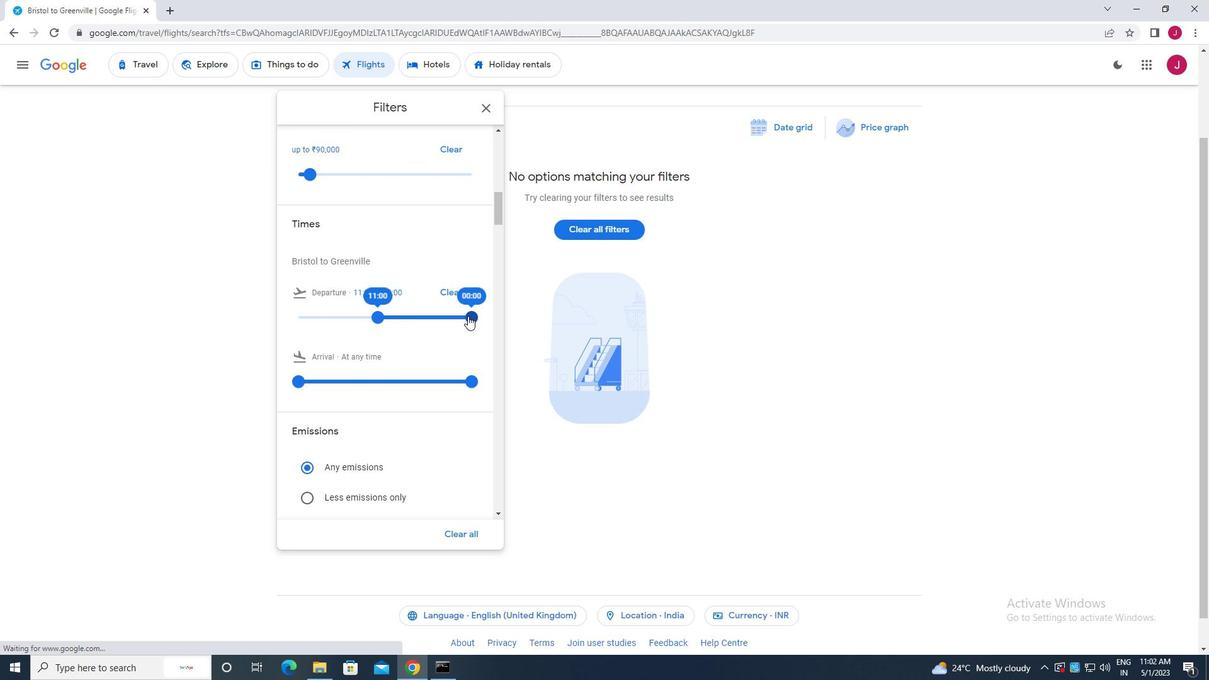 
Action: Mouse moved to (481, 105)
Screenshot: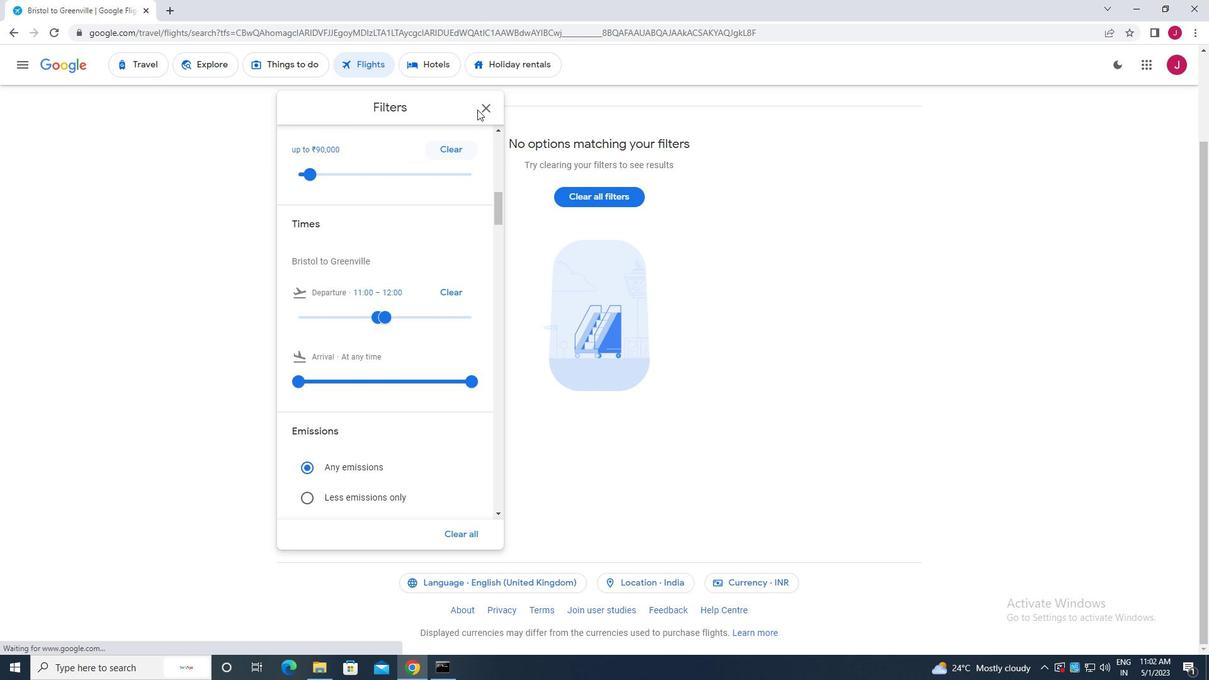 
Action: Mouse pressed left at (481, 105)
Screenshot: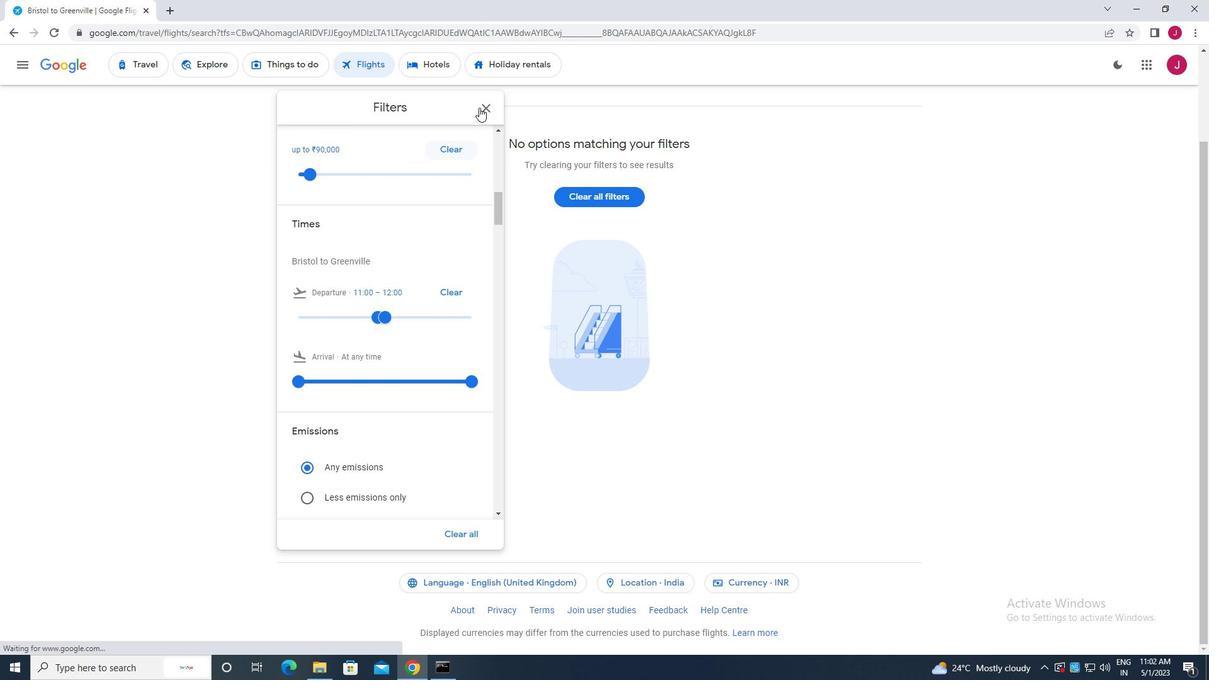 
Action: Mouse moved to (478, 108)
Screenshot: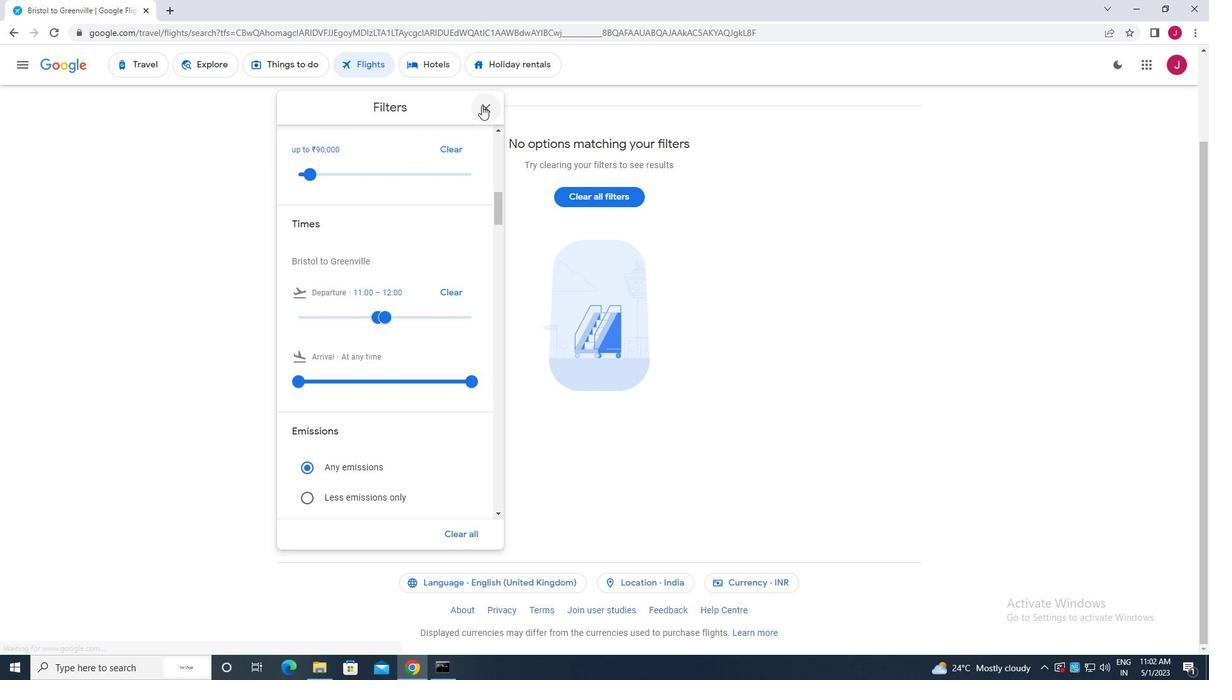 
